 Task: Open a blank google sheet and write heading  Cash Flow TrackerAdd Dates in a column and its values below  '2023-05-01, 2023-05-03, 2023-05-06, 2023-05-10, 2023-05-15, 2023-05-20, 2023-05-25 & 2023-05-31'Add Descriptions in next column and its values below  Monthly Salary, Grocery Shopping, Dining Out., Utility Bill, Transportation, Entertainment, Miscellaneous & Total. Add Amount in next column and its values below  $2,500, $100, $50, $150, $30, $50, $20& $400. Add Income/ Expense in next column and its values below  Income, Expenses, Expenses, Expenses, Expenses, Expenses & Expenses. Add Balance in next column and its values below  $2,500, $2,400, $2,350, $2,200, $2,170, $2,120, $2,100 & $2100. Save page Apex Sales review 
Action: Mouse moved to (205, 244)
Screenshot: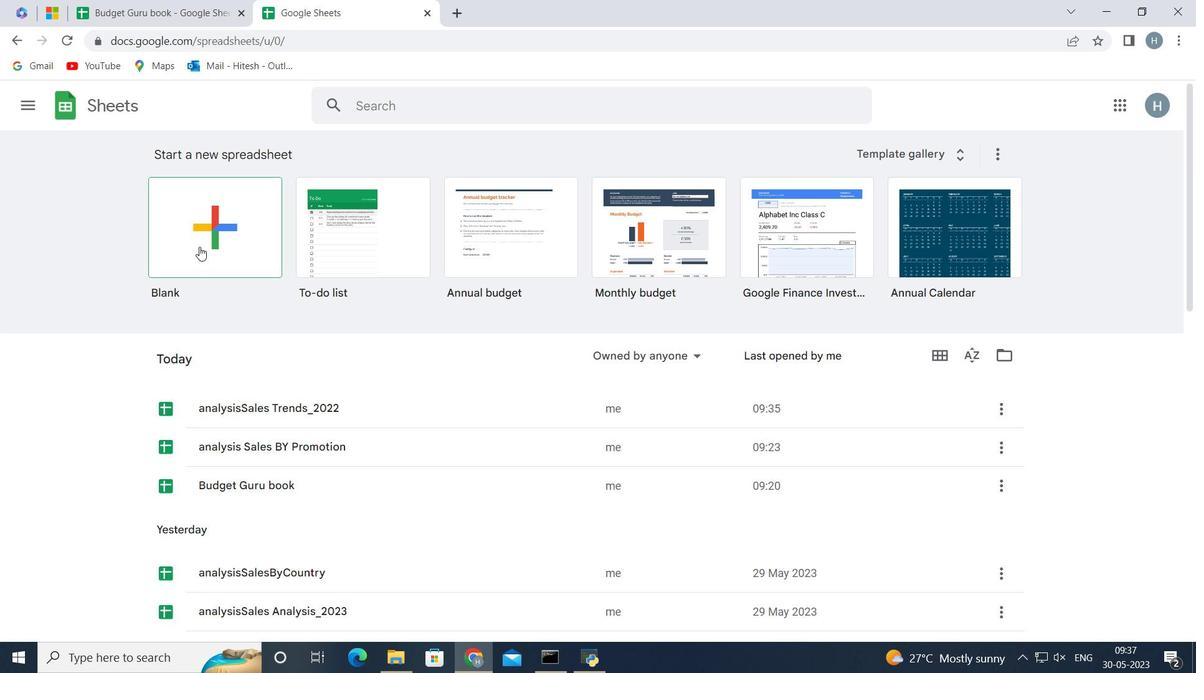 
Action: Mouse pressed left at (205, 244)
Screenshot: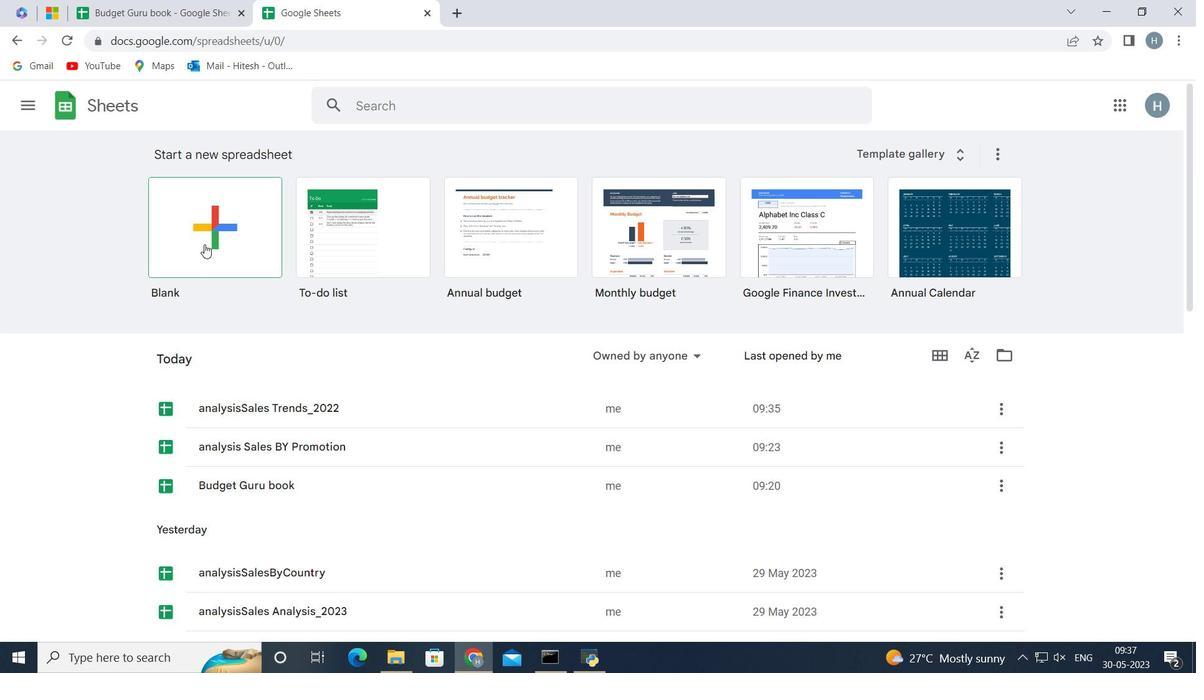 
Action: Mouse moved to (46, 215)
Screenshot: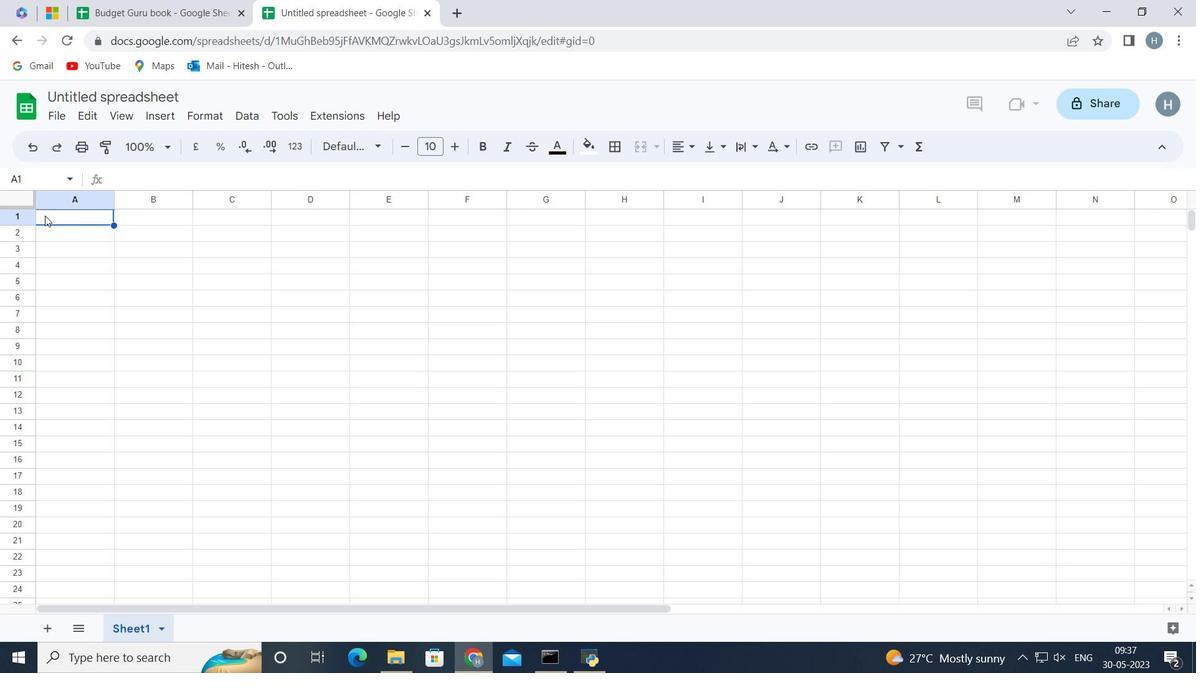 
Action: Mouse pressed left at (46, 215)
Screenshot: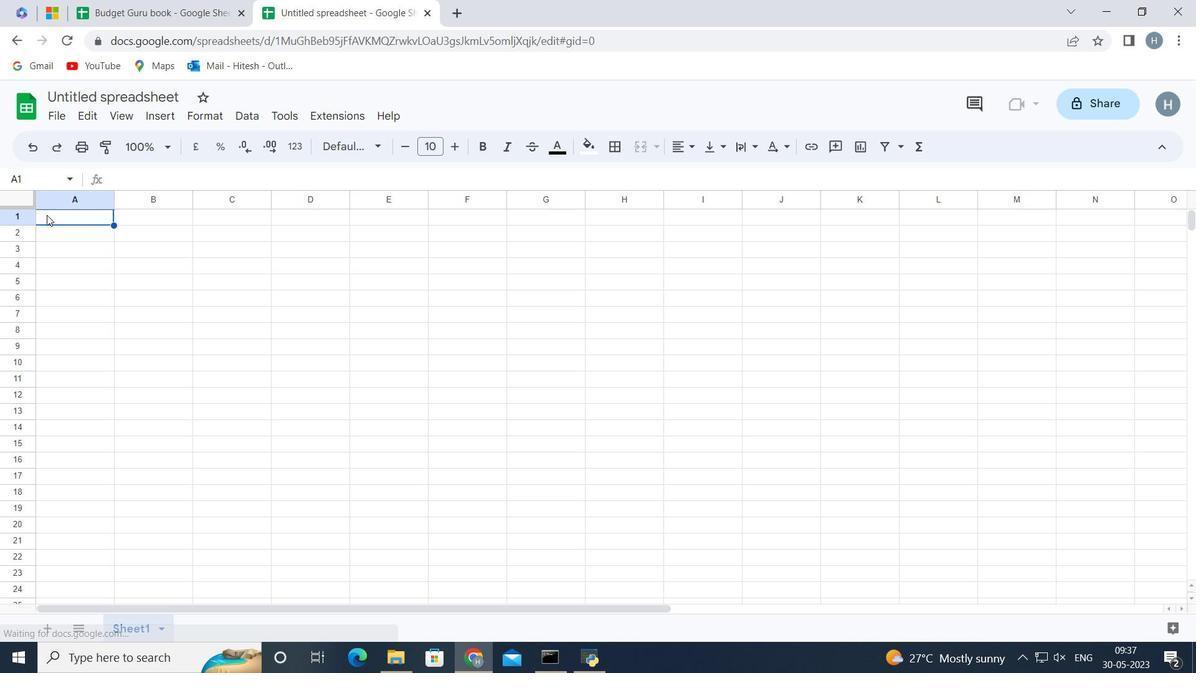 
Action: Key pressed <Key.shift>Cash<Key.space><Key.shift>Flow<Key.space><Key.shift>Tracker<Key.enter>
Screenshot: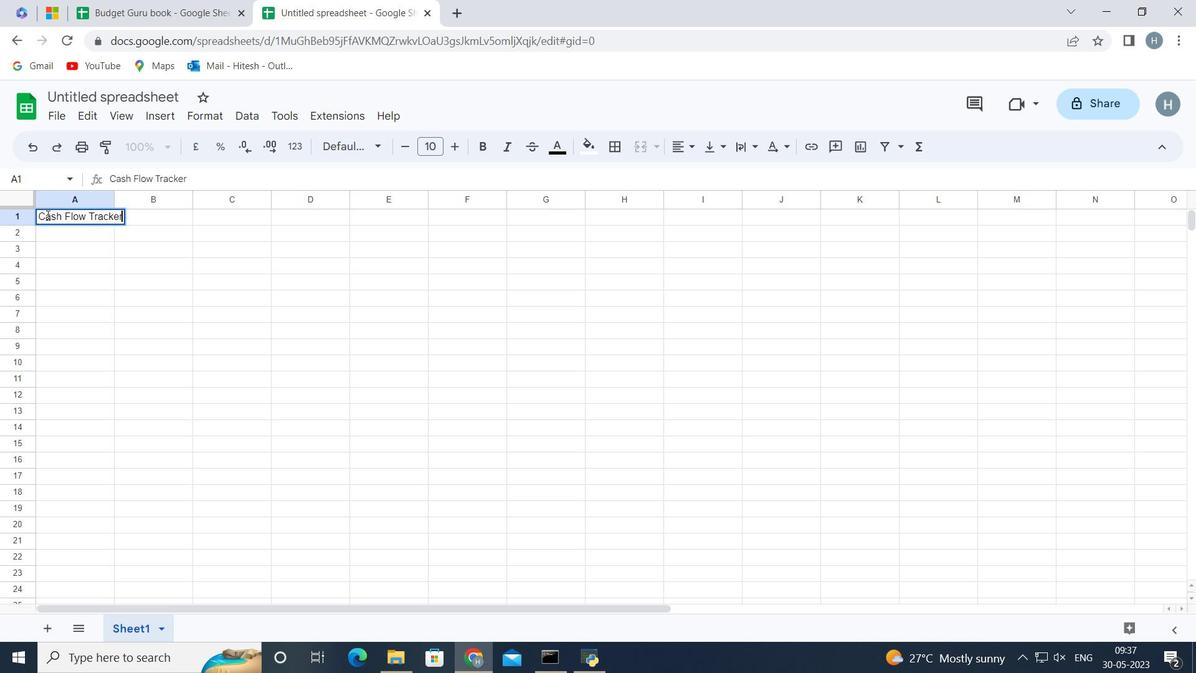 
Action: Mouse pressed left at (46, 215)
Screenshot: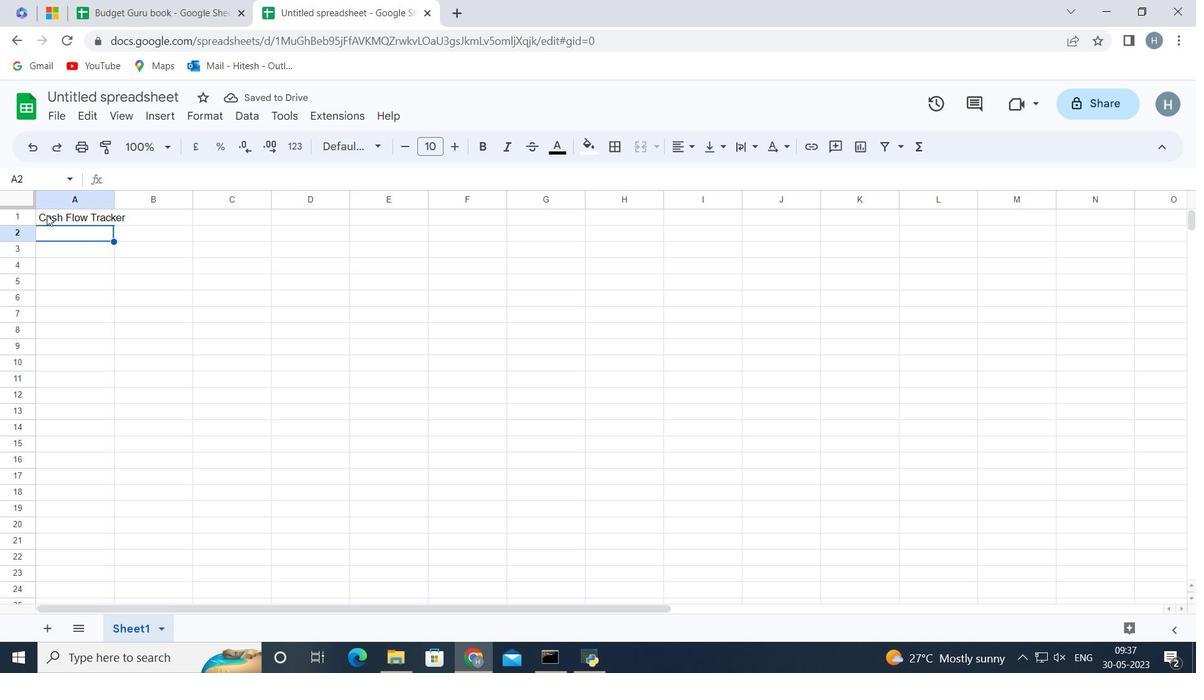 
Action: Key pressed <Key.shift><Key.right><Key.right><Key.right>
Screenshot: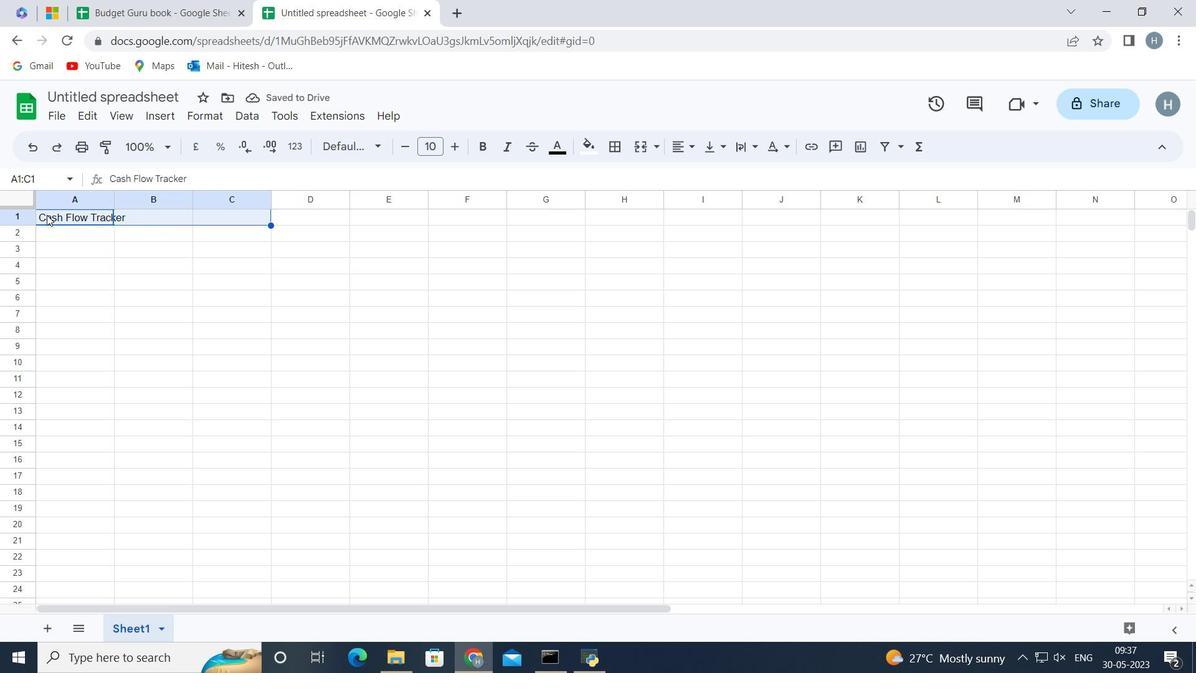 
Action: Mouse moved to (640, 145)
Screenshot: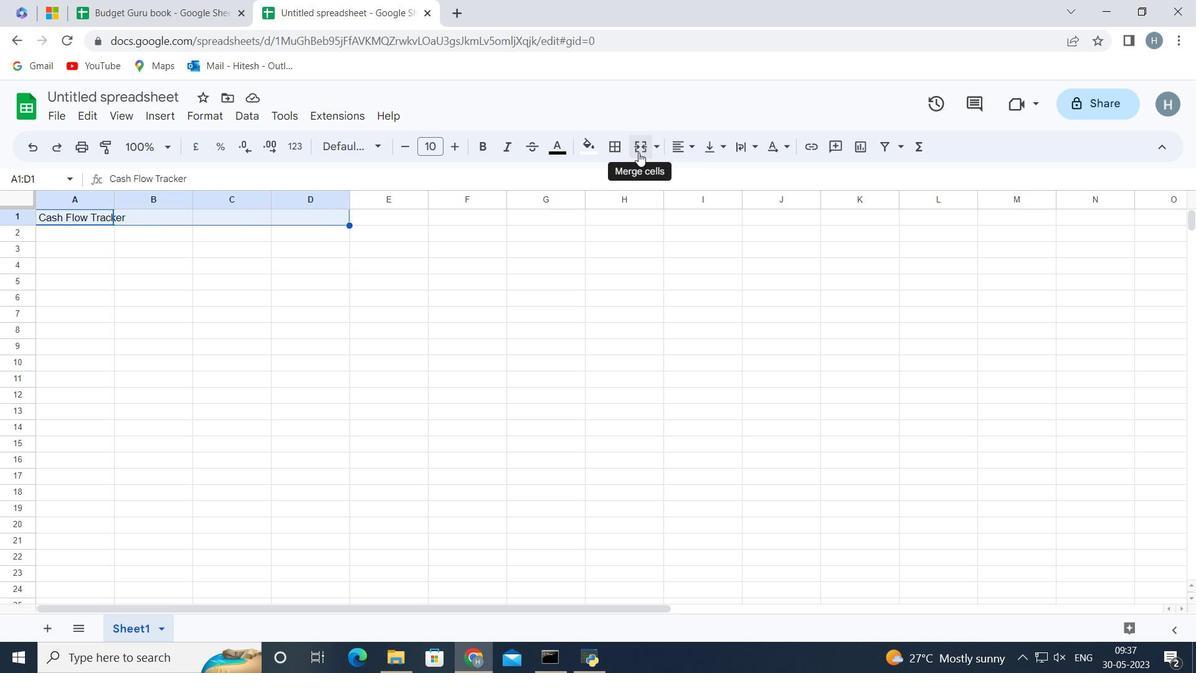 
Action: Mouse pressed left at (640, 145)
Screenshot: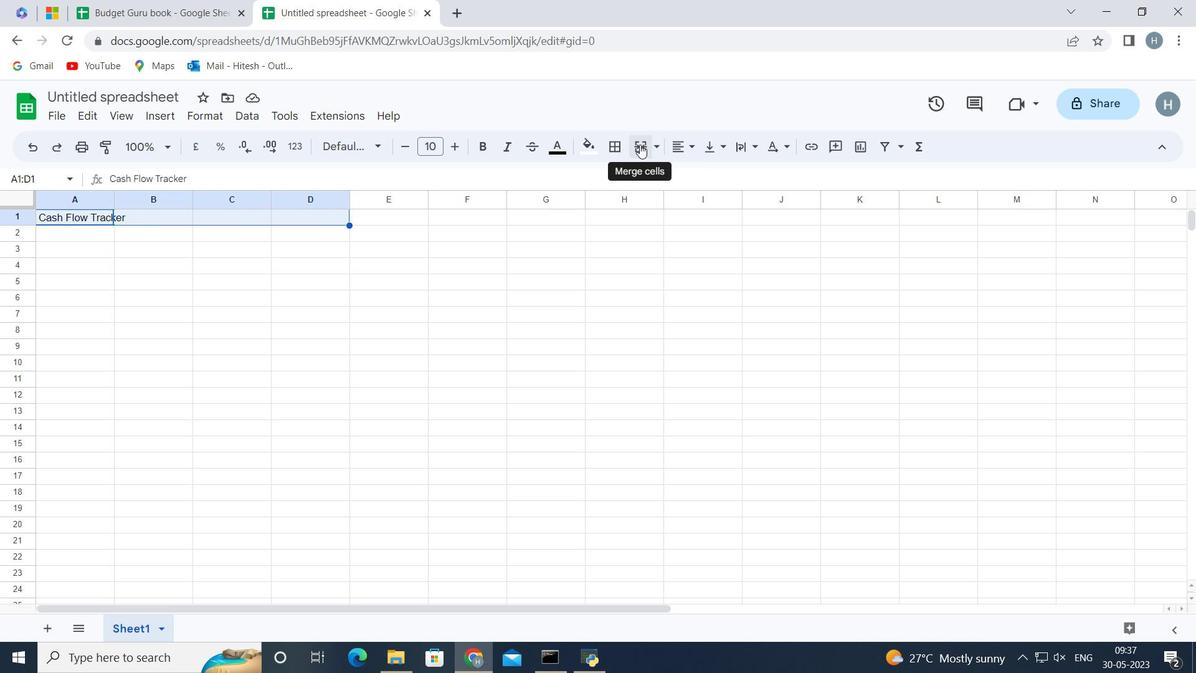 
Action: Mouse moved to (49, 233)
Screenshot: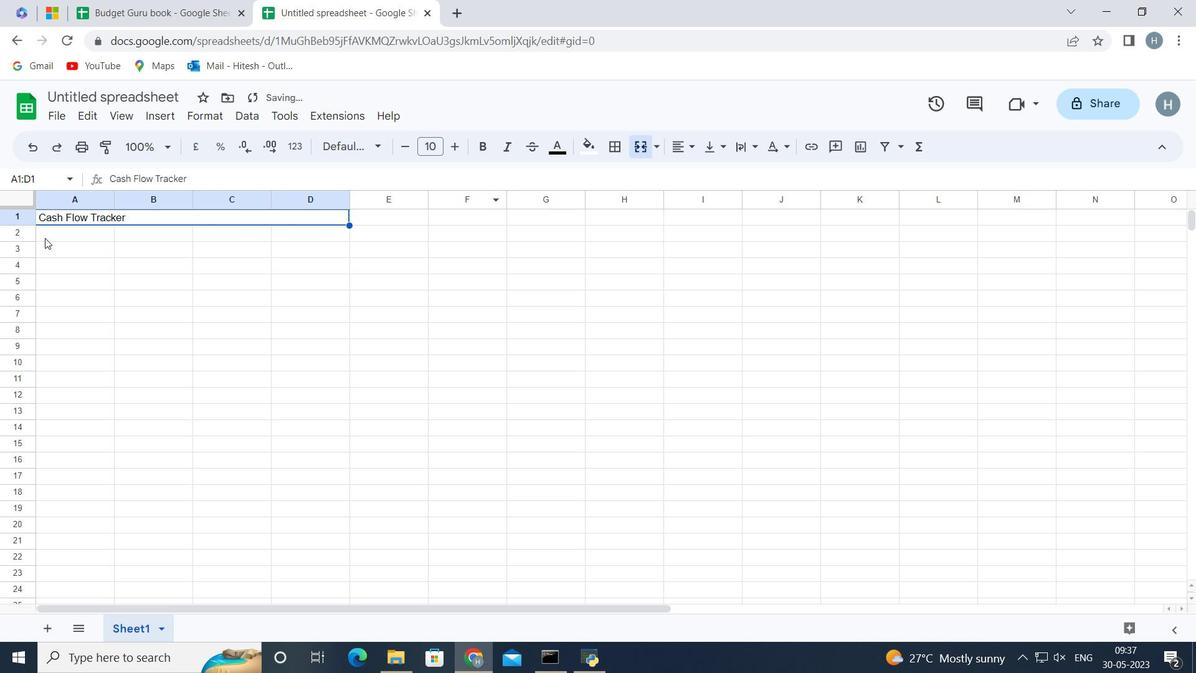 
Action: Mouse pressed left at (49, 233)
Screenshot: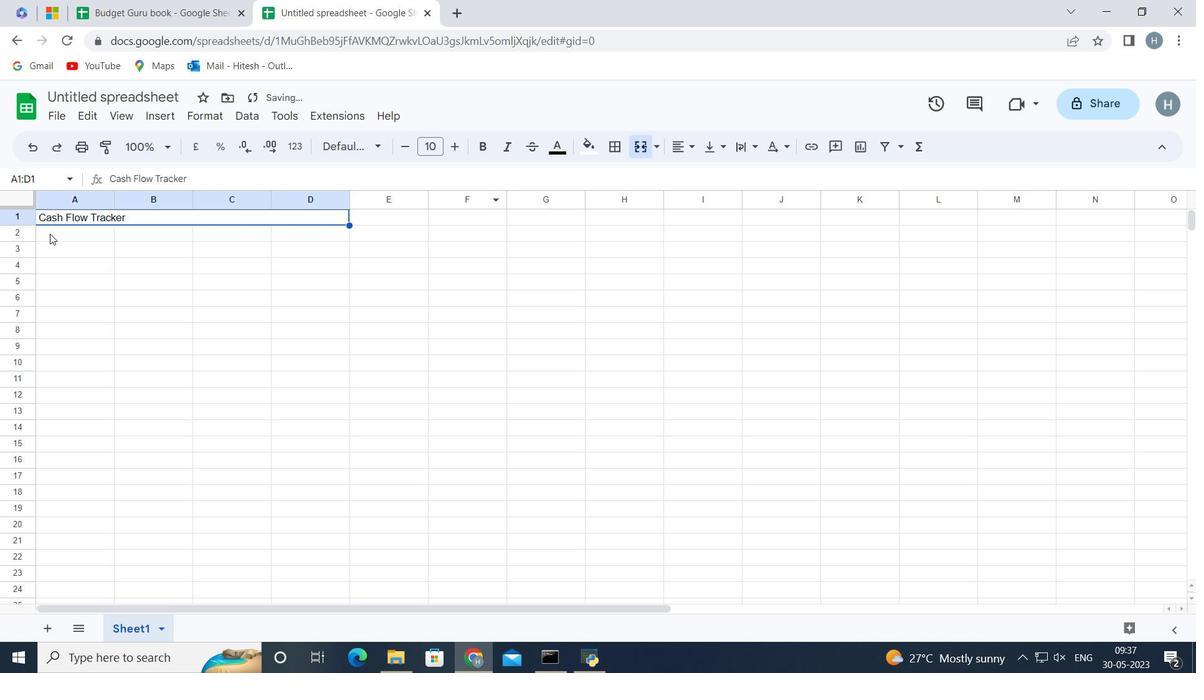 
Action: Key pressed <Key.shift>Dates<Key.enter>2023-05-01<Key.enter>2023-05-03<Key.enter>2023-05-06<Key.enter>2023-05-10<Key.enter>2023-05-15<Key.enter>2023-05-20<Key.enter>2023-05-25<Key.enter>2023-05-31<Key.enter>
Screenshot: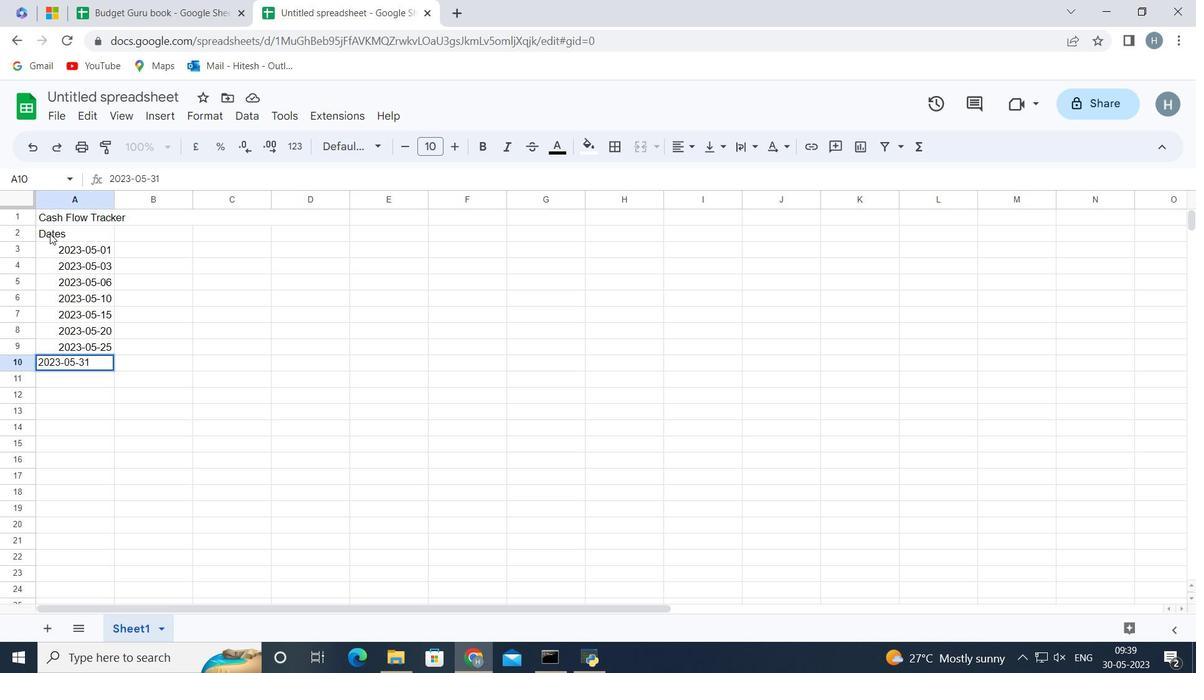 
Action: Mouse moved to (157, 234)
Screenshot: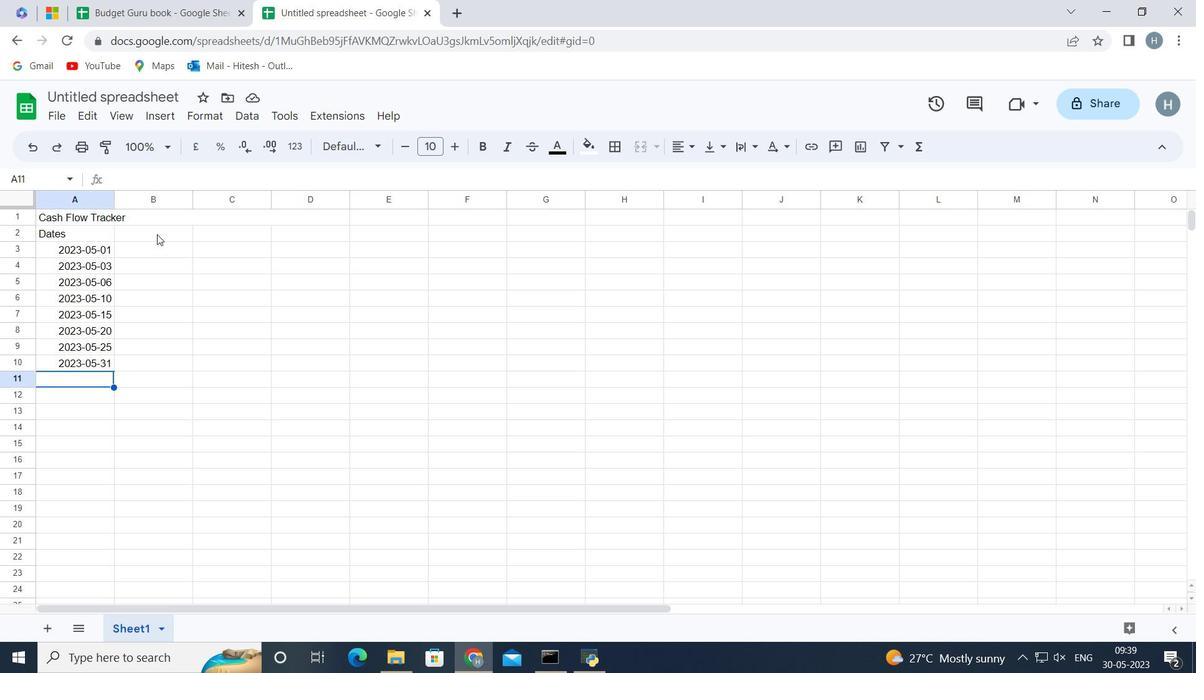 
Action: Mouse pressed left at (157, 234)
Screenshot: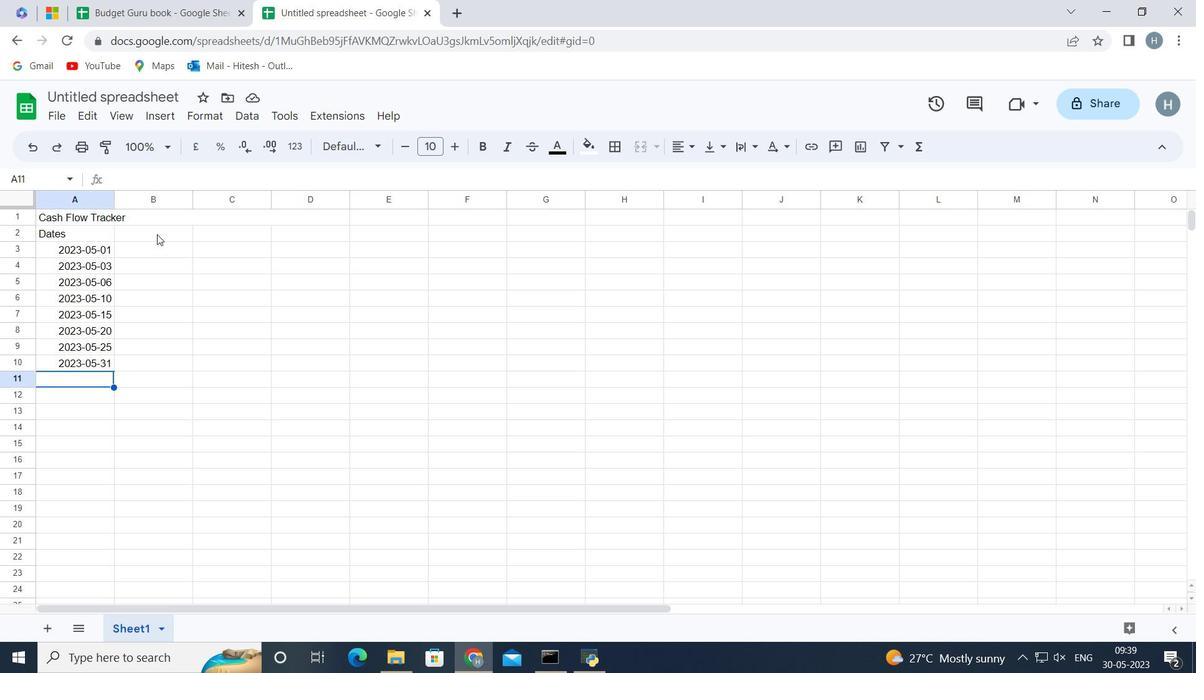 
Action: Key pressed <Key.shift>Descriptions<Key.enter><Key.shift>Monthly<Key.space><Key.shift>Salary<Key.enter><Key.shift>Grocery<Key.space><Key.shift>Shopping<Key.enter><Key.shift>Dining<Key.space><Key.shift_r>Out<Key.enter><Key.shift><Key.shift><Key.shift>Y<Key.backspace><Key.shift_r>Utility<Key.space><Key.shift>B<Key.shift>ill<Key.enter><Key.shift>Transportation<Key.enter><Key.shift>Entertainment<Key.enter><Key.shift><Key.shift_r>Miscellaneous<Key.enter><Key.shift>Total<Key.enter>
Screenshot: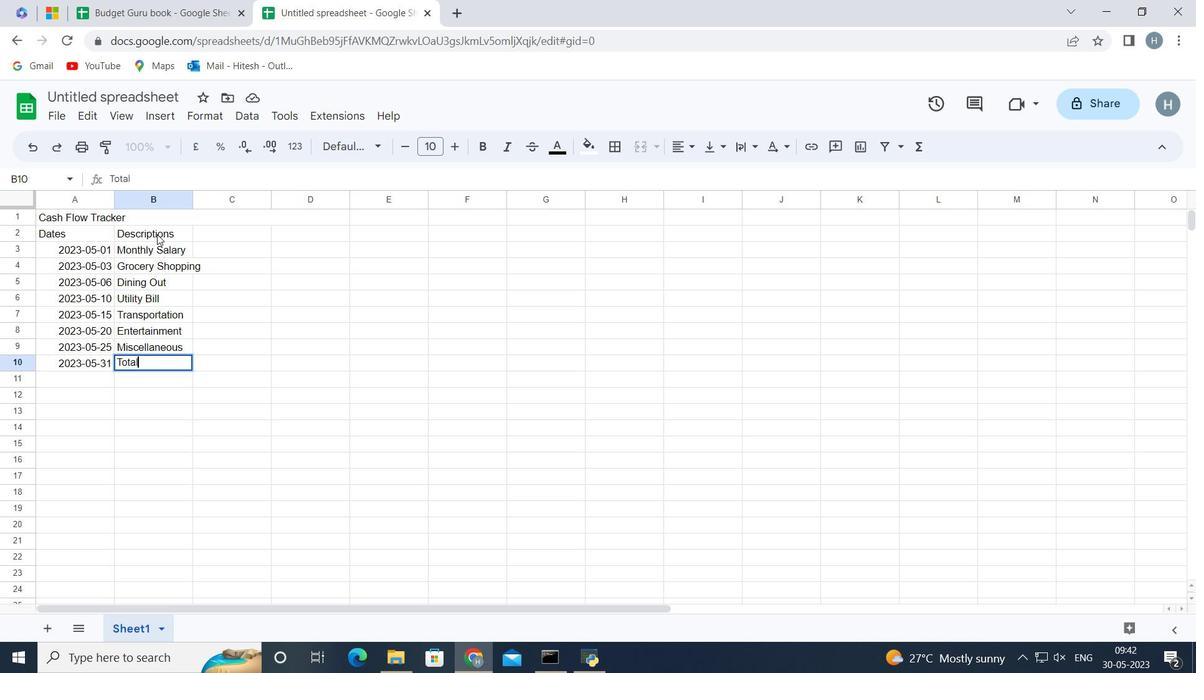 
Action: Mouse moved to (153, 200)
Screenshot: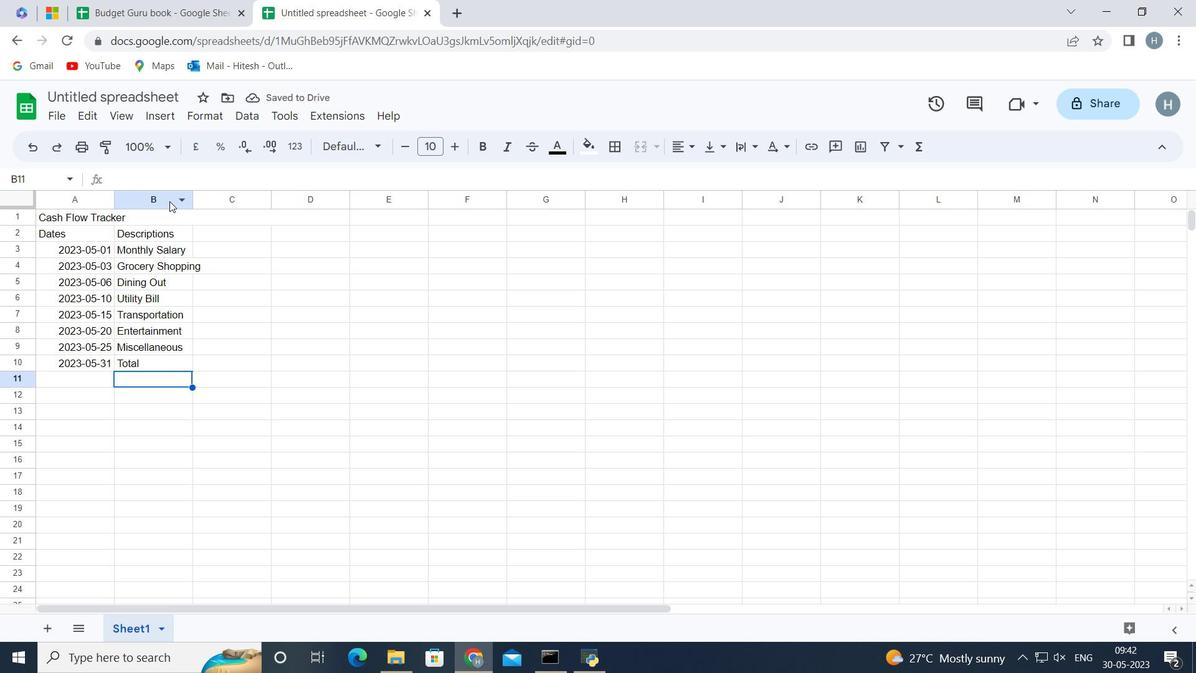 
Action: Mouse pressed left at (153, 200)
Screenshot: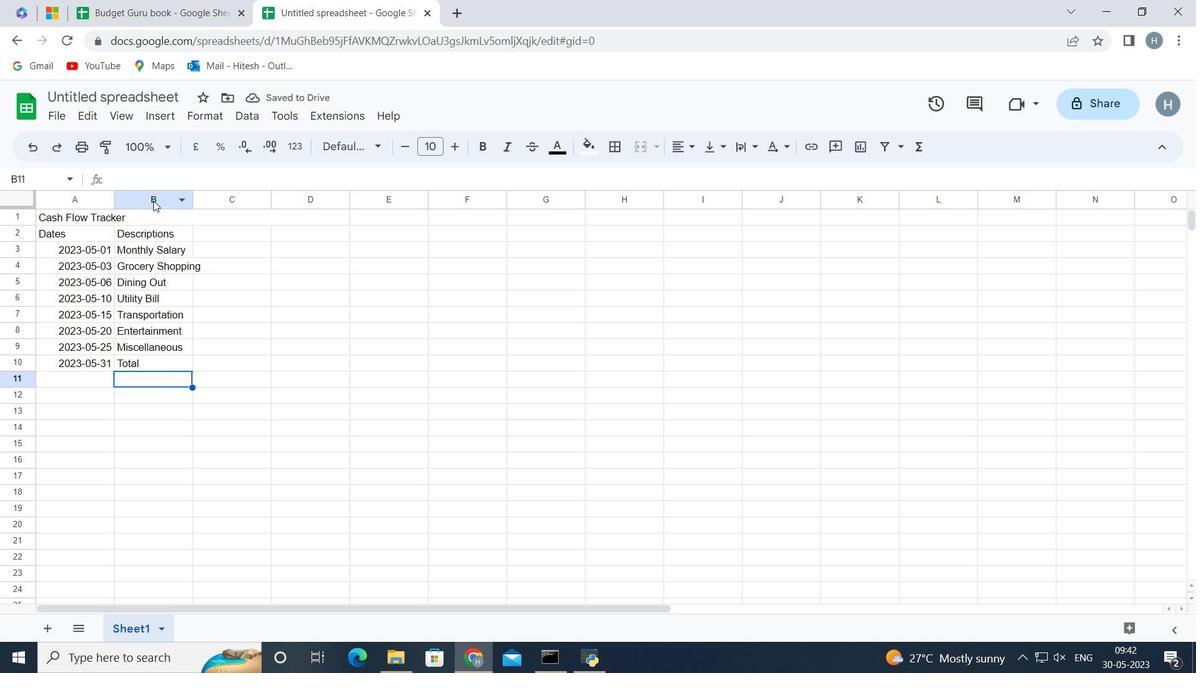 
Action: Mouse moved to (190, 203)
Screenshot: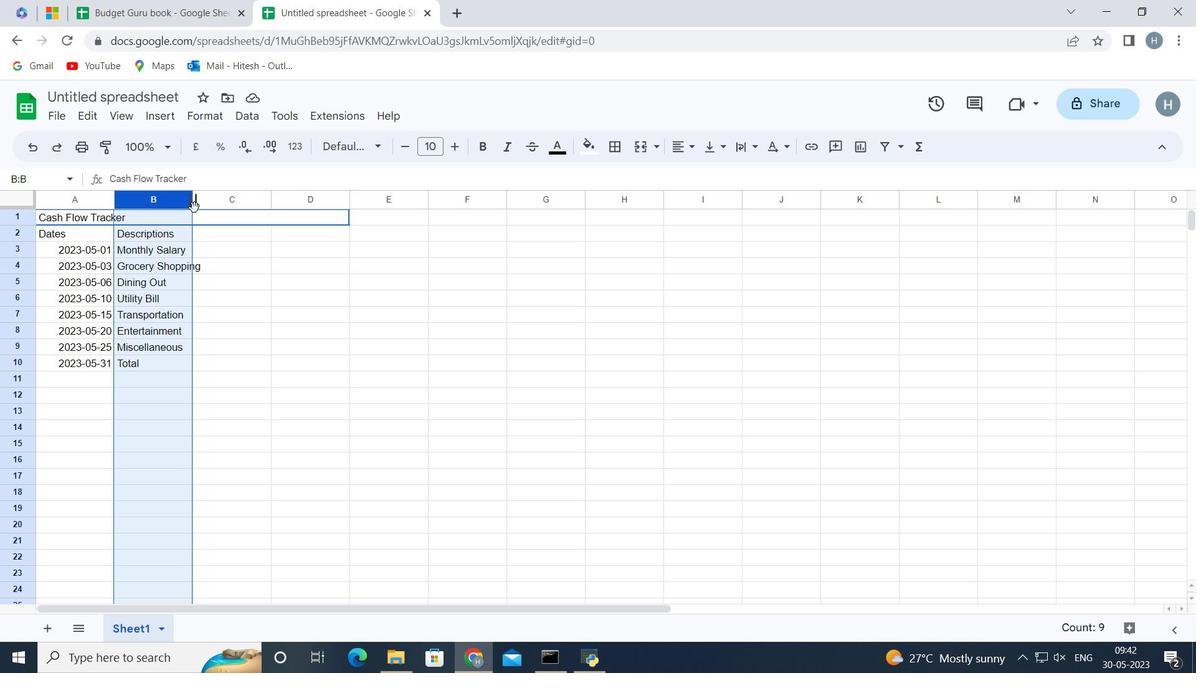 
Action: Mouse pressed left at (190, 203)
Screenshot: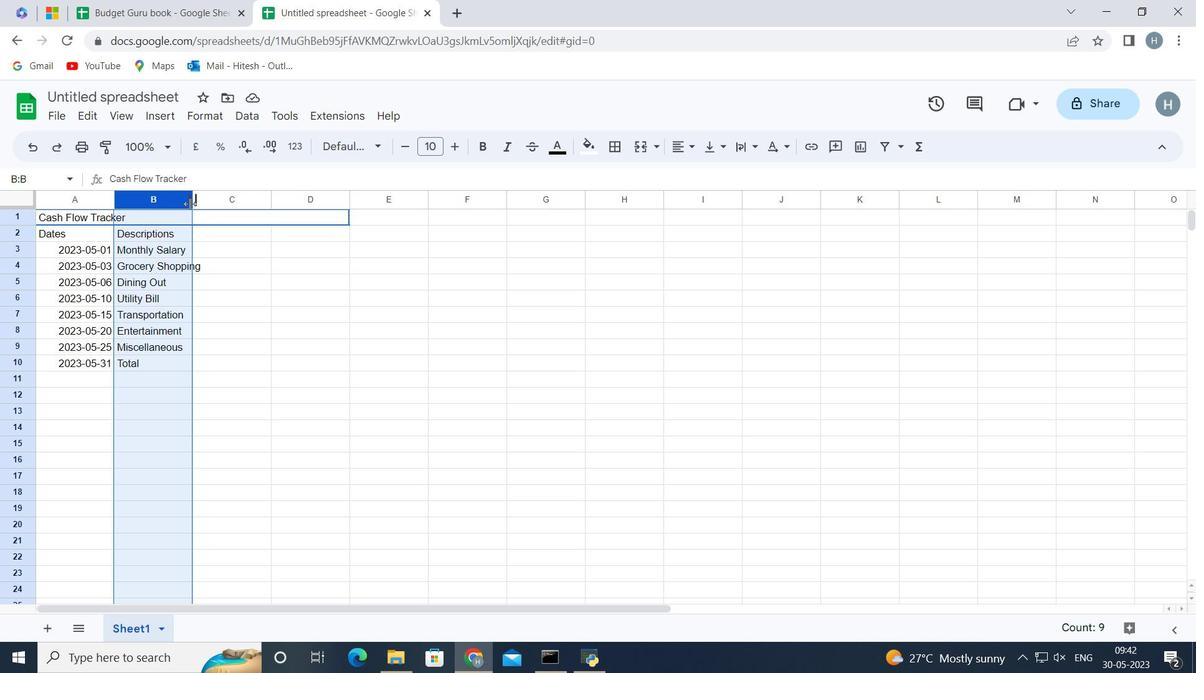 
Action: Mouse pressed left at (190, 203)
Screenshot: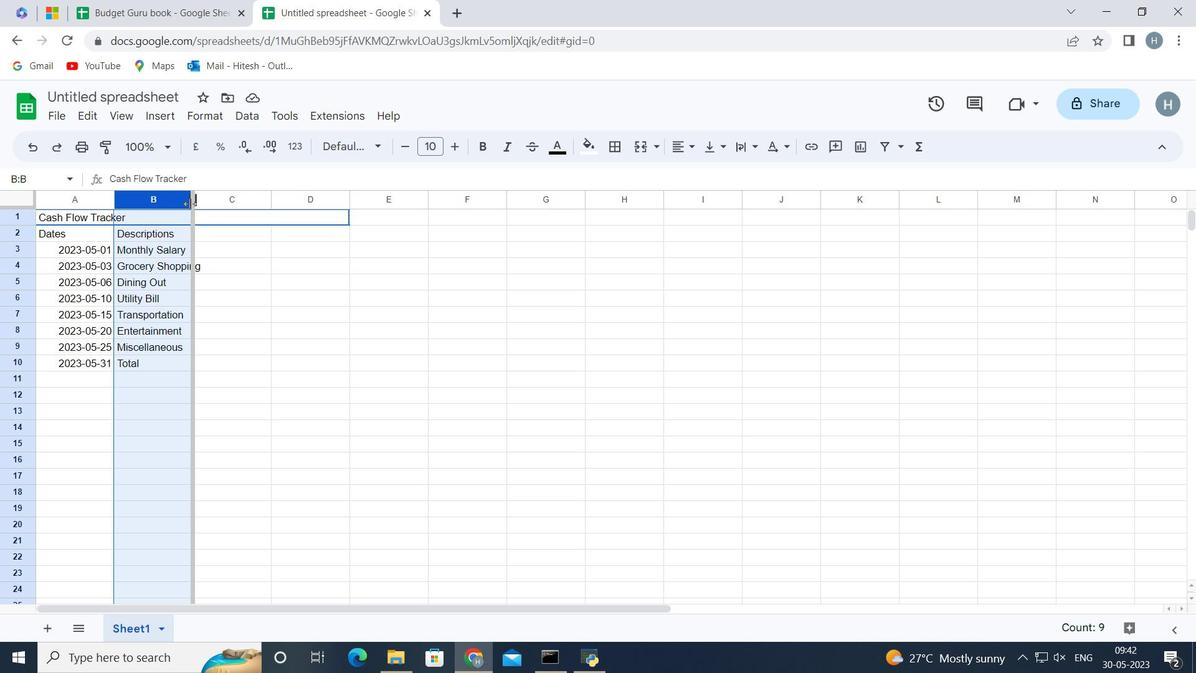 
Action: Mouse moved to (226, 229)
Screenshot: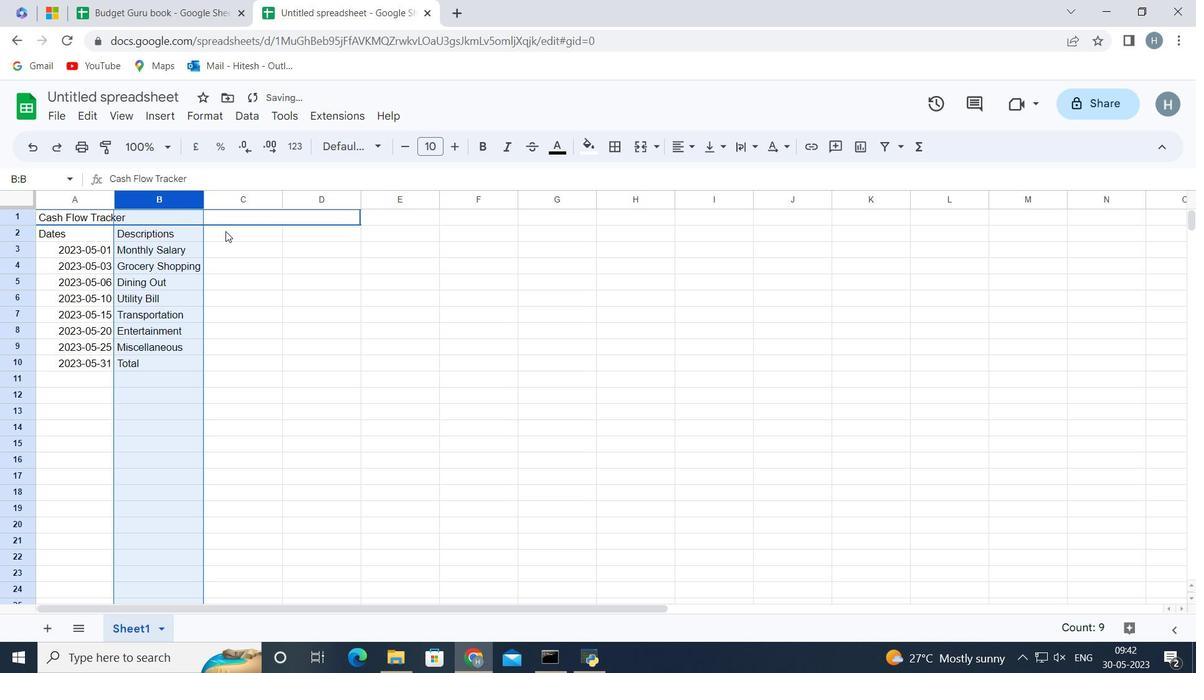 
Action: Mouse pressed left at (226, 229)
Screenshot: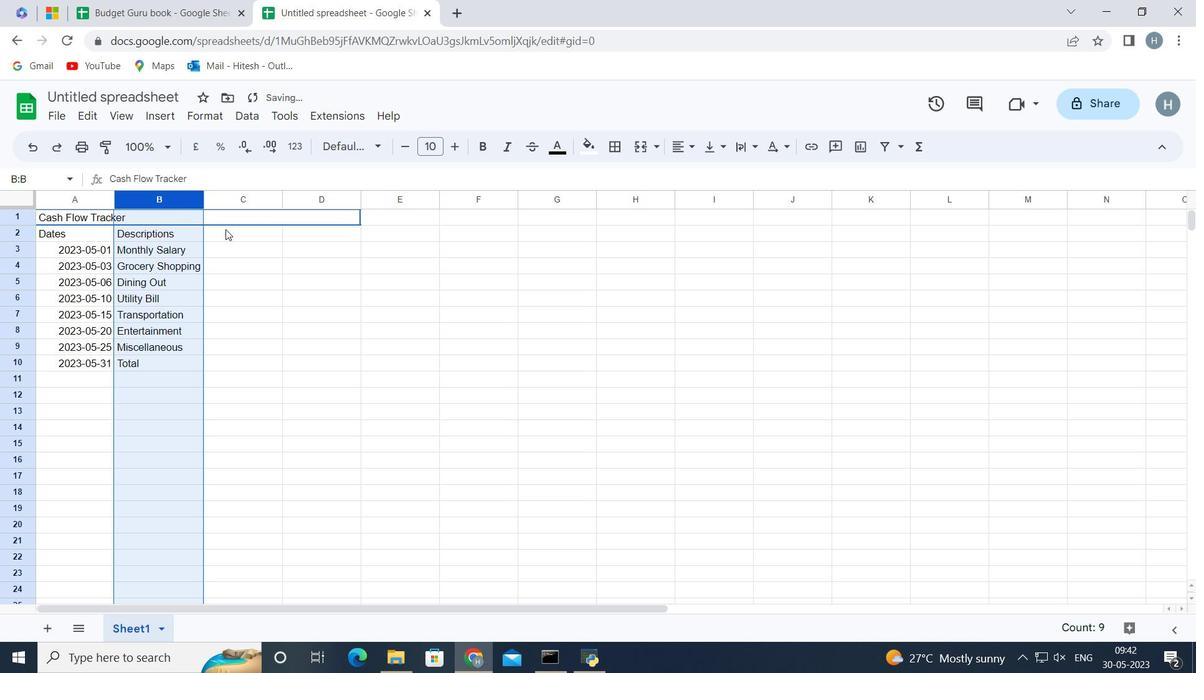 
Action: Key pressed <Key.shift>Amount<Key.enter>
Screenshot: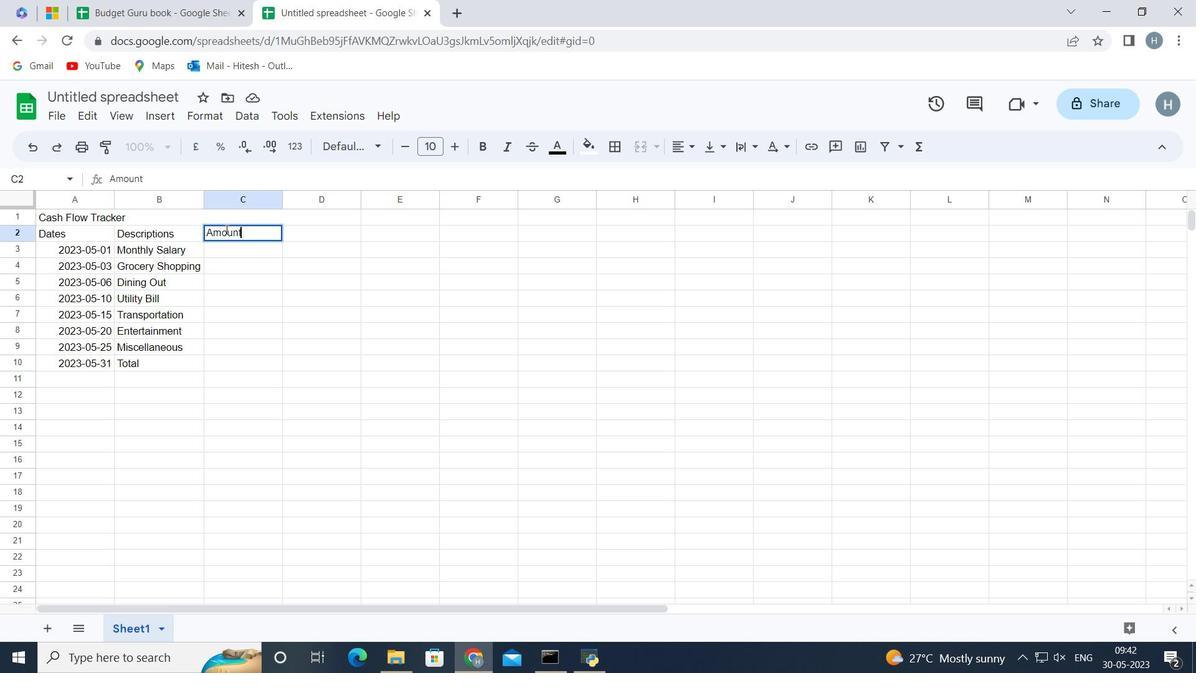 
Action: Mouse moved to (226, 229)
Screenshot: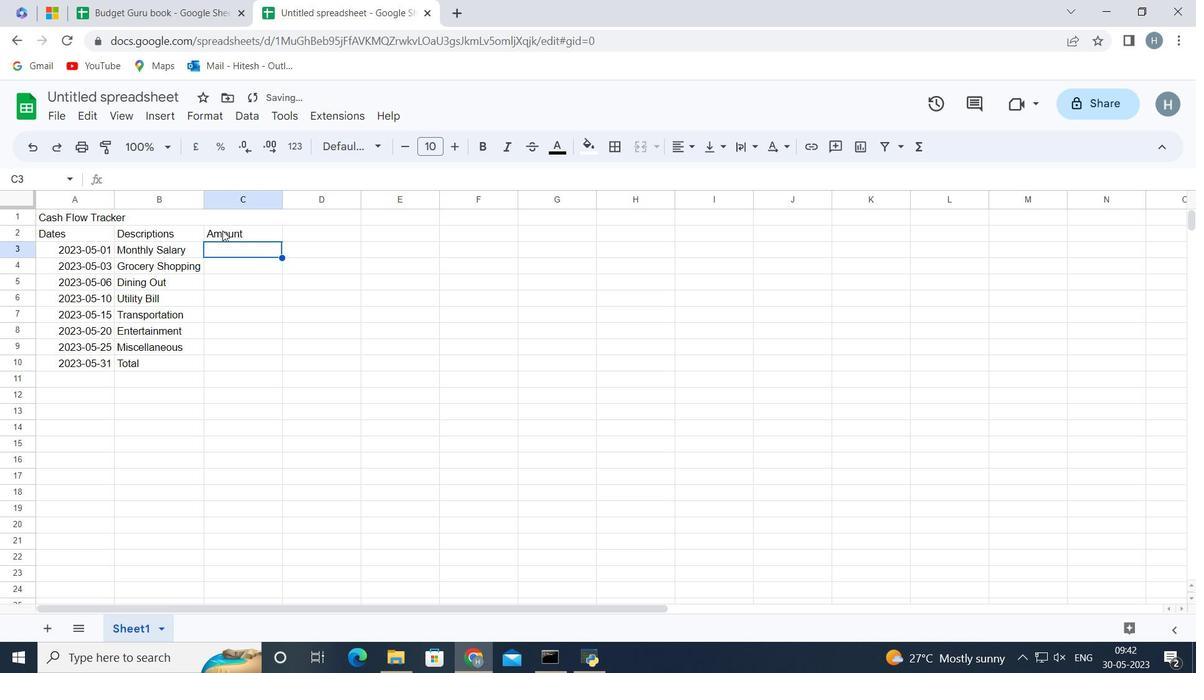 
Action: Key pressed 2500<Key.enter>100<Key.enter>50<Key.enter>150<Key.enter>30<Key.enter>50<Key.enter>20<Key.enter>400<Key.enter>
Screenshot: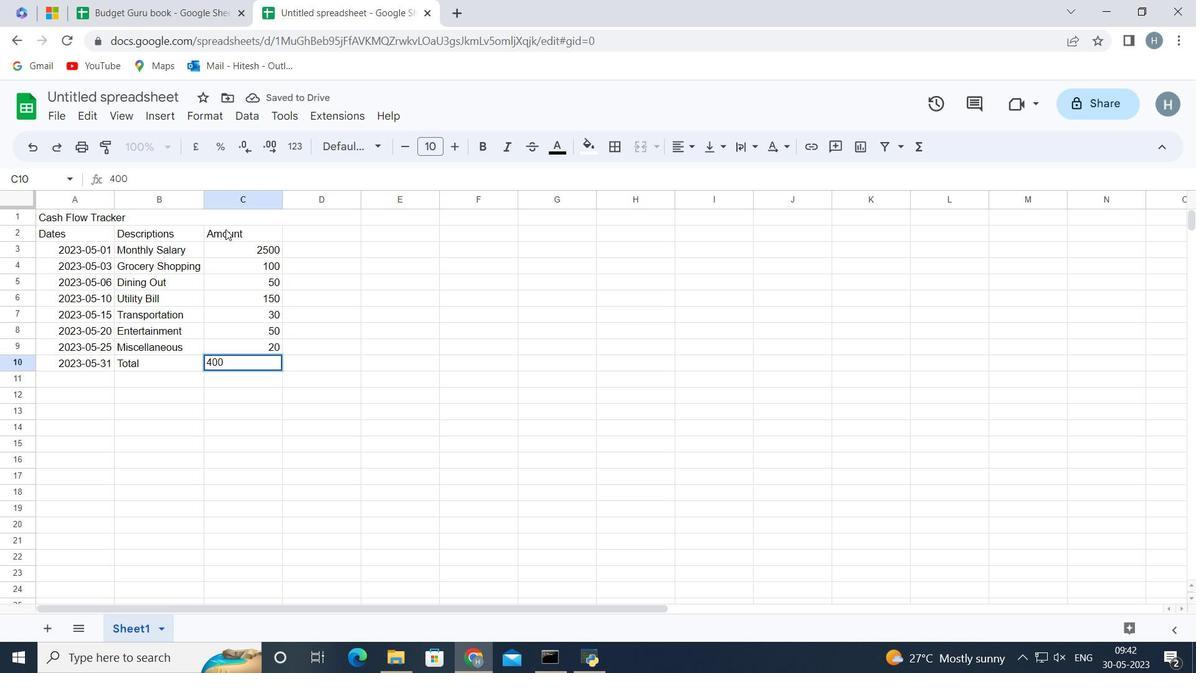 
Action: Mouse moved to (240, 248)
Screenshot: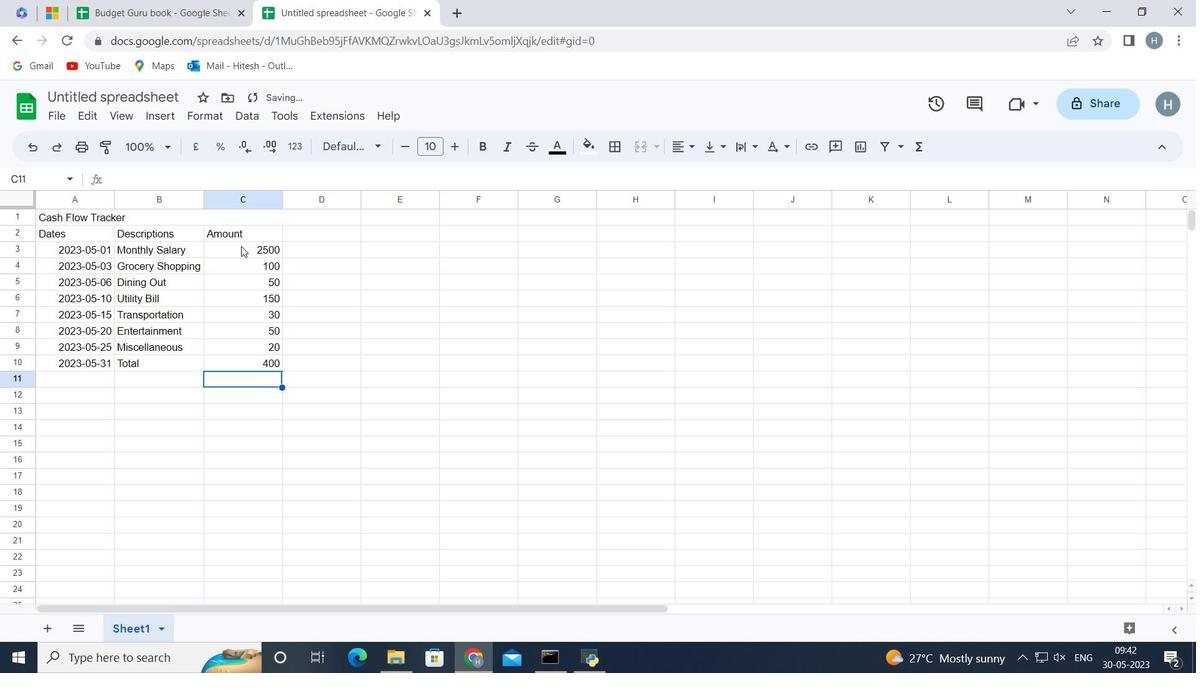
Action: Mouse pressed left at (240, 248)
Screenshot: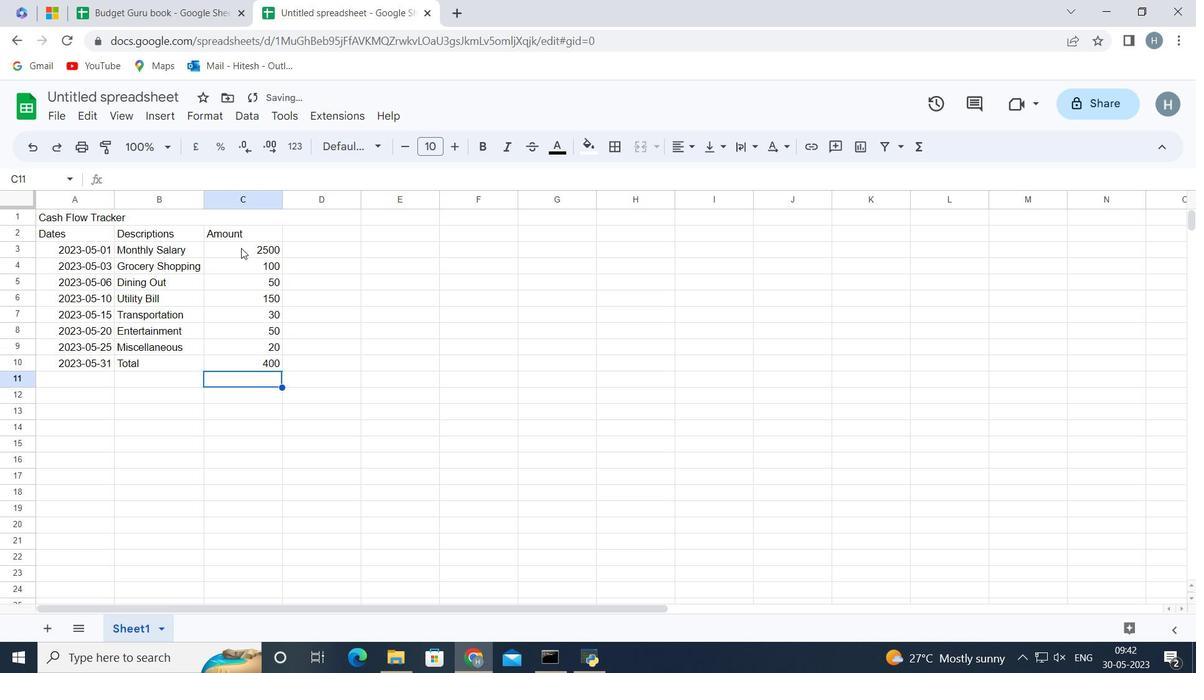 
Action: Key pressed <Key.shift><Key.down><Key.down><Key.down><Key.down><Key.down><Key.down><Key.down>
Screenshot: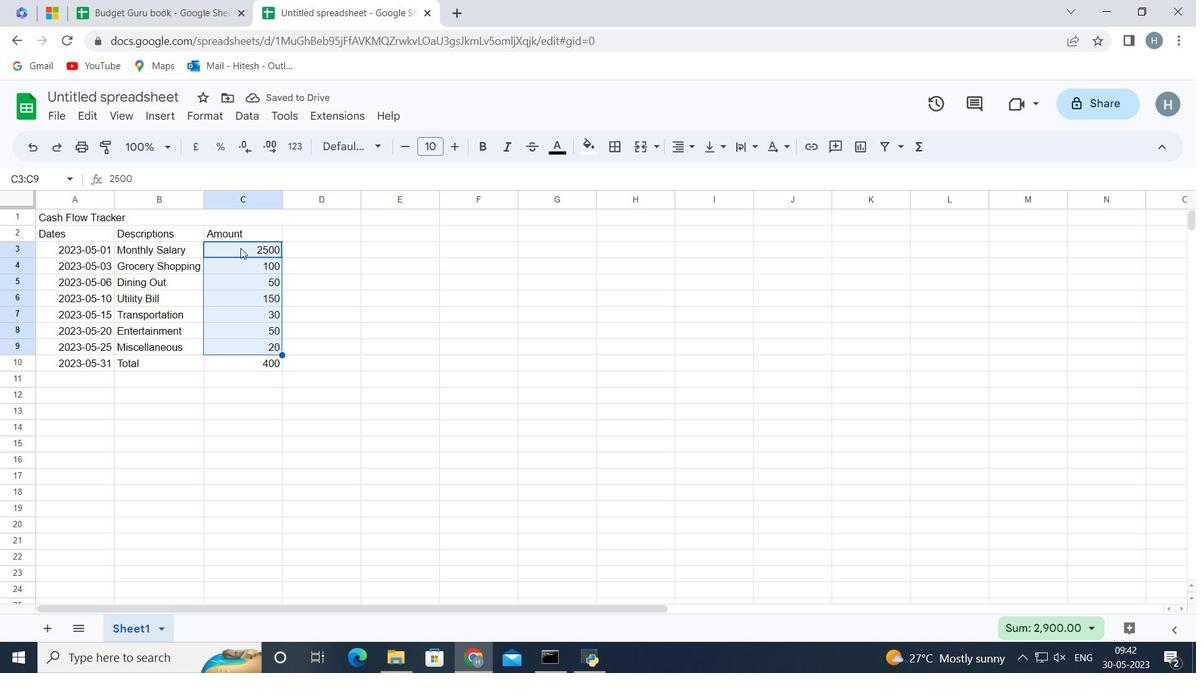 
Action: Mouse moved to (297, 149)
Screenshot: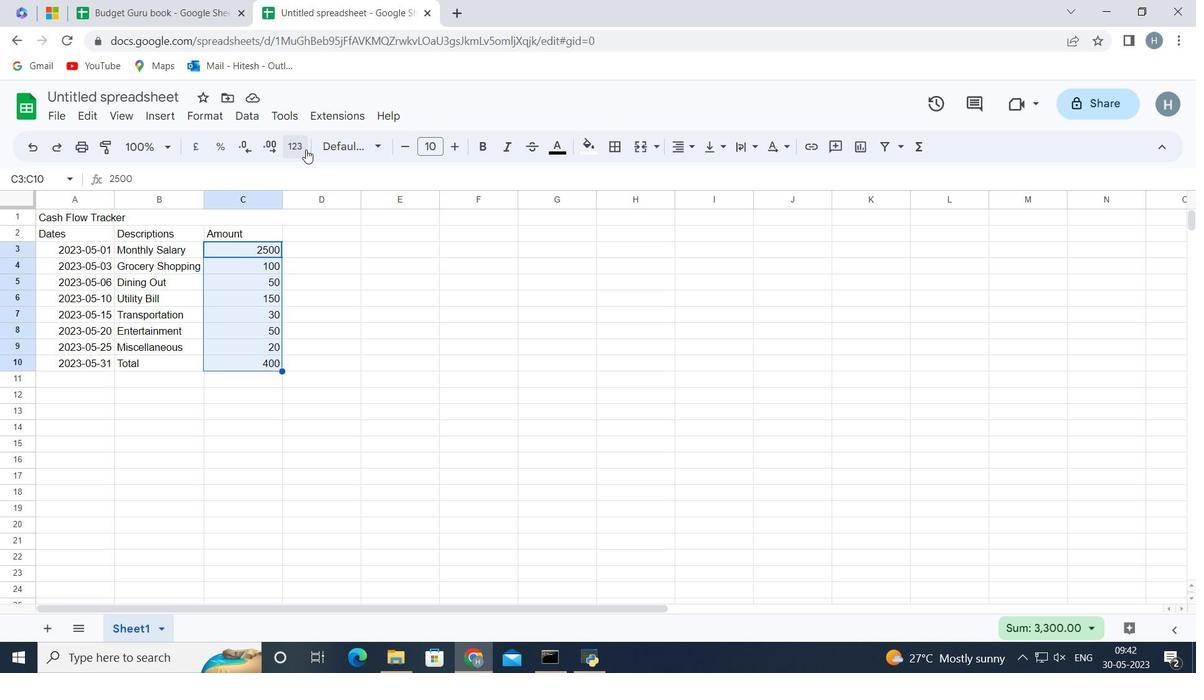 
Action: Mouse pressed left at (297, 149)
Screenshot: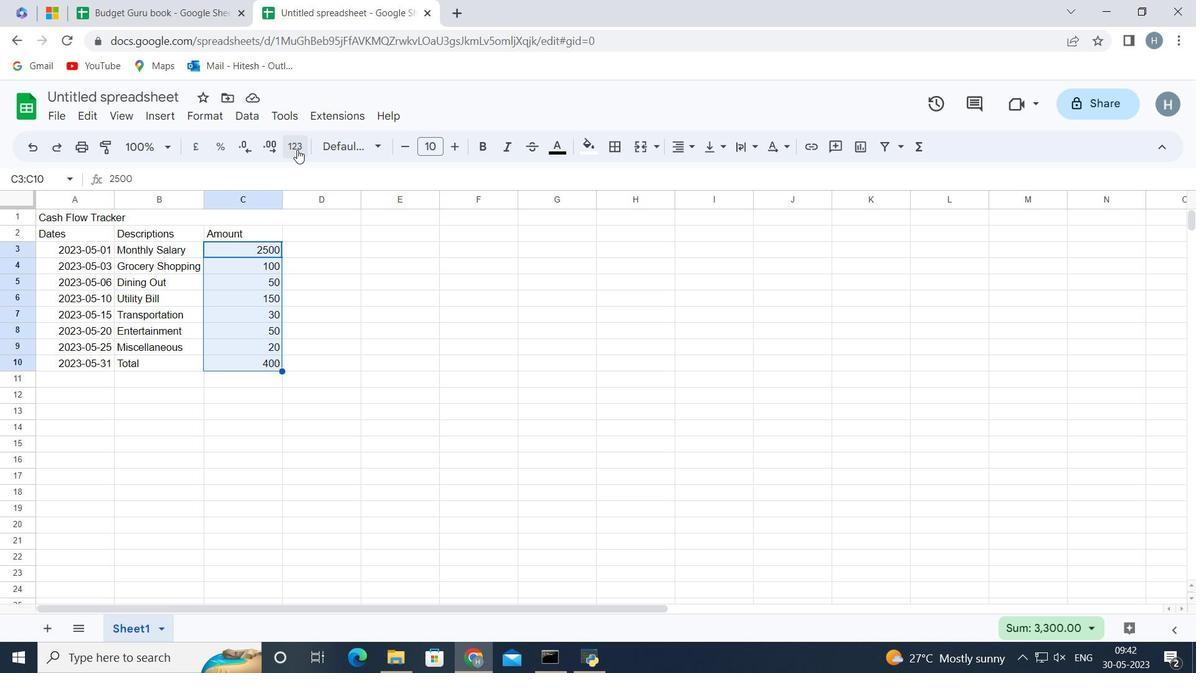 
Action: Mouse moved to (362, 582)
Screenshot: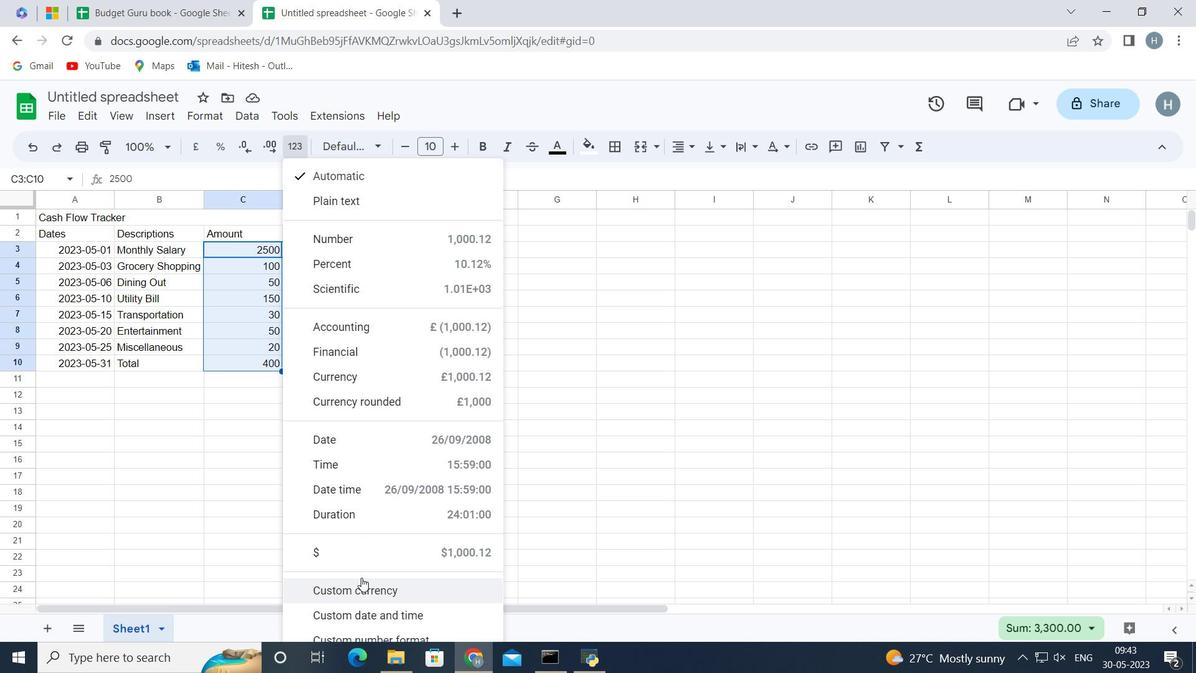 
Action: Mouse pressed left at (362, 582)
Screenshot: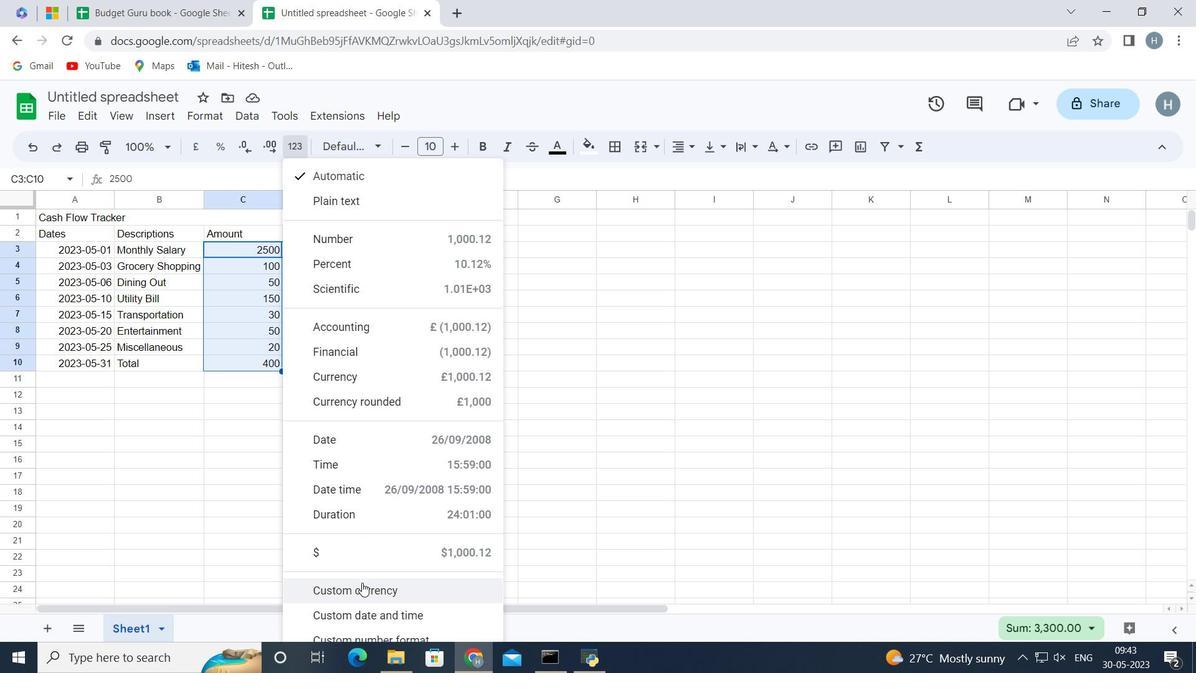 
Action: Mouse moved to (746, 211)
Screenshot: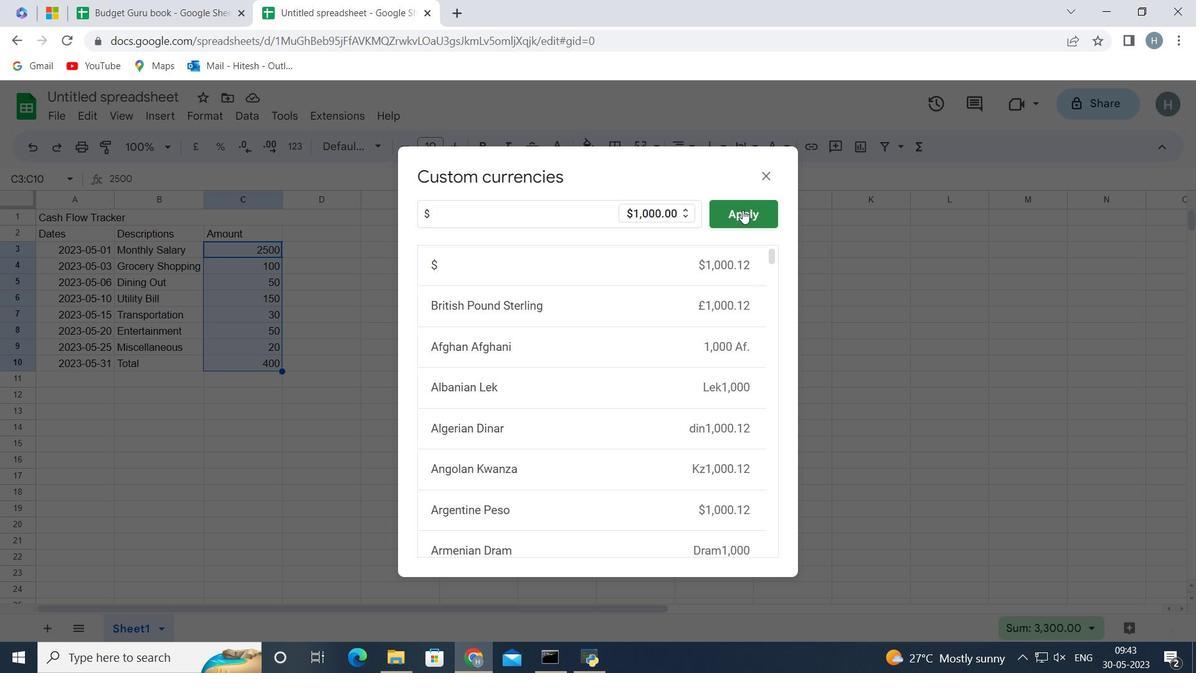 
Action: Mouse pressed left at (746, 211)
Screenshot: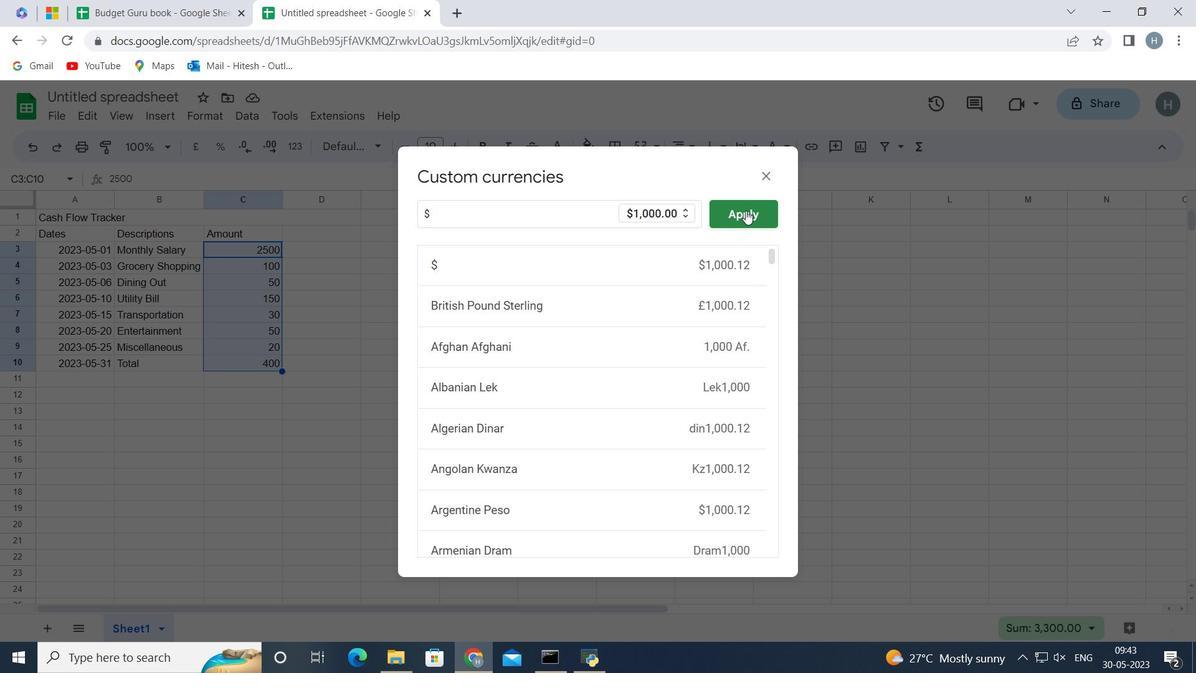 
Action: Mouse moved to (316, 233)
Screenshot: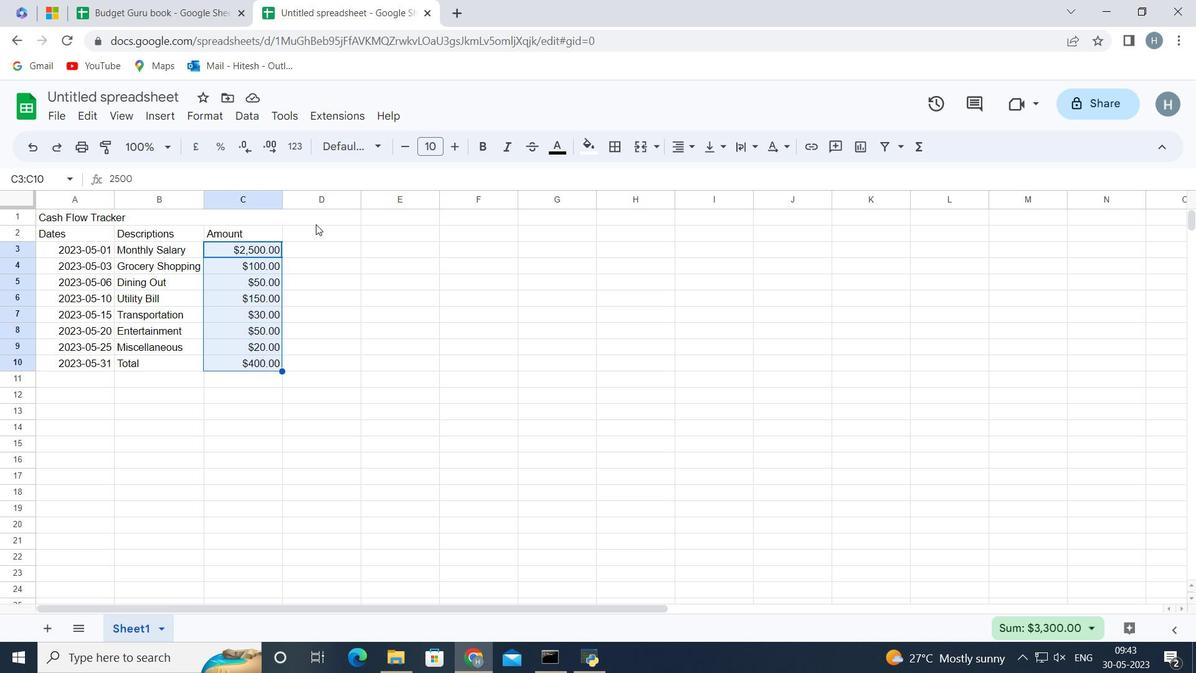 
Action: Mouse pressed left at (316, 233)
Screenshot: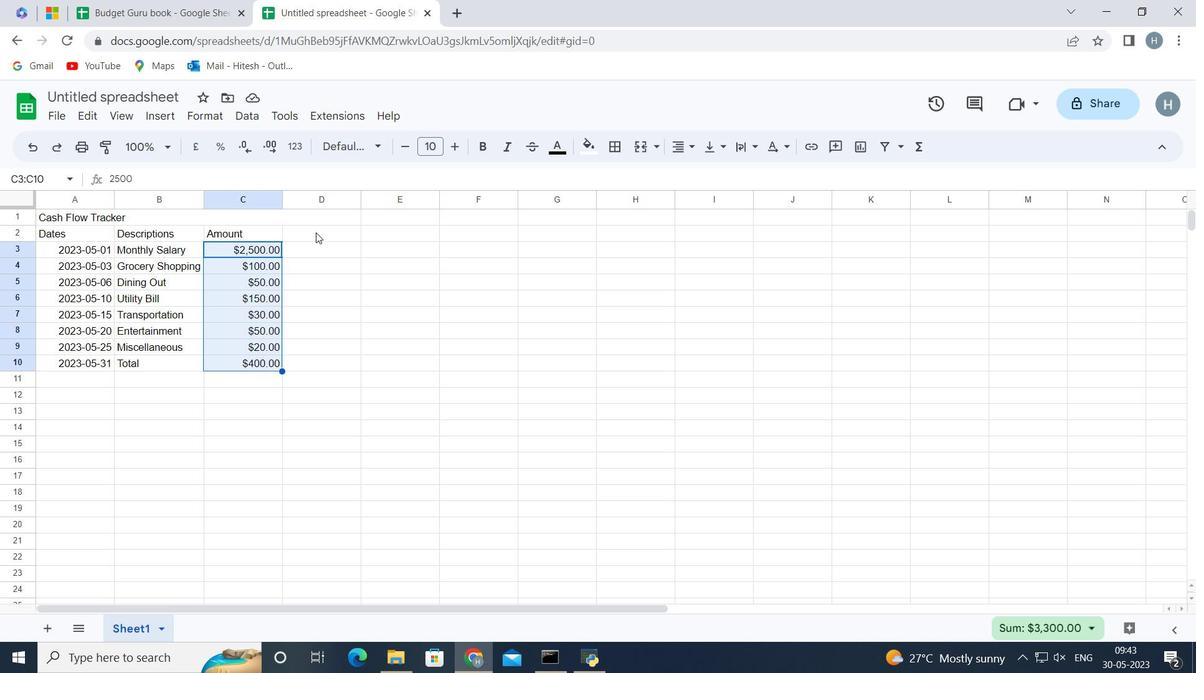 
Action: Mouse moved to (314, 234)
Screenshot: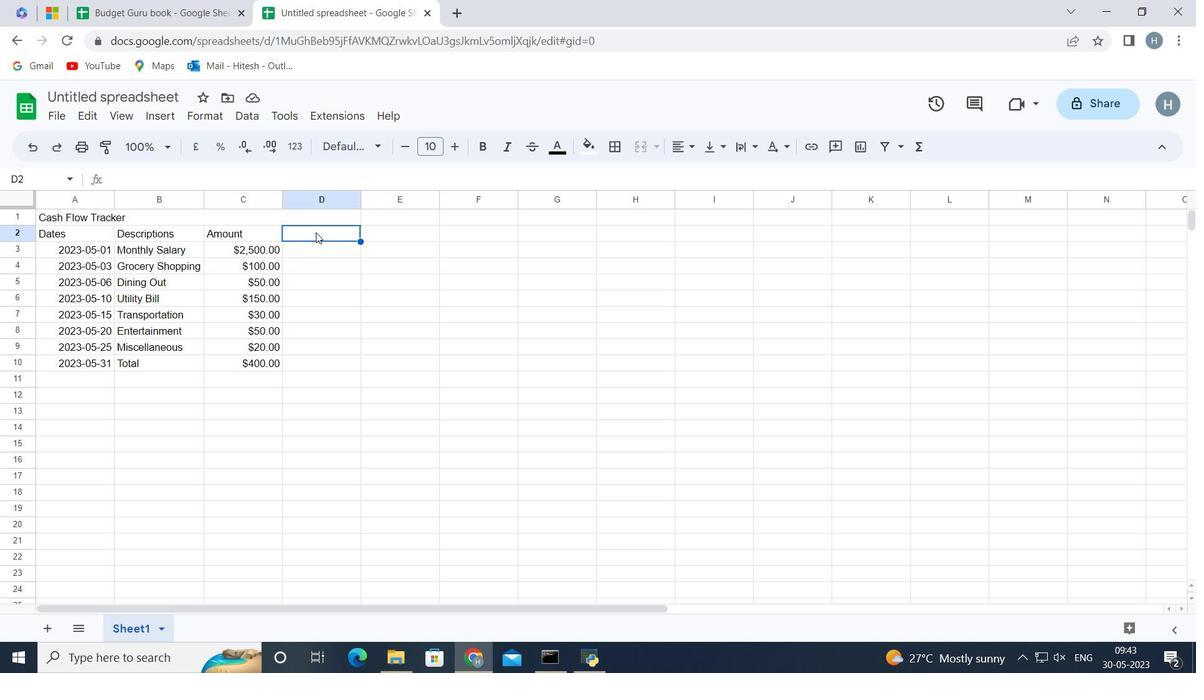 
Action: Key pressed <Key.shift>Income/<Key.shift><Key.shift><Key.shift><Key.shift><Key.shift><Key.shift><Key.shift><Key.shift><Key.shift><Key.shift><Key.shift><Key.shift><Key.shift><Key.shift><Key.shift>Expense<Key.enter><Key.shift>Income<Key.enter><Key.shift>Expense<Key.enter><Key.shift>Expenses<Key.up>
Screenshot: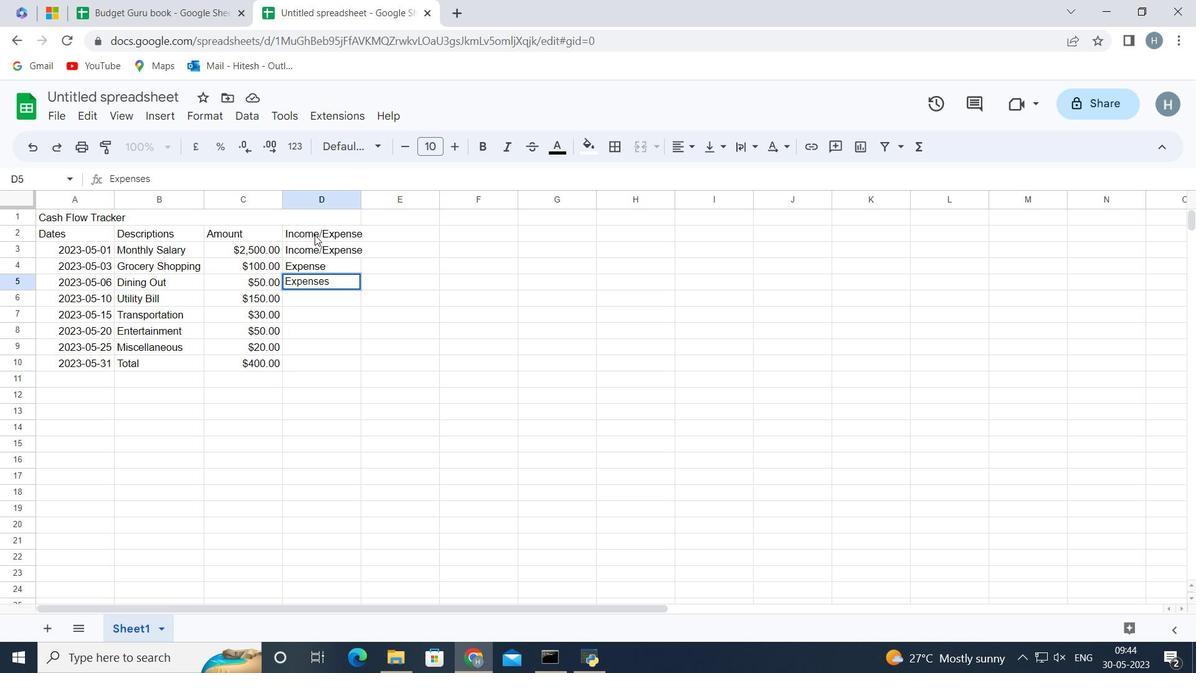 
Action: Mouse moved to (249, 185)
Screenshot: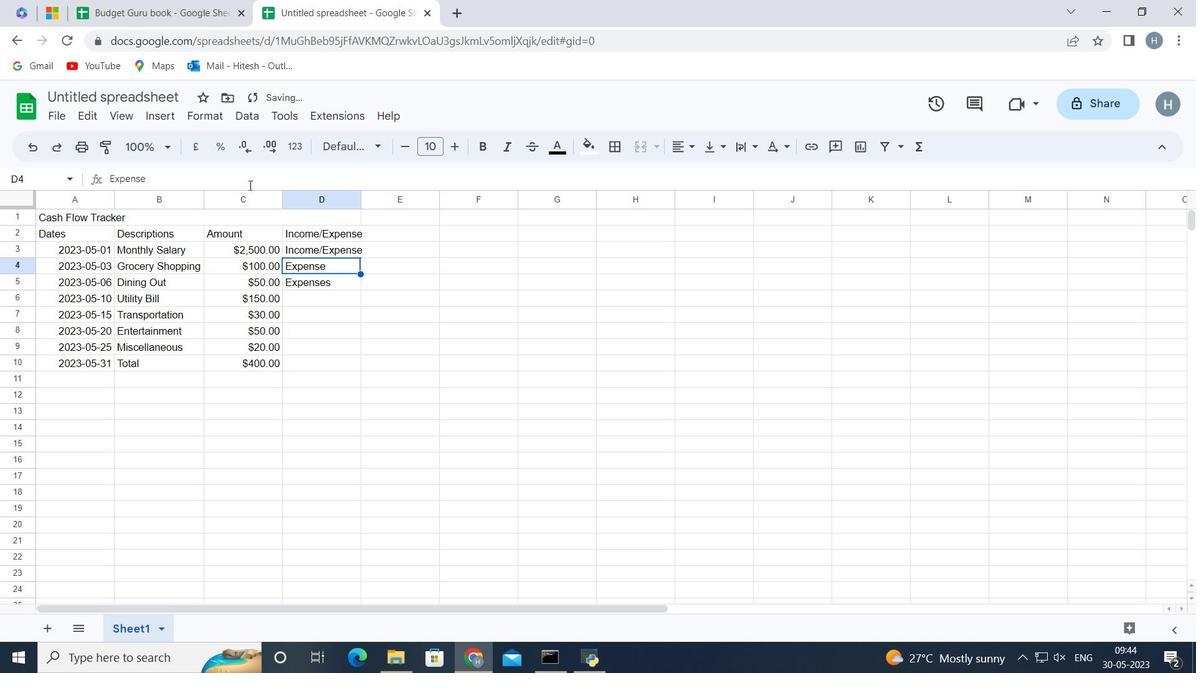 
Action: Mouse pressed left at (249, 185)
Screenshot: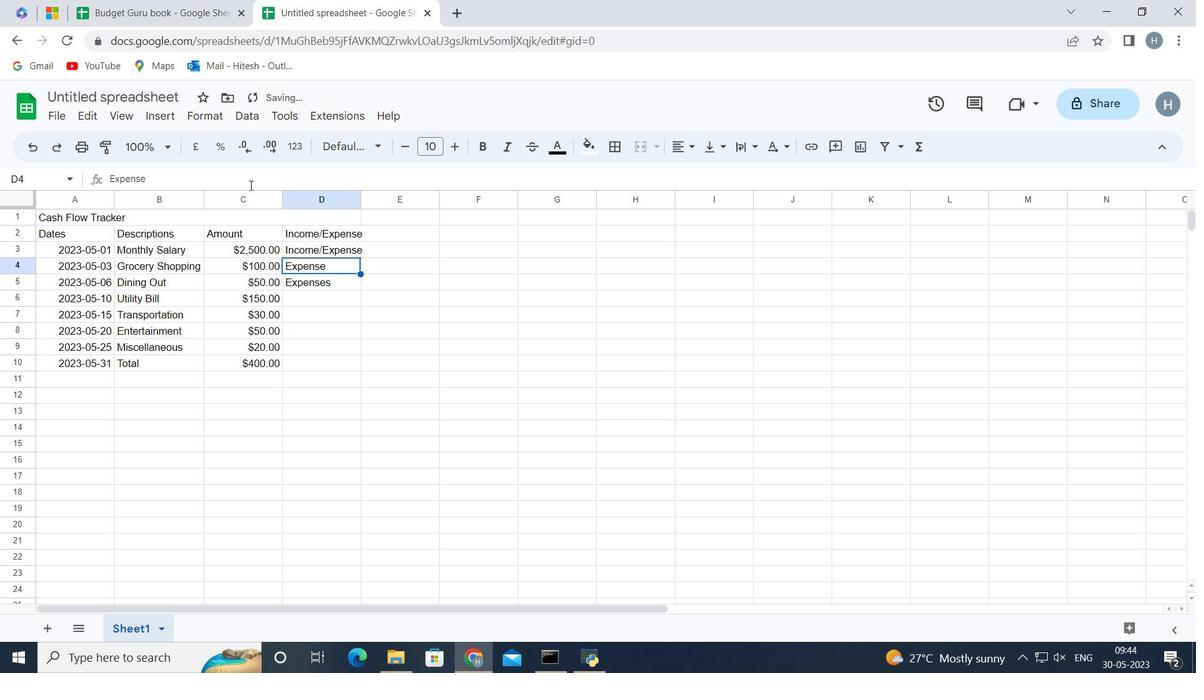 
Action: Key pressed s
Screenshot: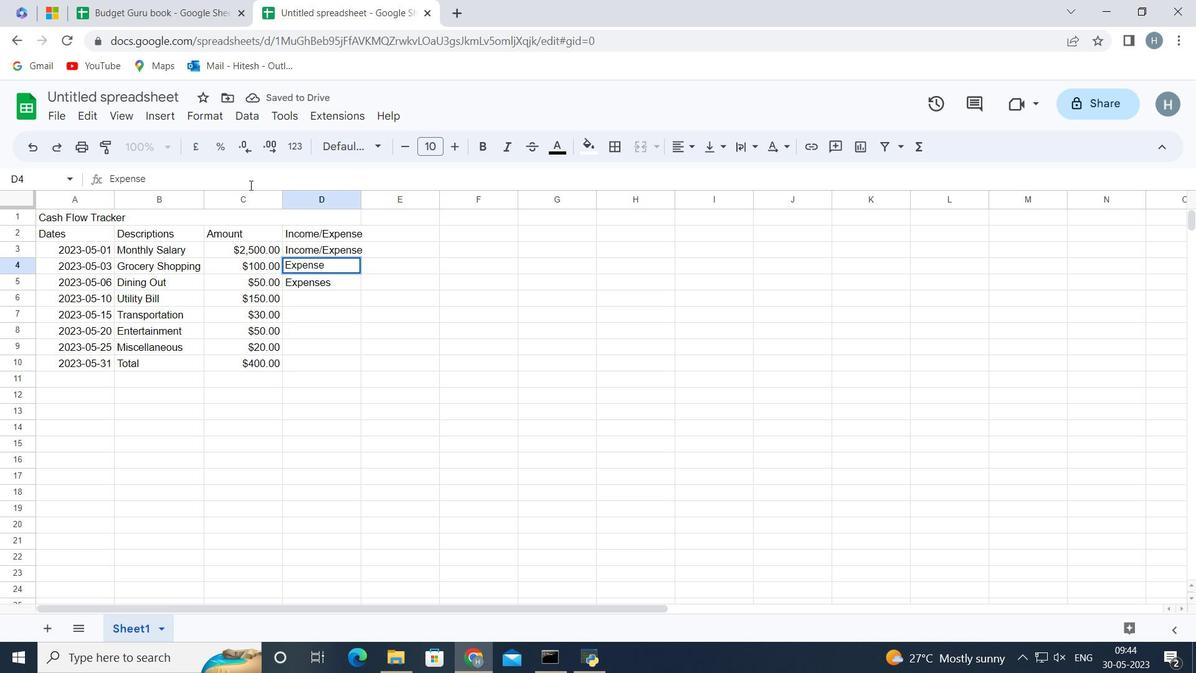 
Action: Mouse moved to (336, 246)
Screenshot: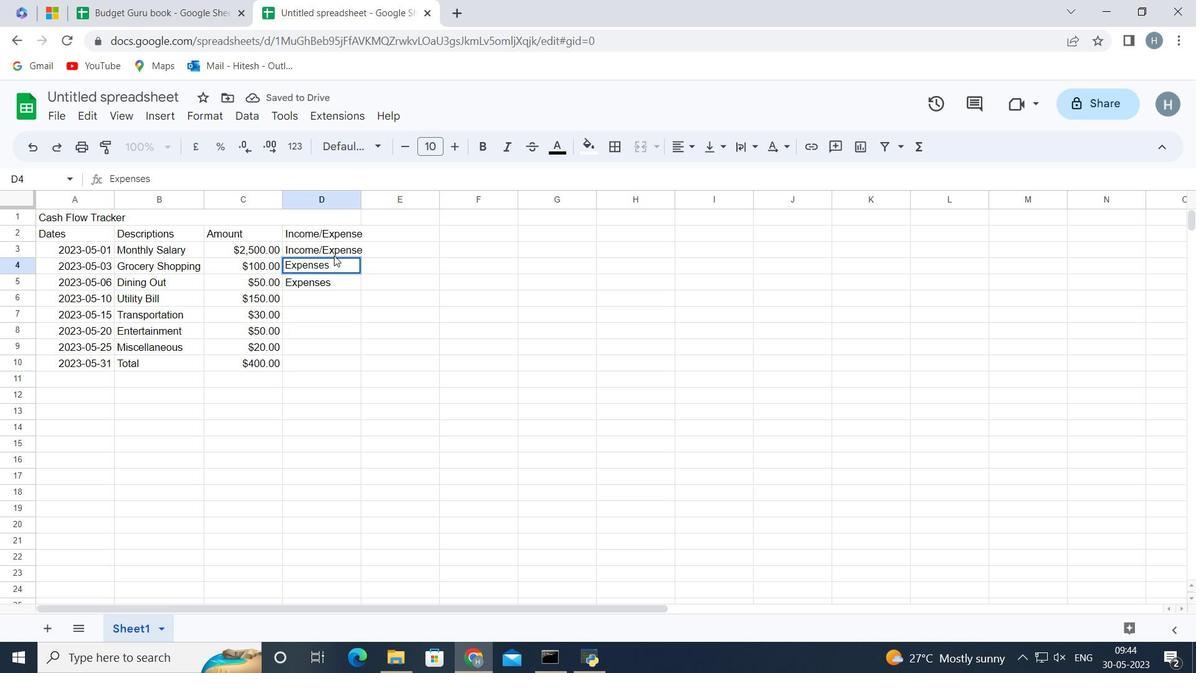 
Action: Mouse pressed left at (336, 246)
Screenshot: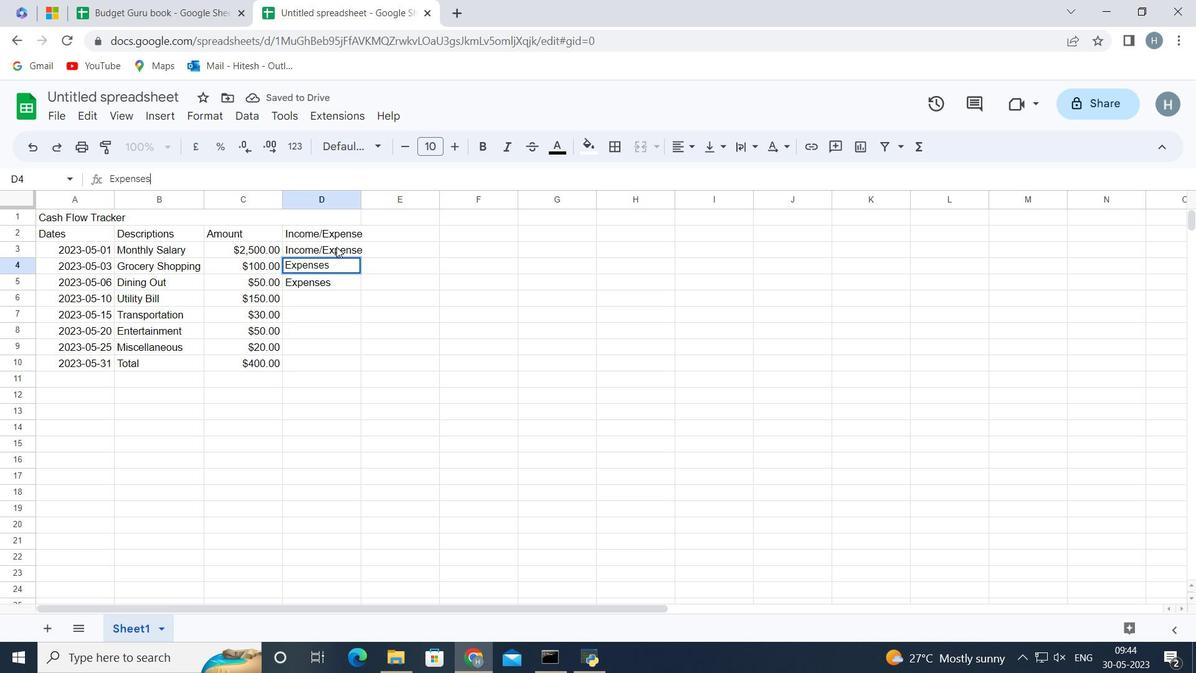 
Action: Mouse moved to (271, 176)
Screenshot: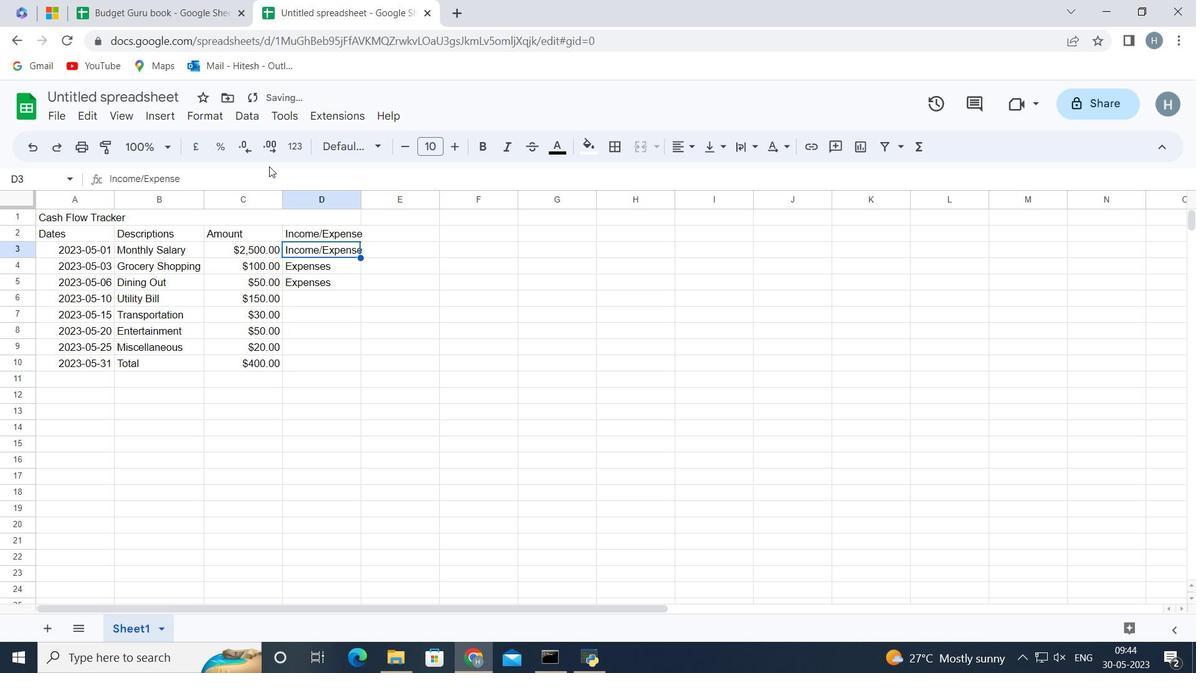 
Action: Mouse pressed left at (271, 176)
Screenshot: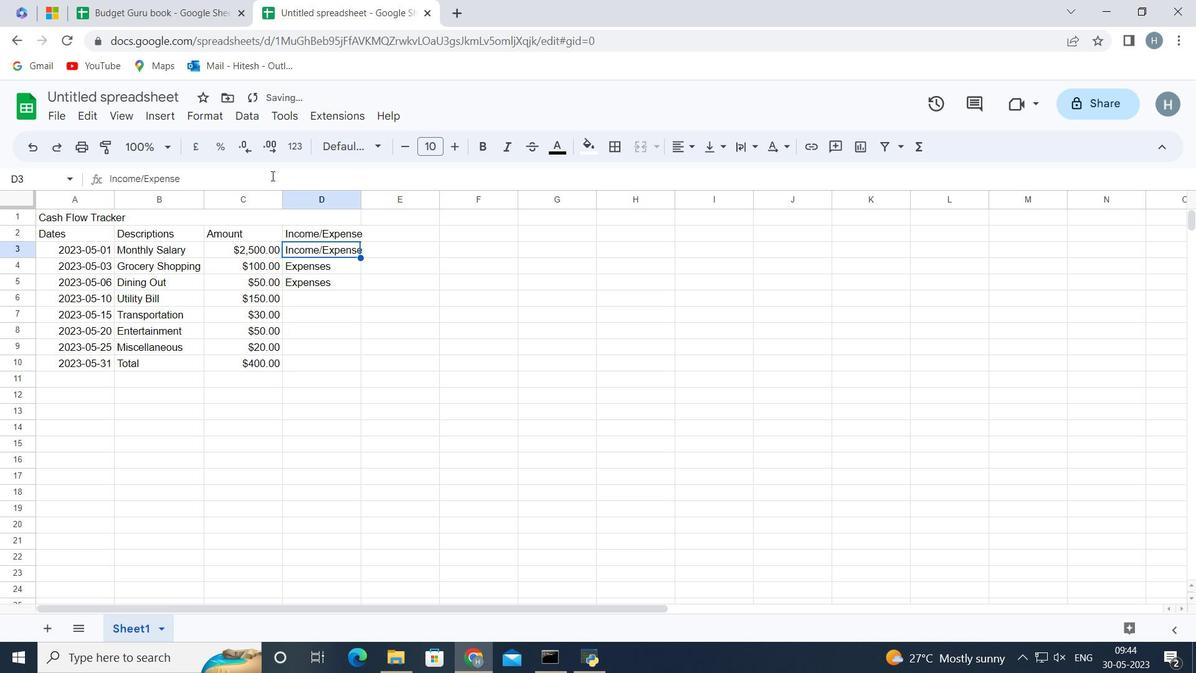 
Action: Key pressed <Key.backspace><Key.backspace><Key.backspace><Key.backspace><Key.backspace><Key.backspace><Key.backspace><Key.backspace><Key.enter><Key.enter><Key.enter><Key.enter><Key.enter><Key.shift>Expenses<Key.enter><Key.shift>Expenses<Key.enter><Key.shift>Expenses<Key.enter><Key.shift>Expenses<Key.enter>
Screenshot: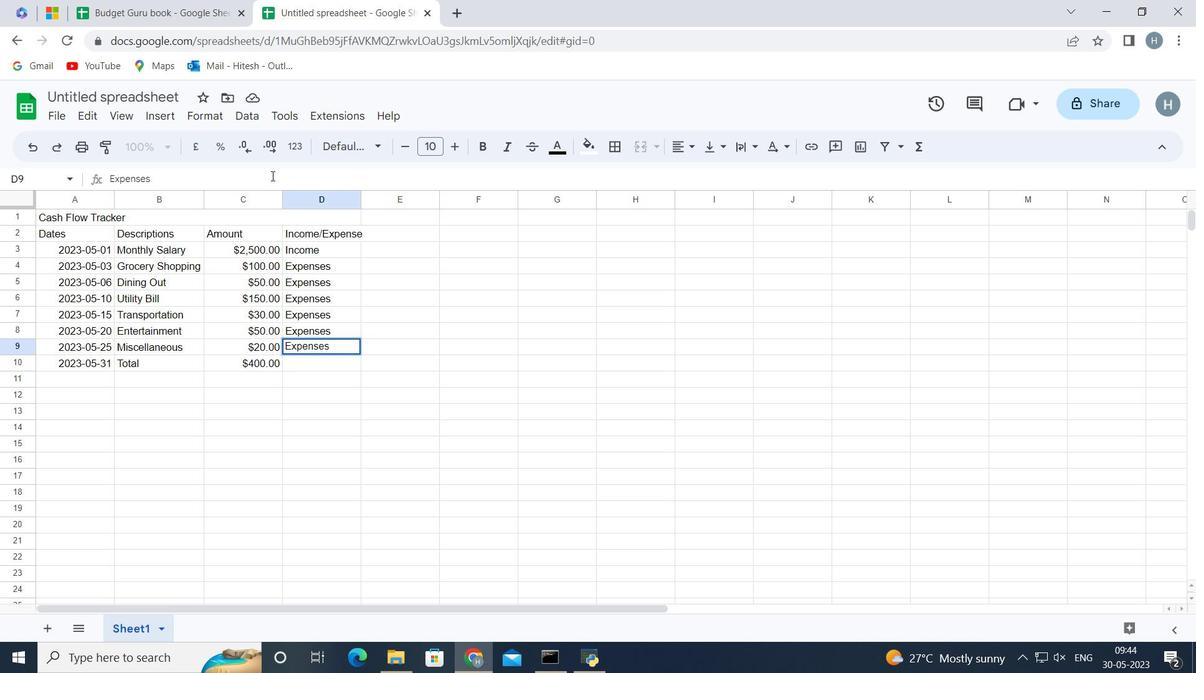
Action: Mouse moved to (393, 228)
Screenshot: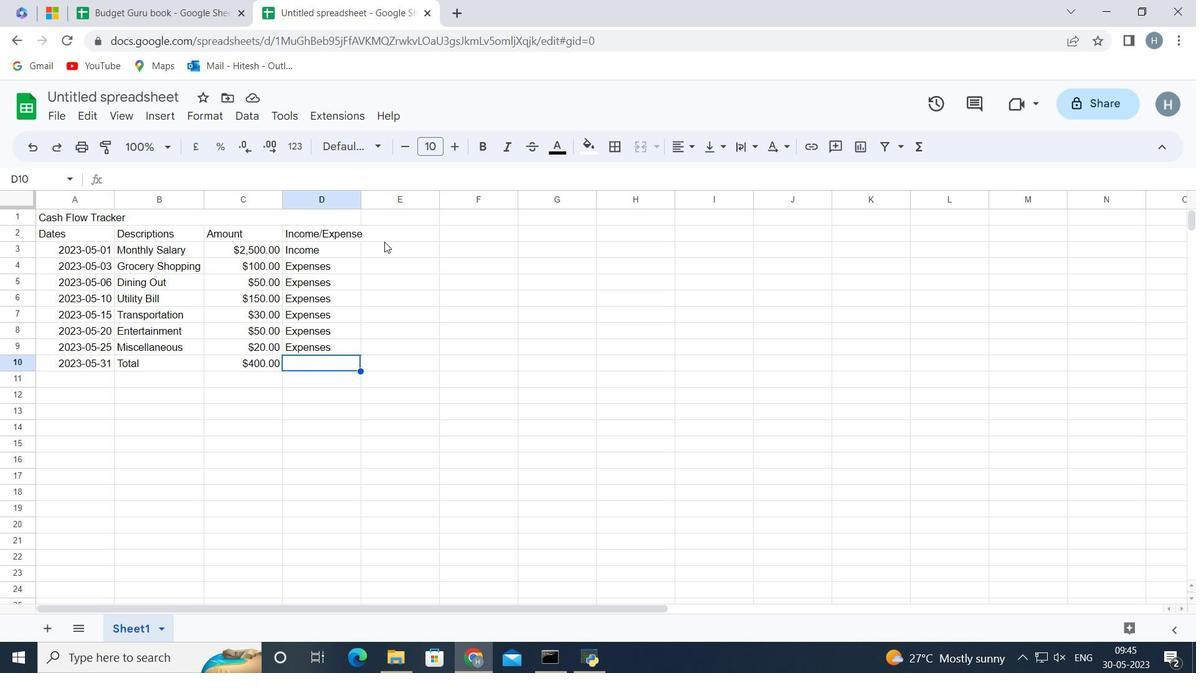 
Action: Mouse pressed left at (393, 228)
Screenshot: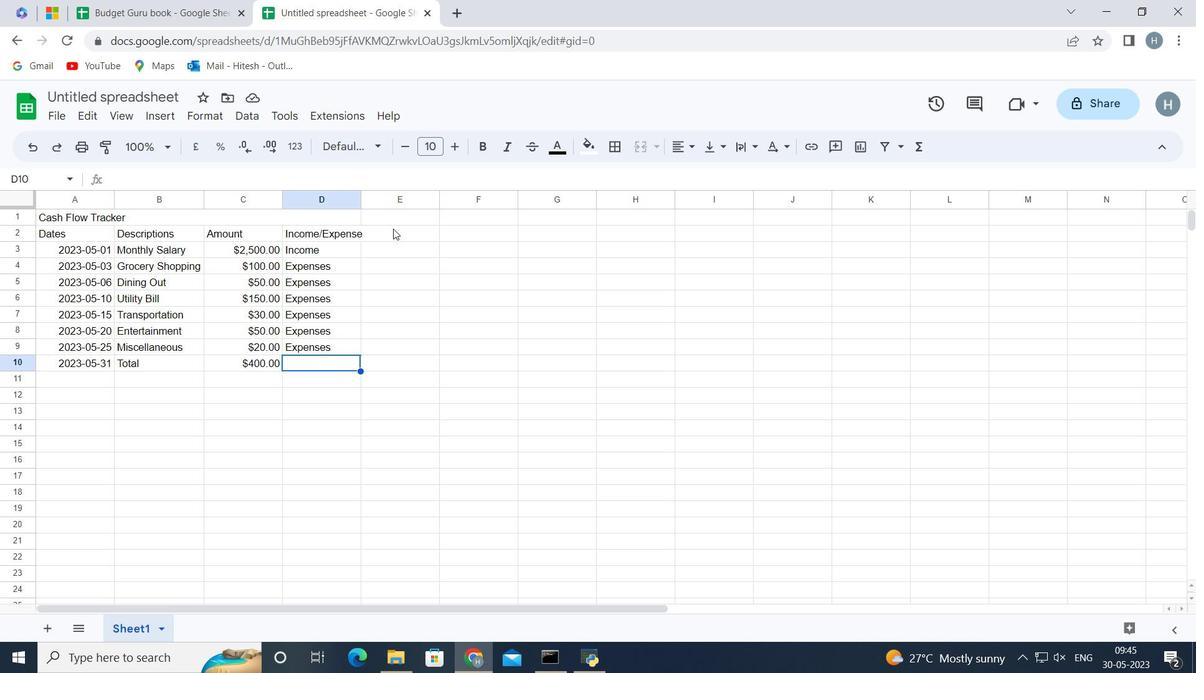 
Action: Mouse moved to (332, 191)
Screenshot: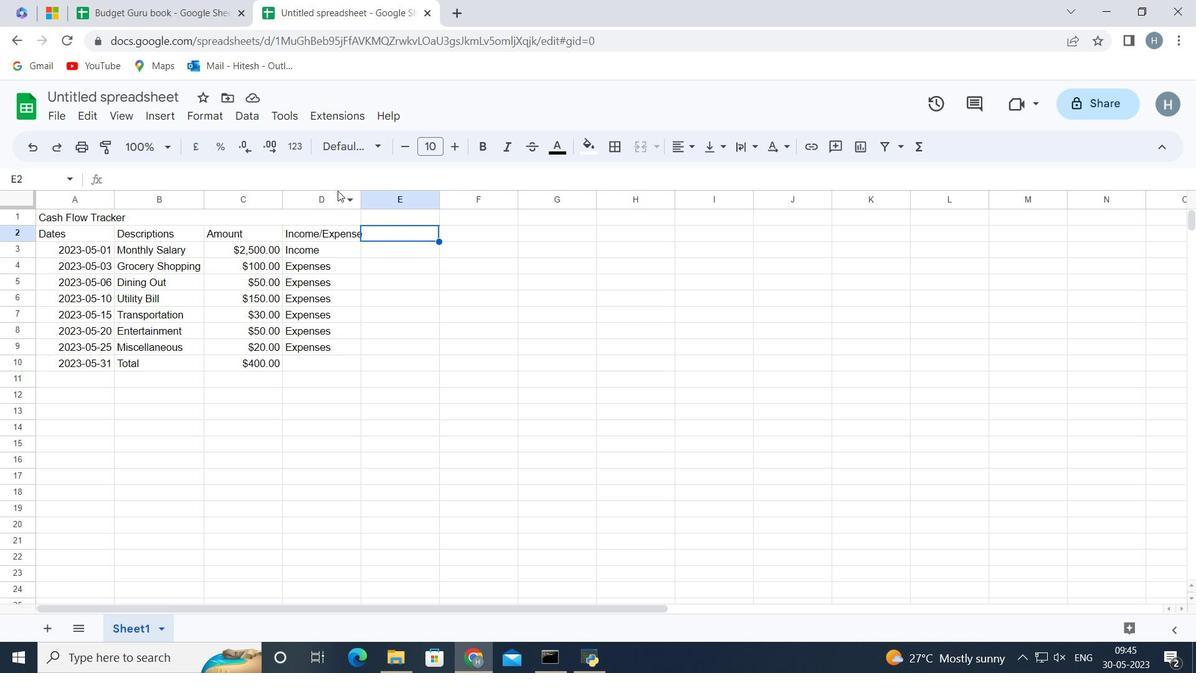 
Action: Mouse pressed left at (332, 191)
Screenshot: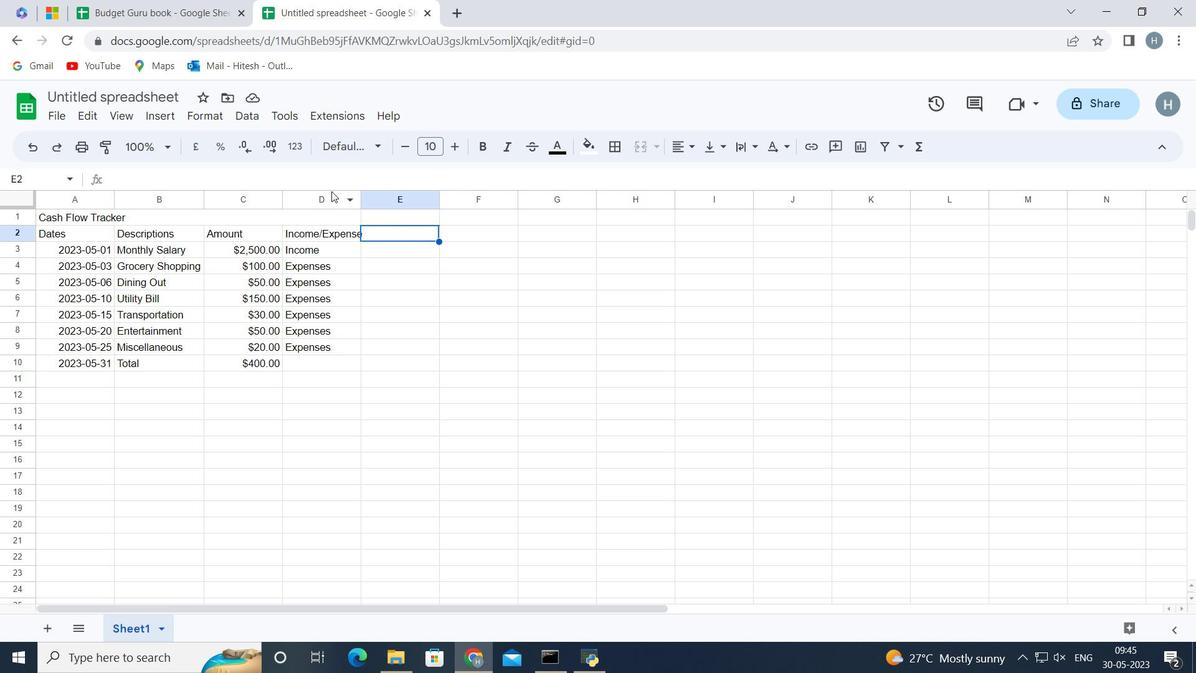 
Action: Mouse moved to (361, 196)
Screenshot: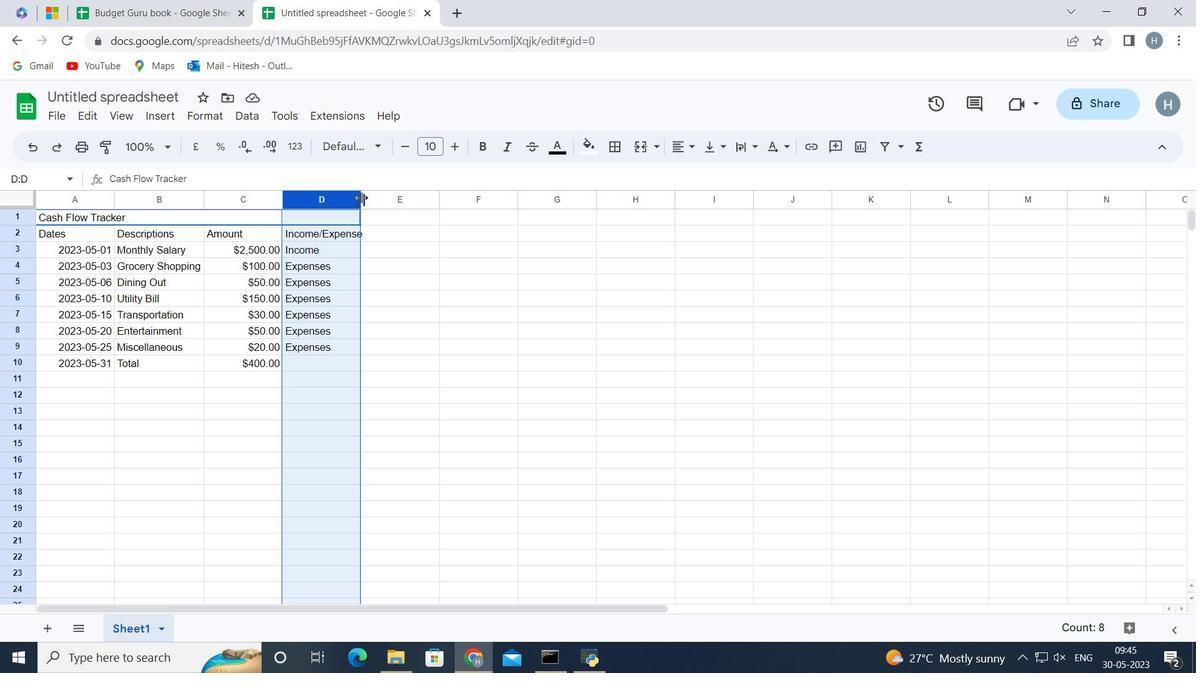 
Action: Mouse pressed left at (361, 196)
Screenshot: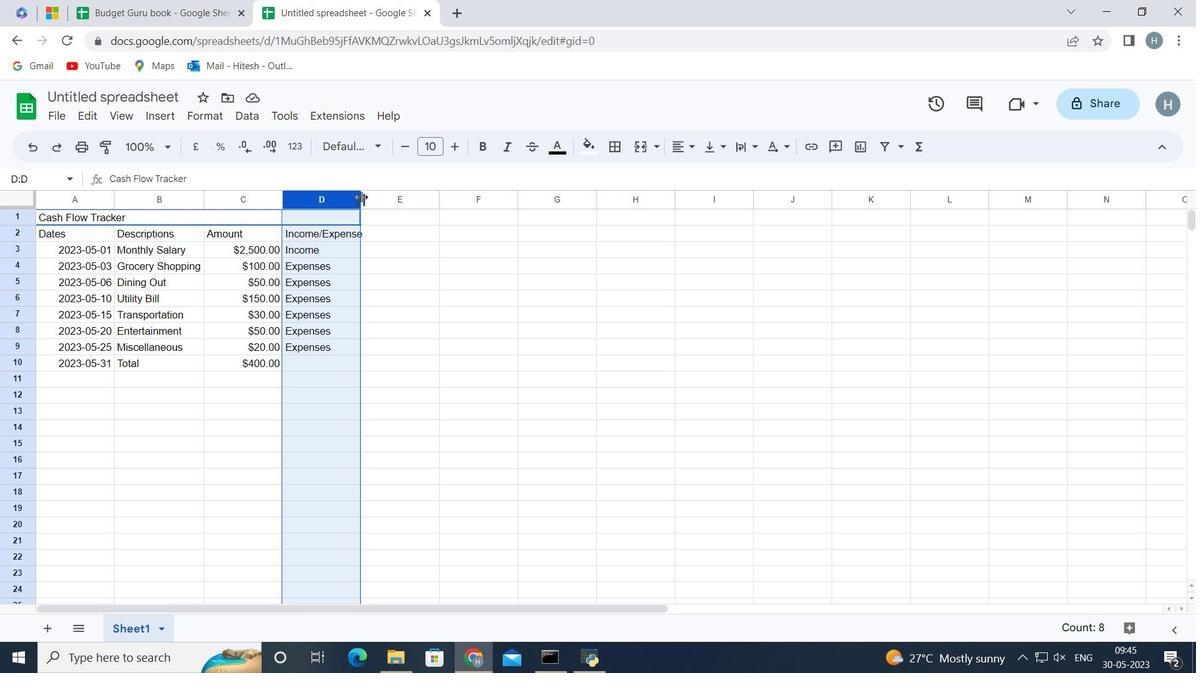 
Action: Mouse pressed left at (361, 196)
Screenshot: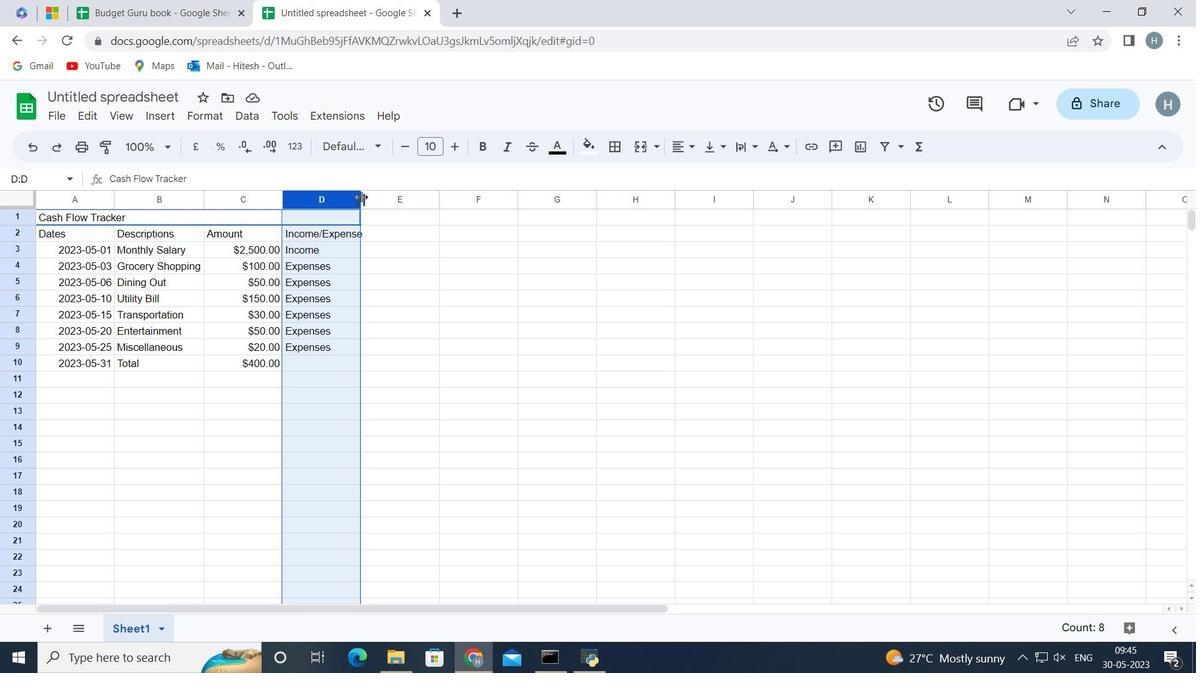 
Action: Mouse moved to (398, 227)
Screenshot: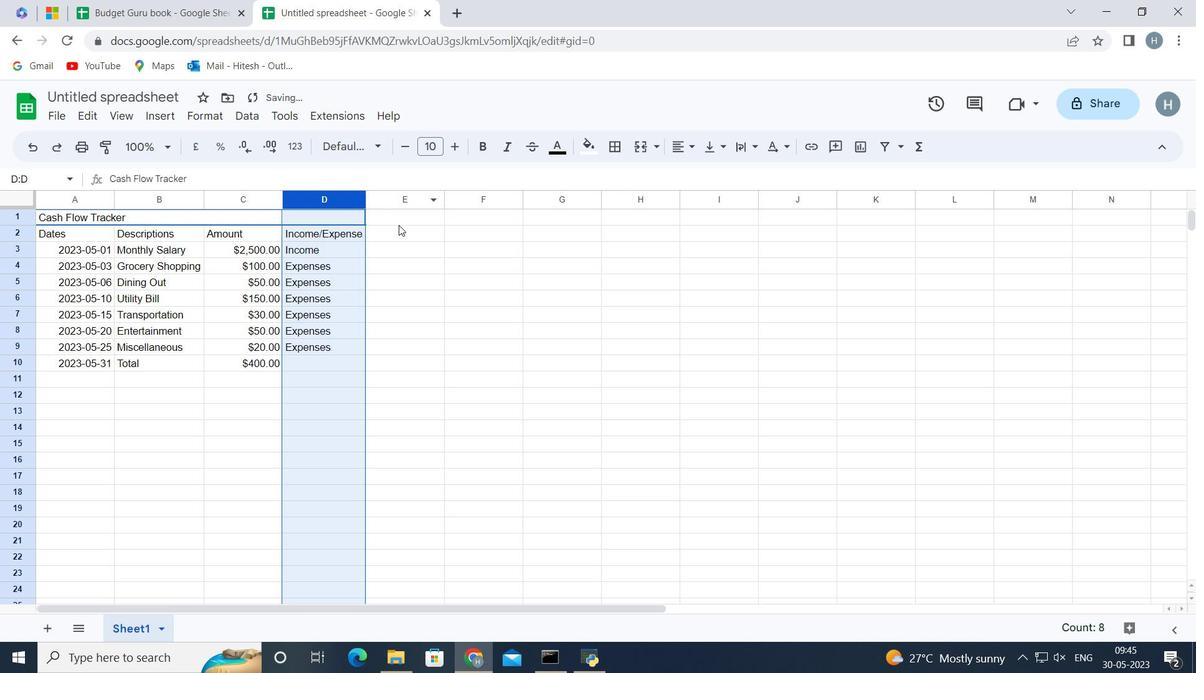 
Action: Mouse pressed left at (398, 227)
Screenshot: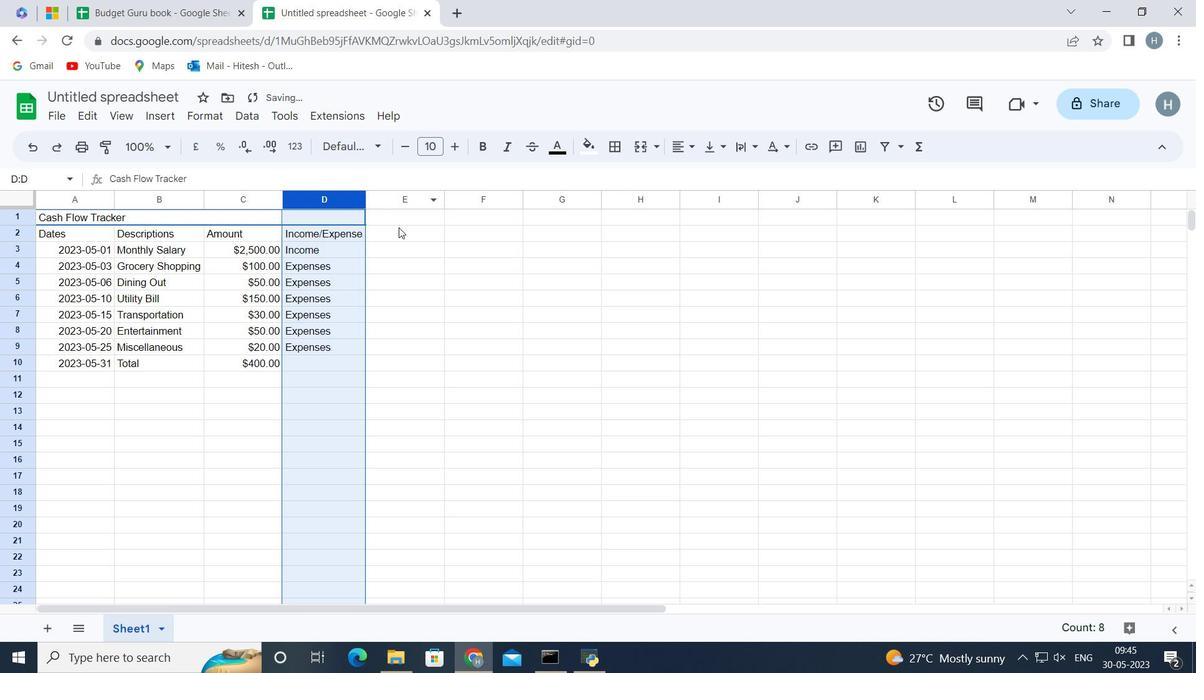
Action: Mouse moved to (405, 240)
Screenshot: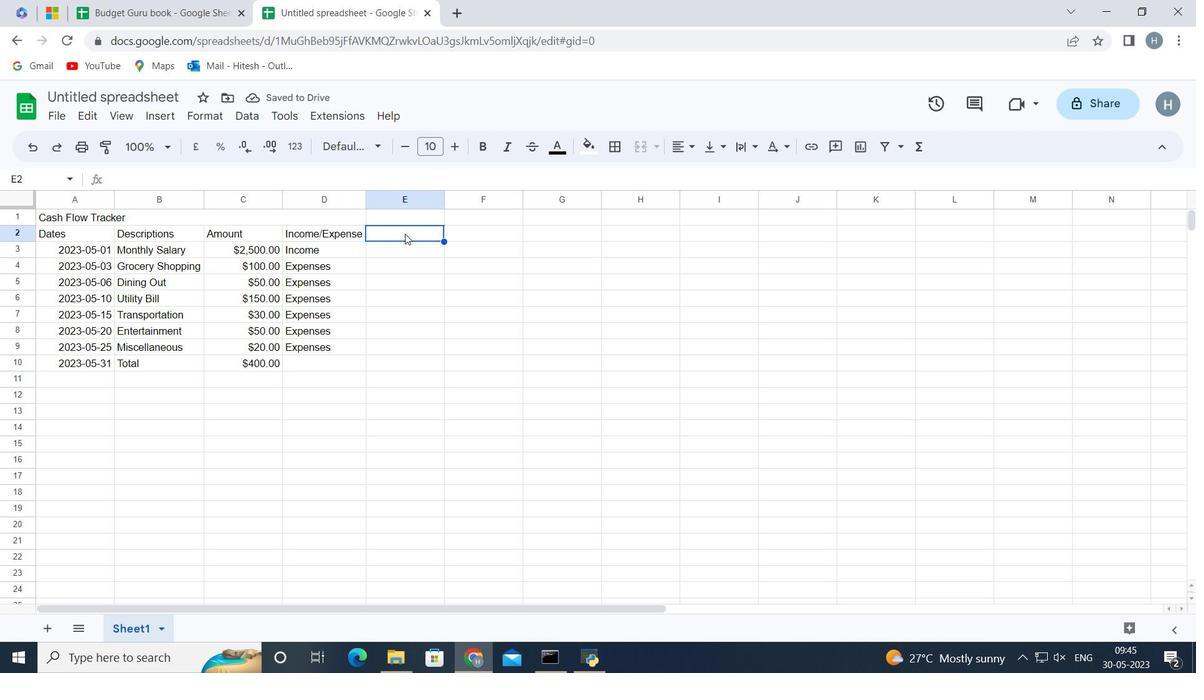 
Action: Mouse pressed left at (405, 240)
Screenshot: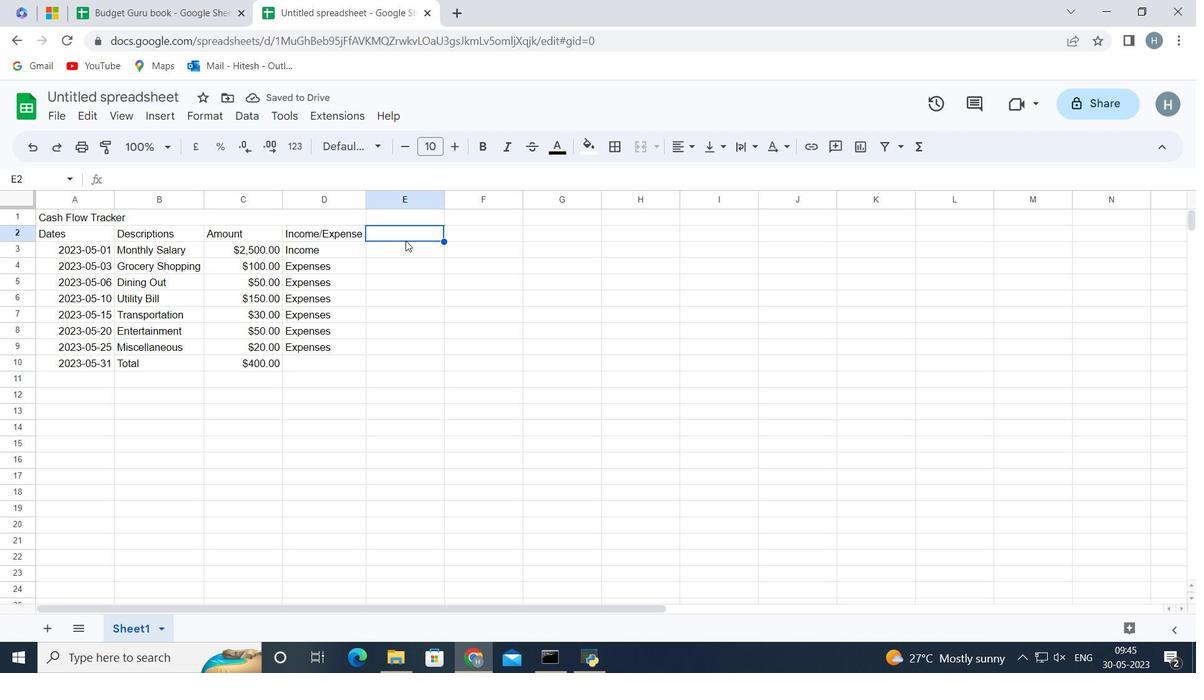 
Action: Mouse moved to (412, 262)
Screenshot: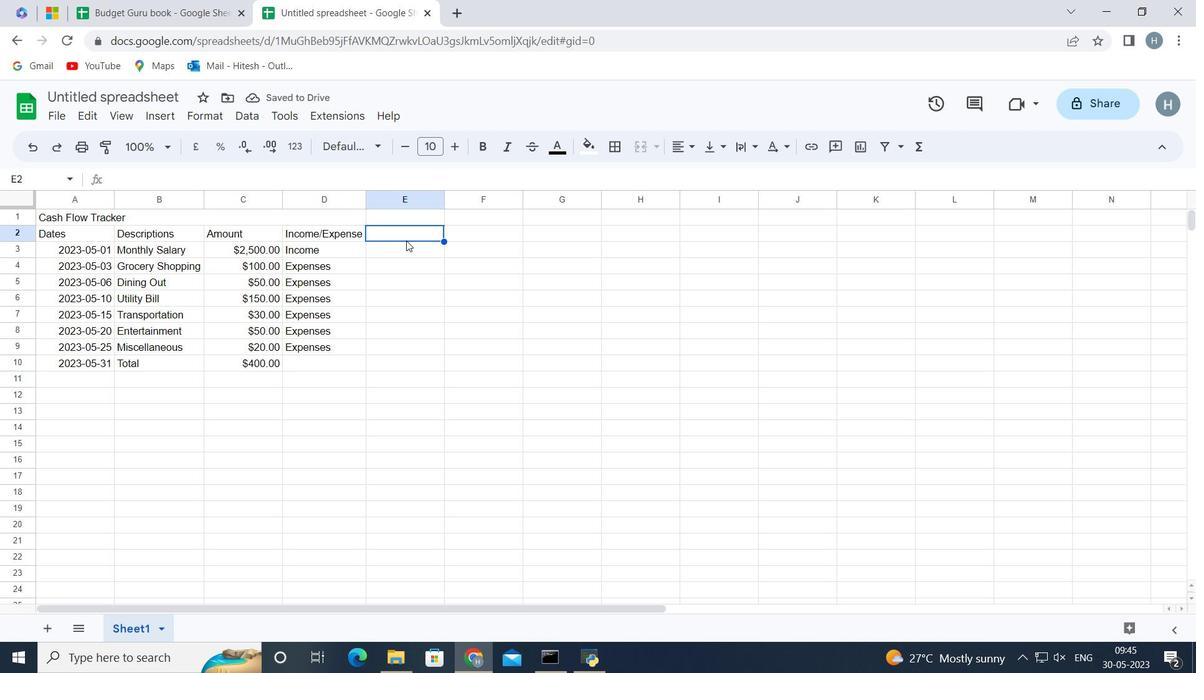 
Action: Mouse pressed left at (412, 262)
Screenshot: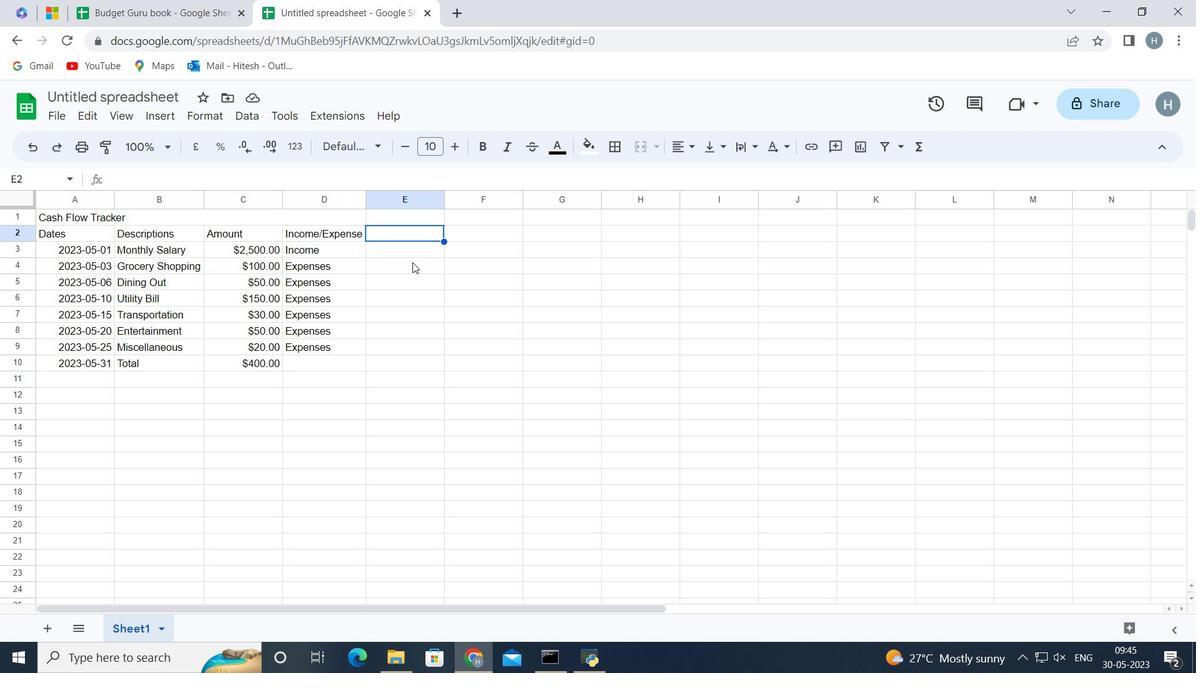 
Action: Mouse moved to (410, 229)
Screenshot: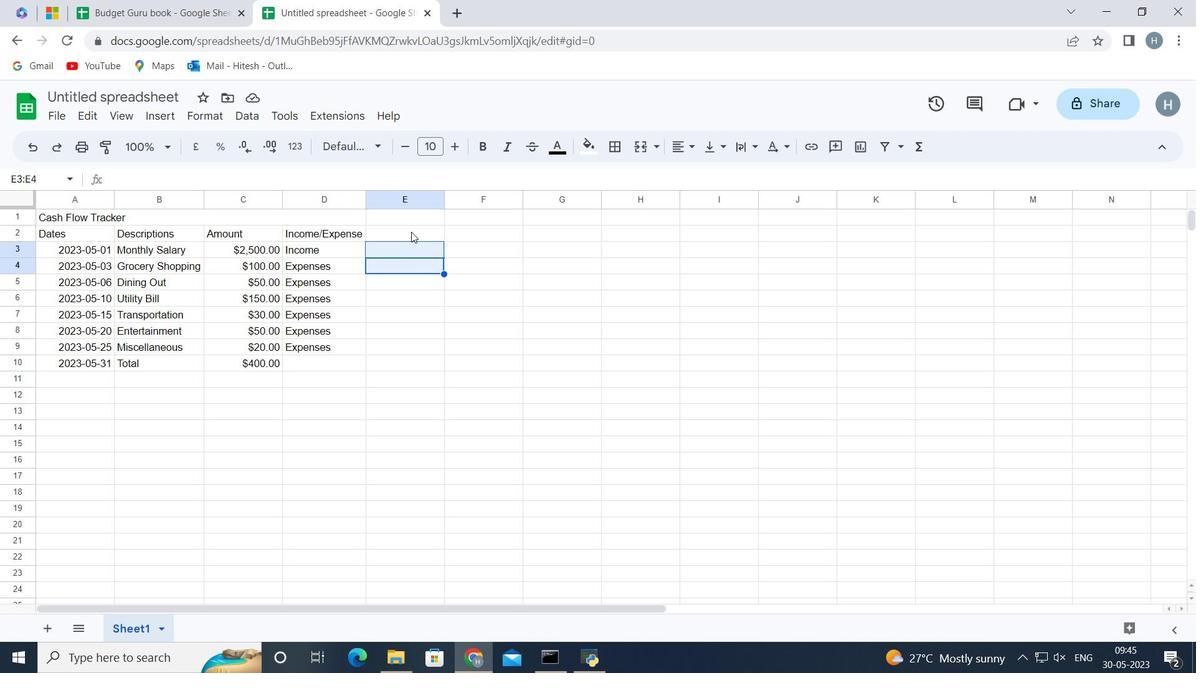 
Action: Mouse pressed left at (410, 229)
Screenshot: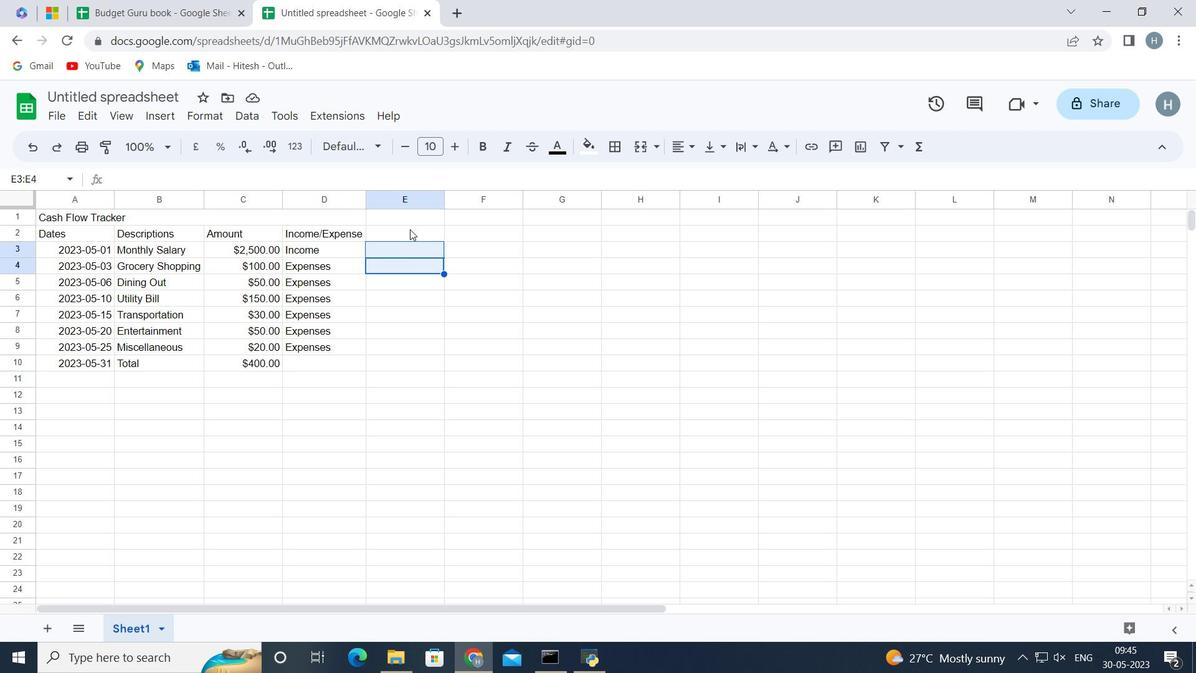 
Action: Mouse moved to (407, 229)
Screenshot: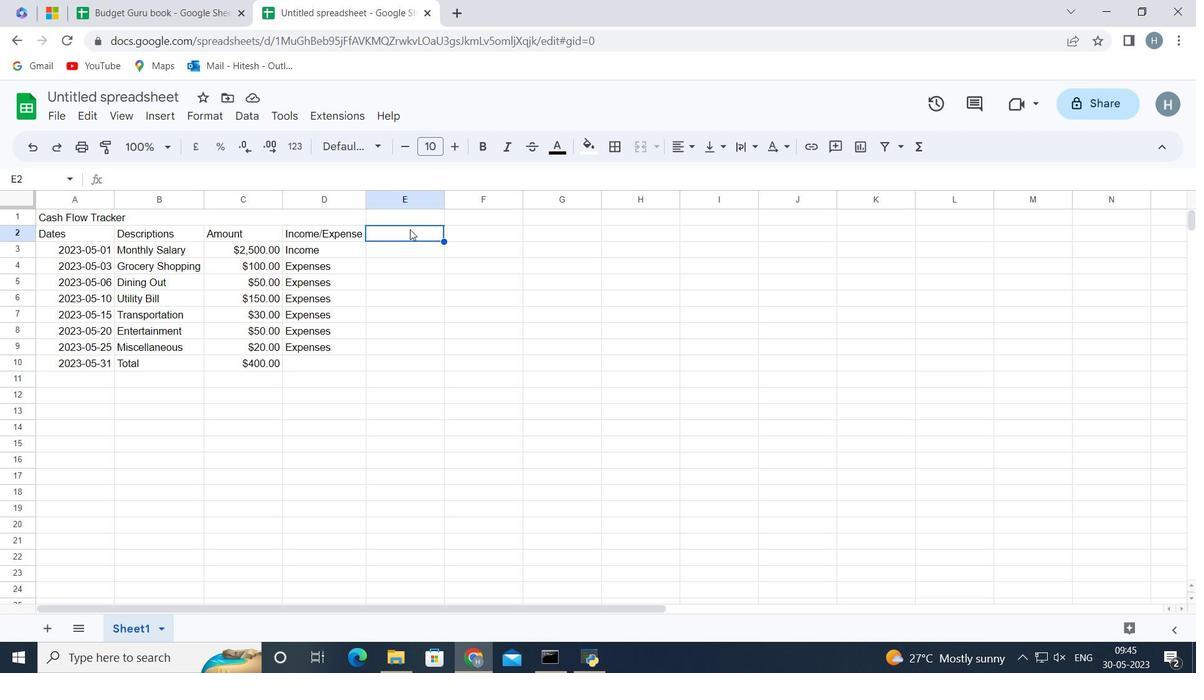 
Action: Key pressed <Key.shift><Key.shift><Key.shift><Key.shift>Balance<Key.enter>
Screenshot: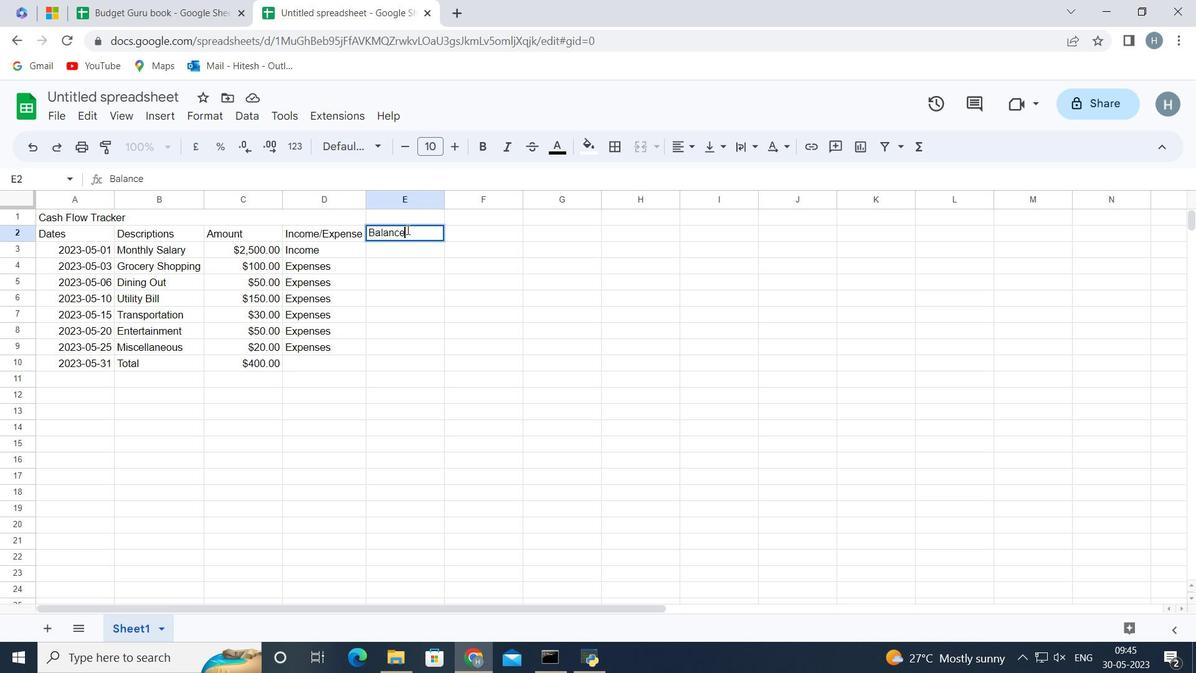 
Action: Mouse moved to (408, 229)
Screenshot: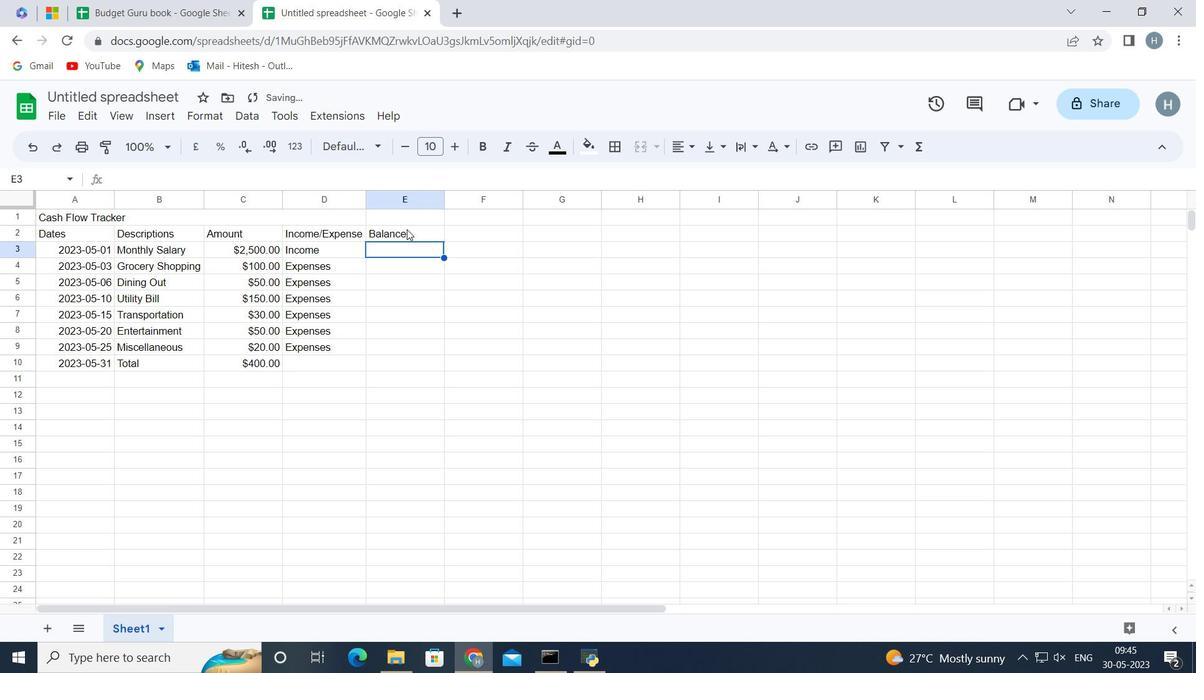 
Action: Key pressed 2500<Key.enter>2400<Key.enter>2350<Key.enter>2200<Key.enter>2170<Key.enter>2120<Key.enter>2100<Key.enter>2100<Key.enter>
Screenshot: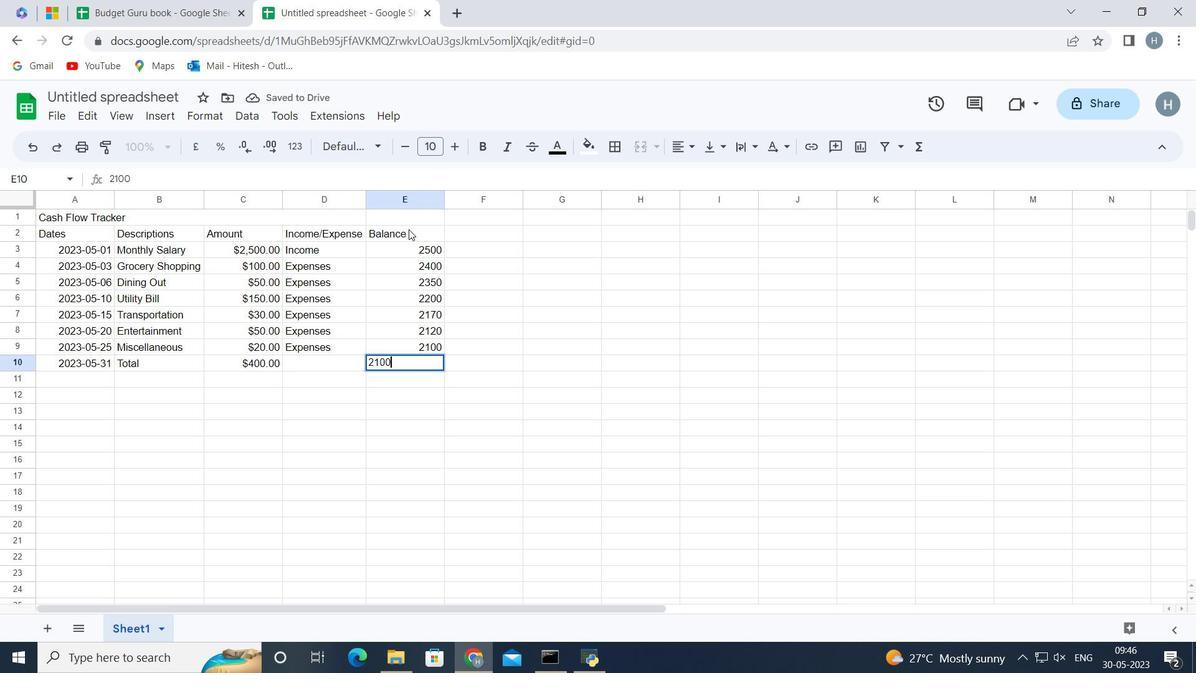 
Action: Mouse moved to (379, 253)
Screenshot: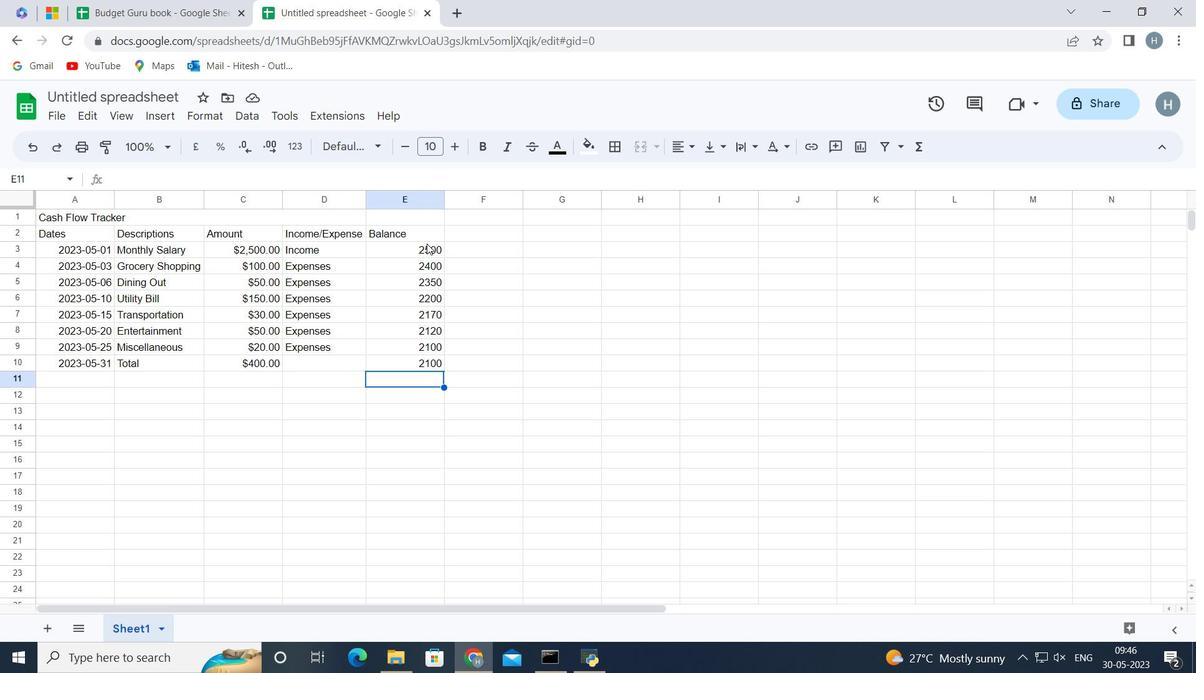 
Action: Mouse pressed left at (379, 253)
Screenshot: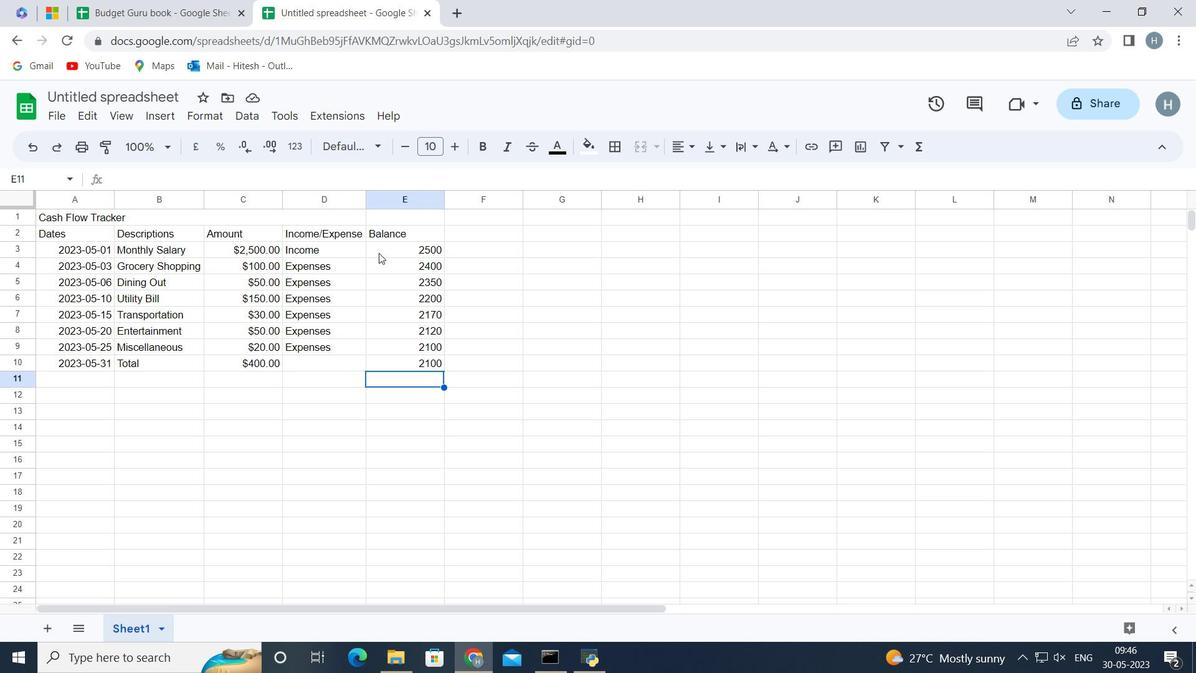 
Action: Key pressed <Key.shift><Key.down><Key.down><Key.down><Key.down><Key.down><Key.down><Key.down>
Screenshot: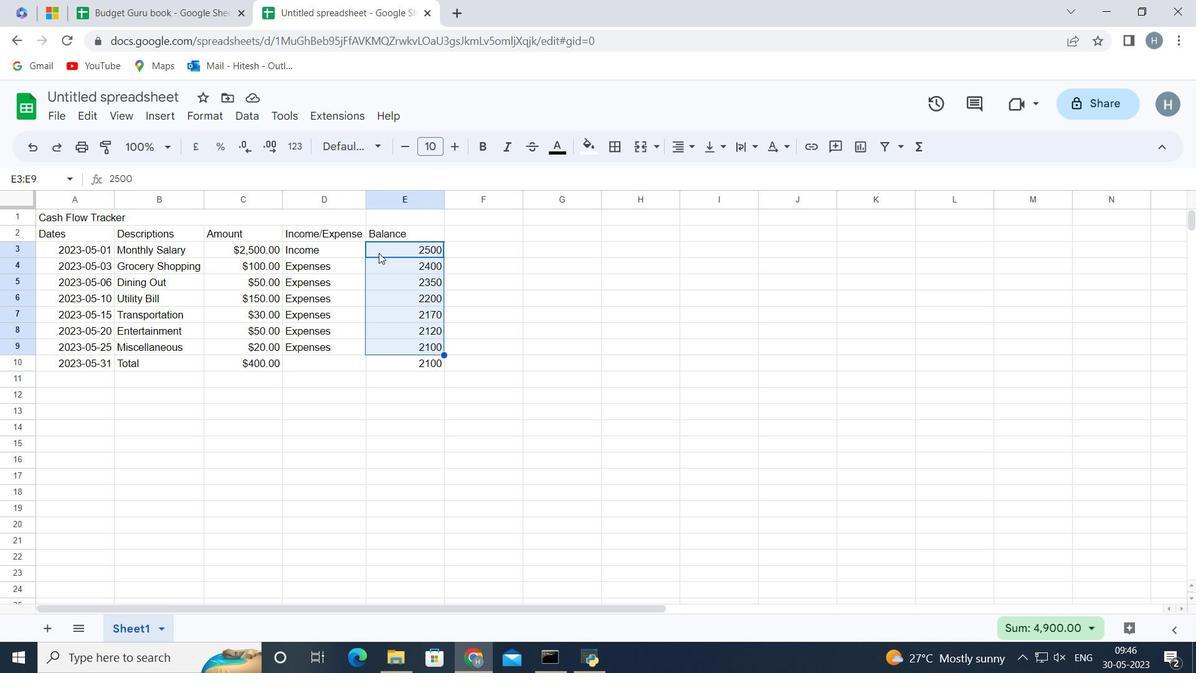
Action: Mouse moved to (299, 142)
Screenshot: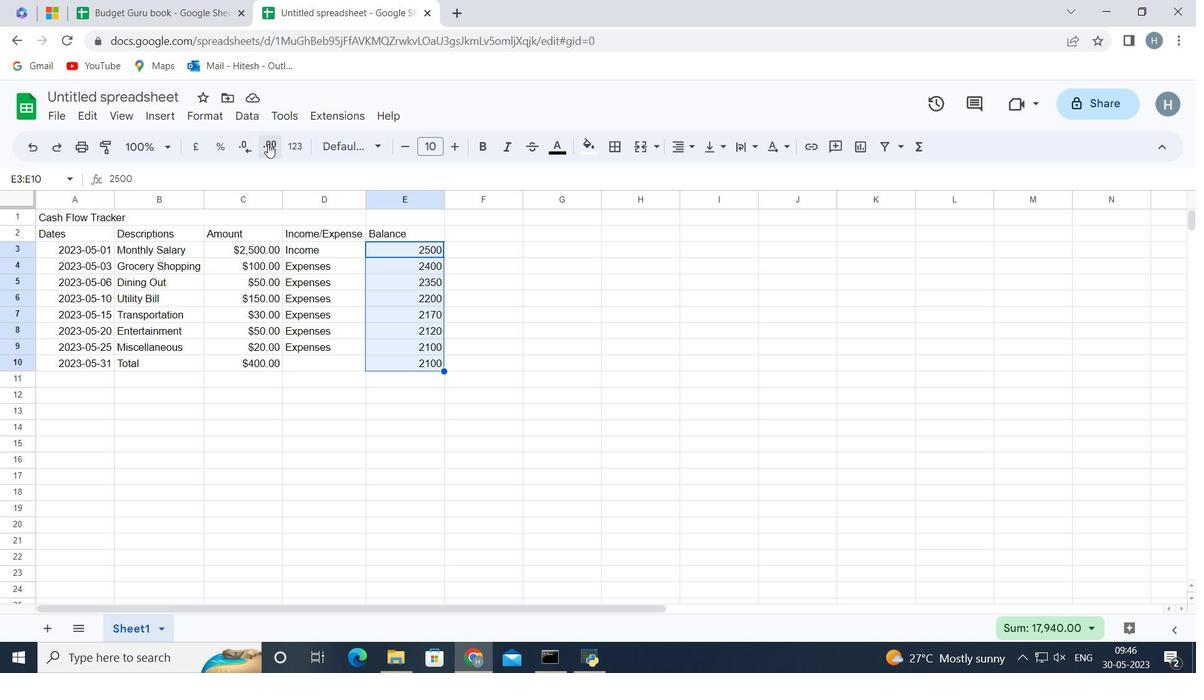 
Action: Mouse pressed left at (299, 142)
Screenshot: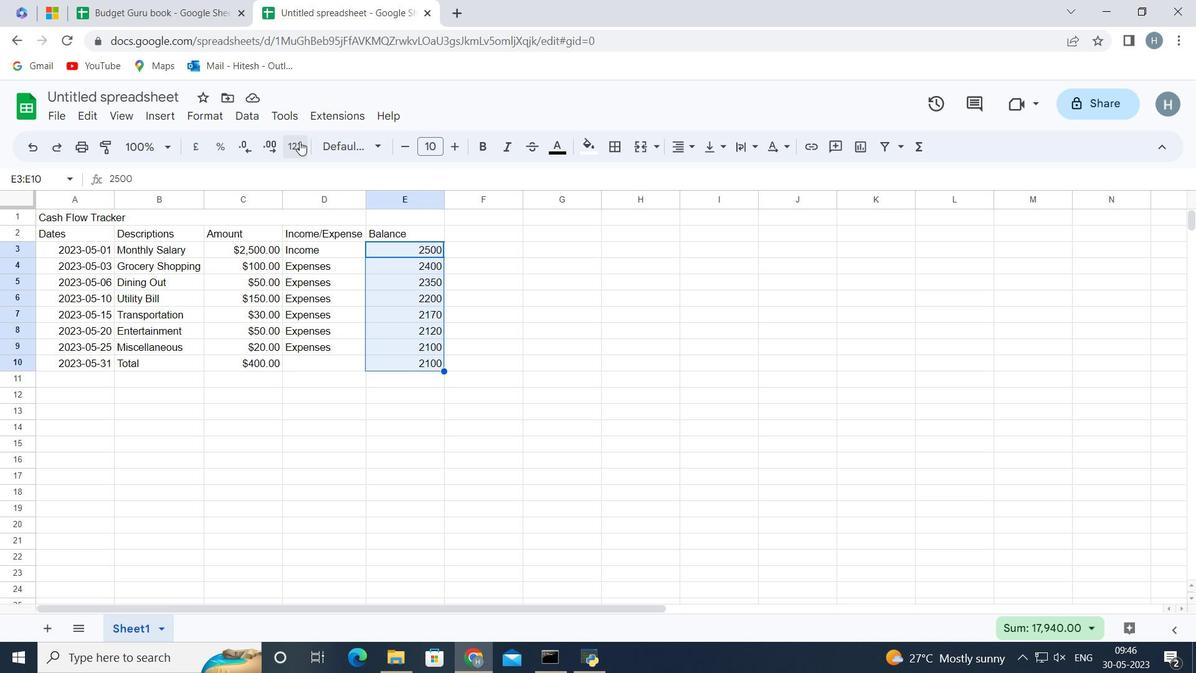 
Action: Mouse moved to (365, 597)
Screenshot: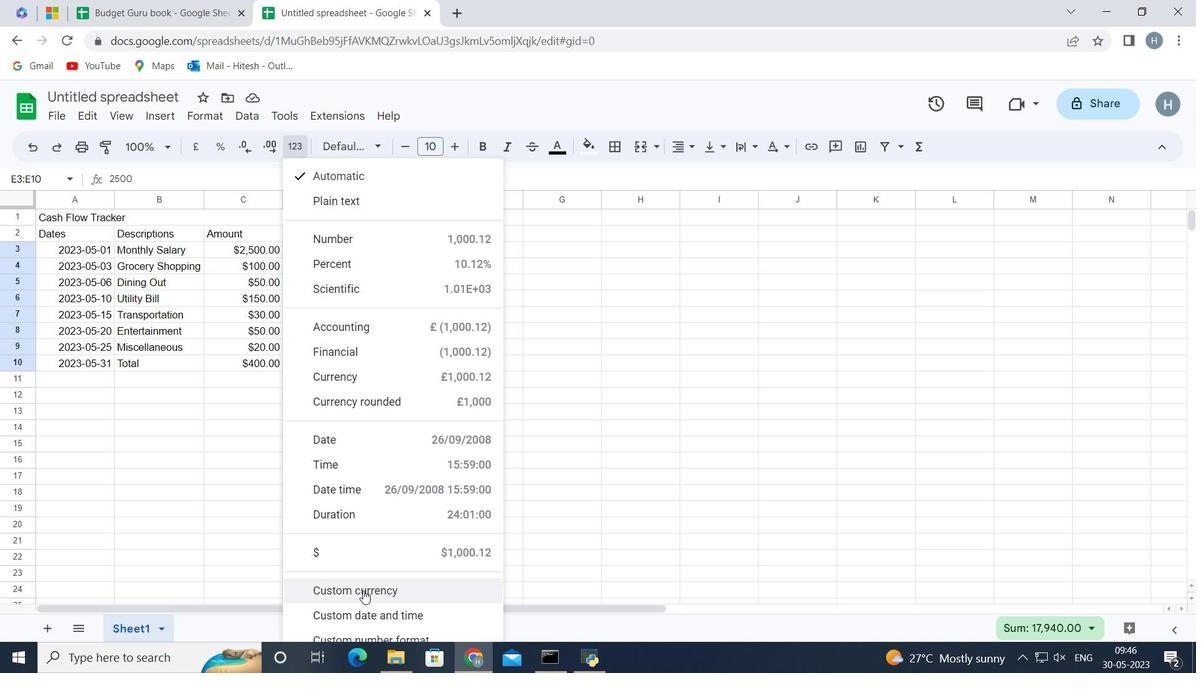 
Action: Mouse pressed left at (365, 597)
Screenshot: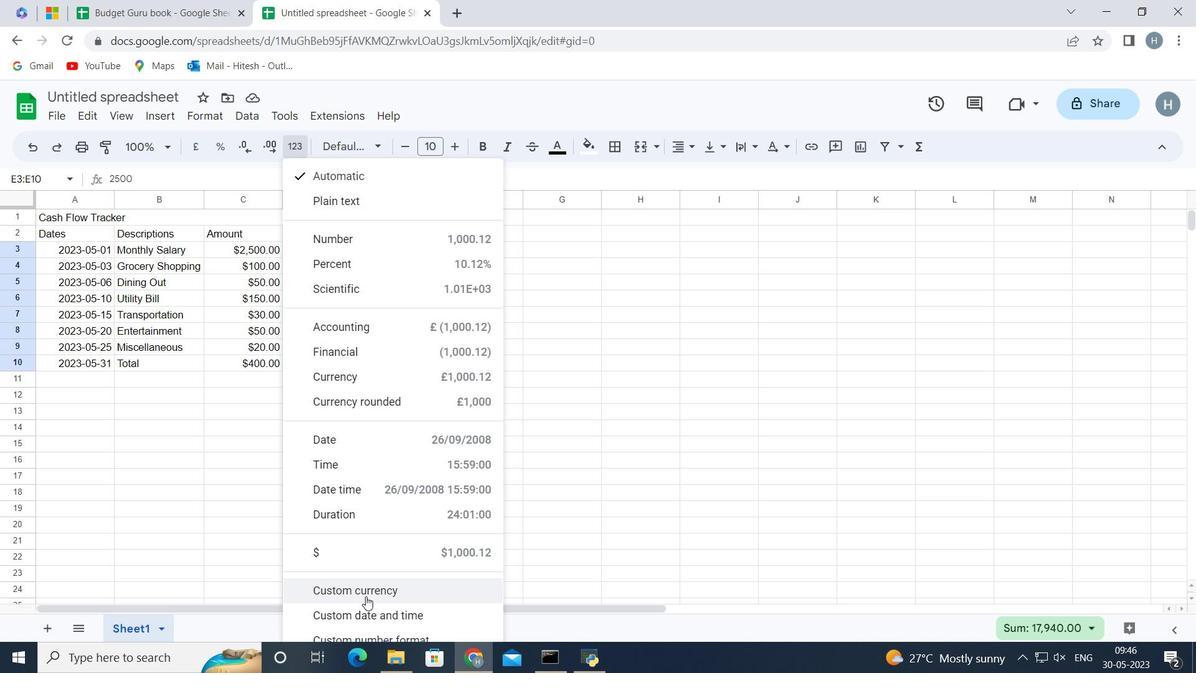 
Action: Mouse moved to (748, 214)
Screenshot: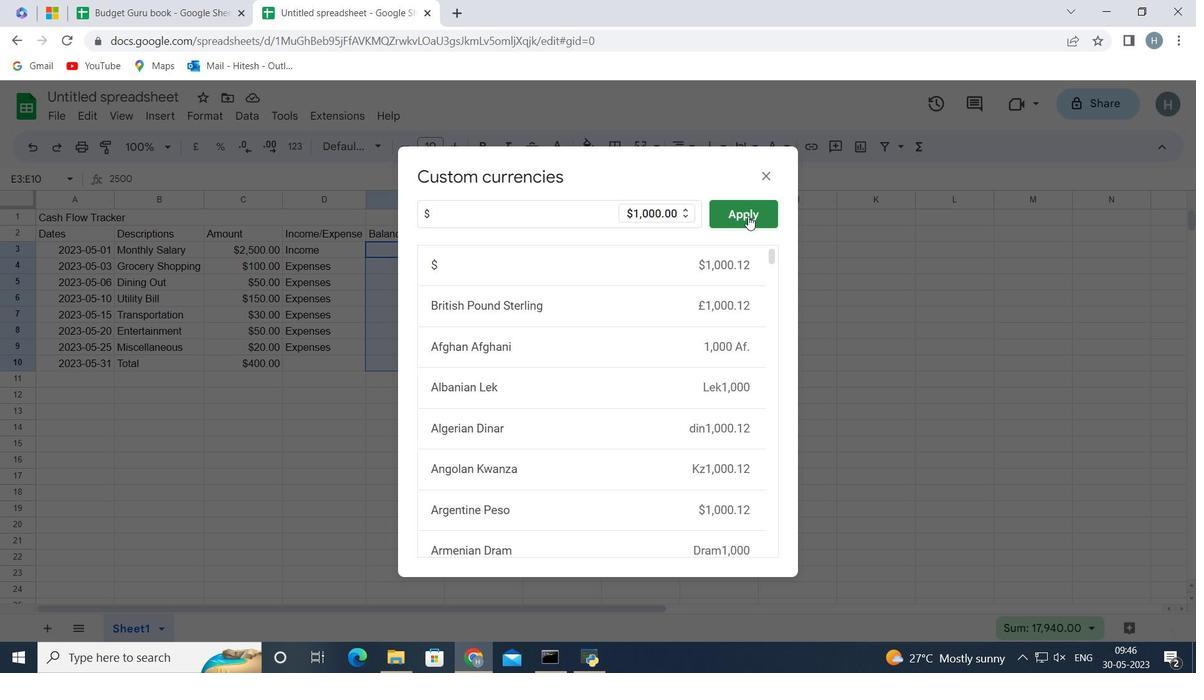 
Action: Mouse pressed left at (748, 214)
Screenshot: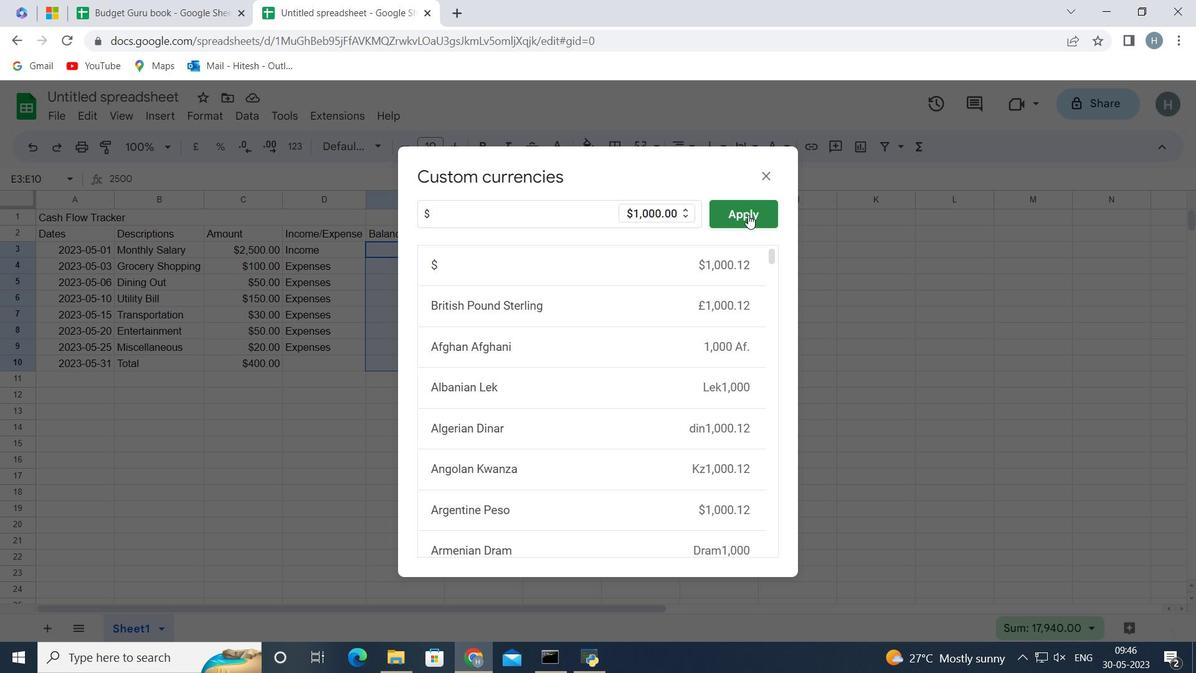 
Action: Mouse moved to (417, 402)
Screenshot: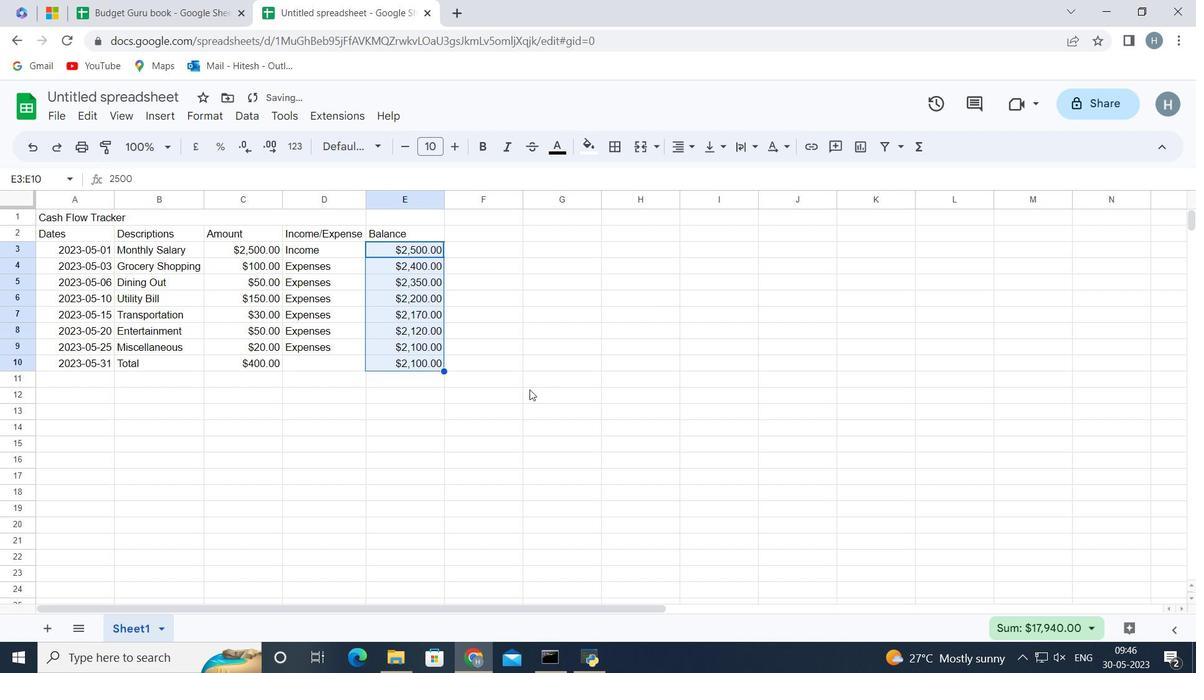 
Action: Mouse pressed left at (417, 402)
Screenshot: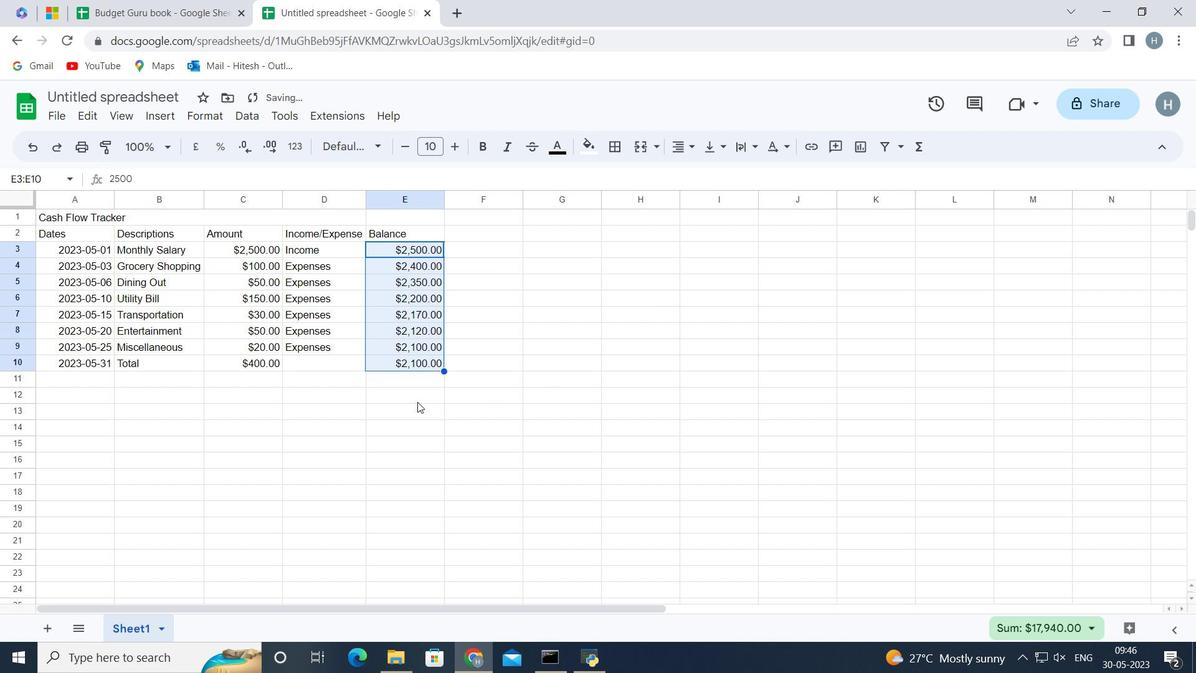 
Action: Mouse moved to (223, 404)
Screenshot: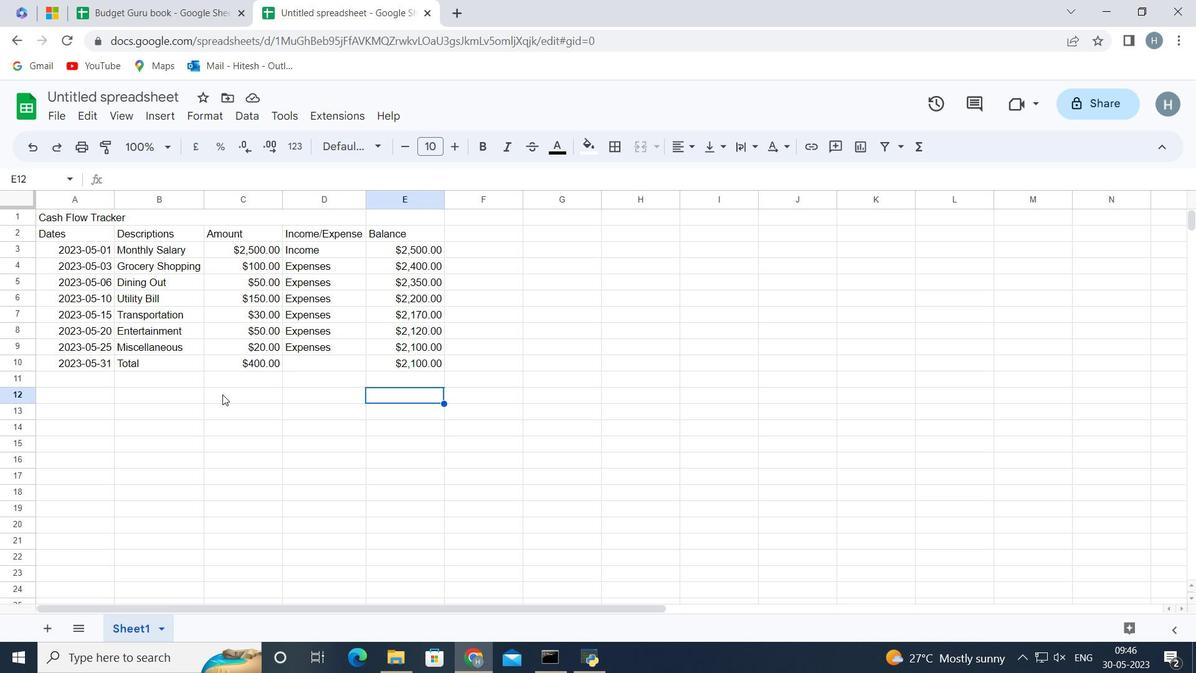 
Action: Mouse pressed left at (223, 404)
Screenshot: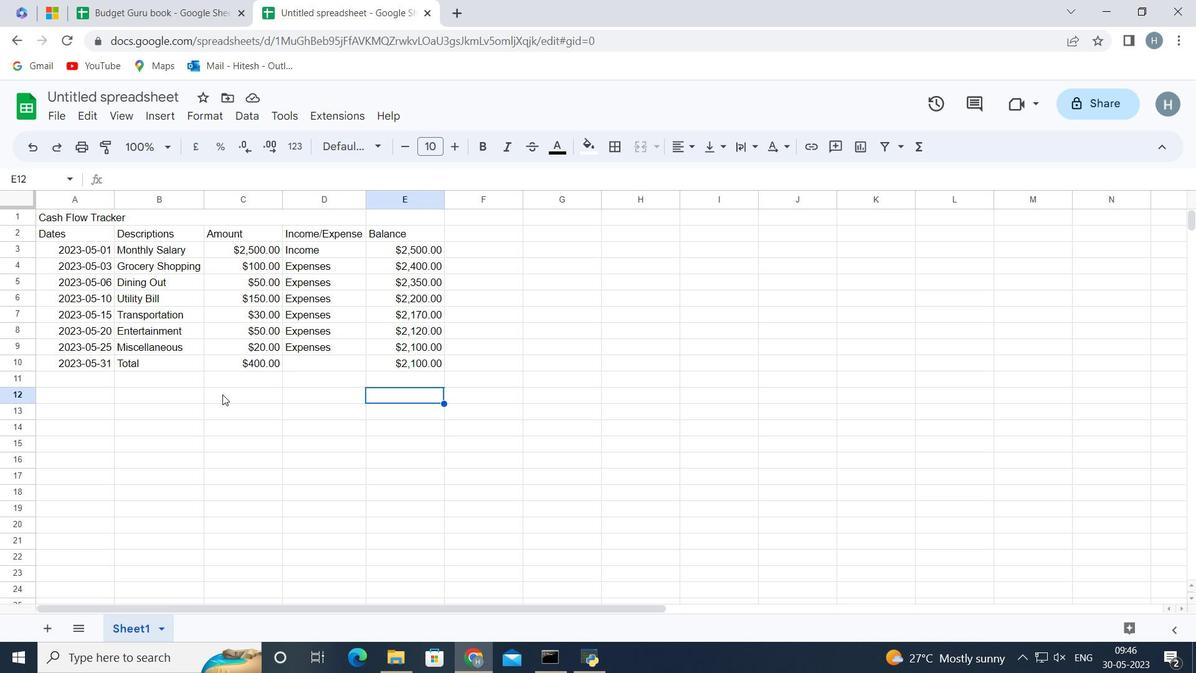 
Action: Mouse moved to (98, 413)
Screenshot: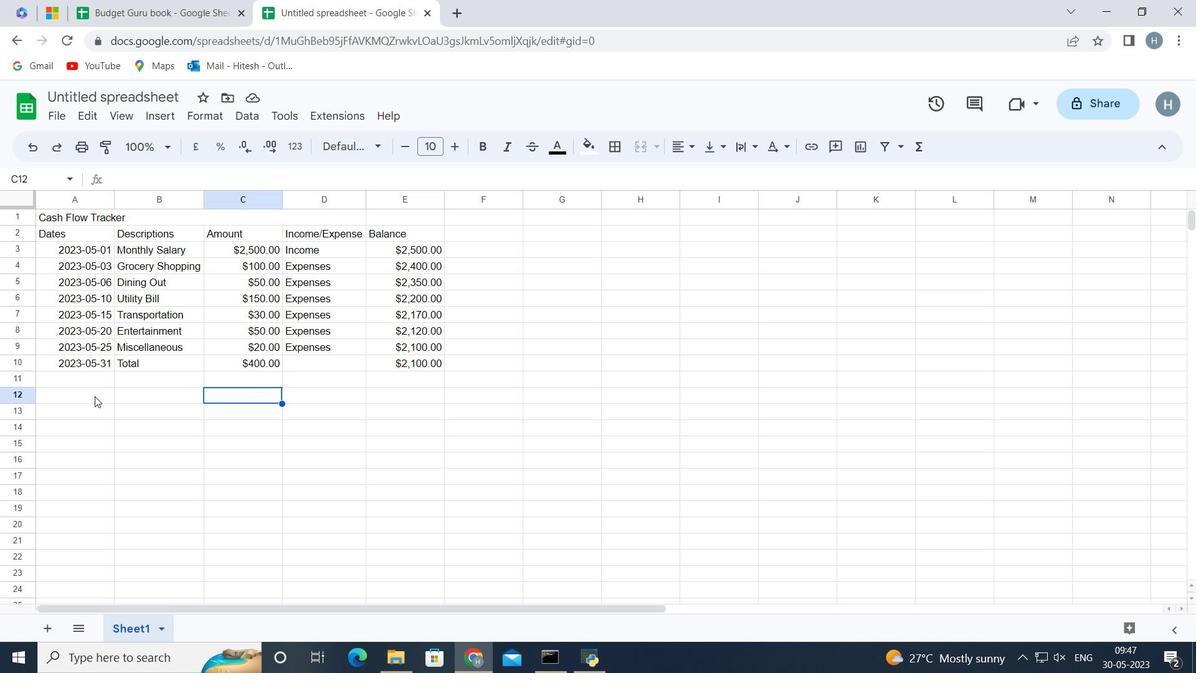 
Action: Mouse pressed left at (98, 413)
Screenshot: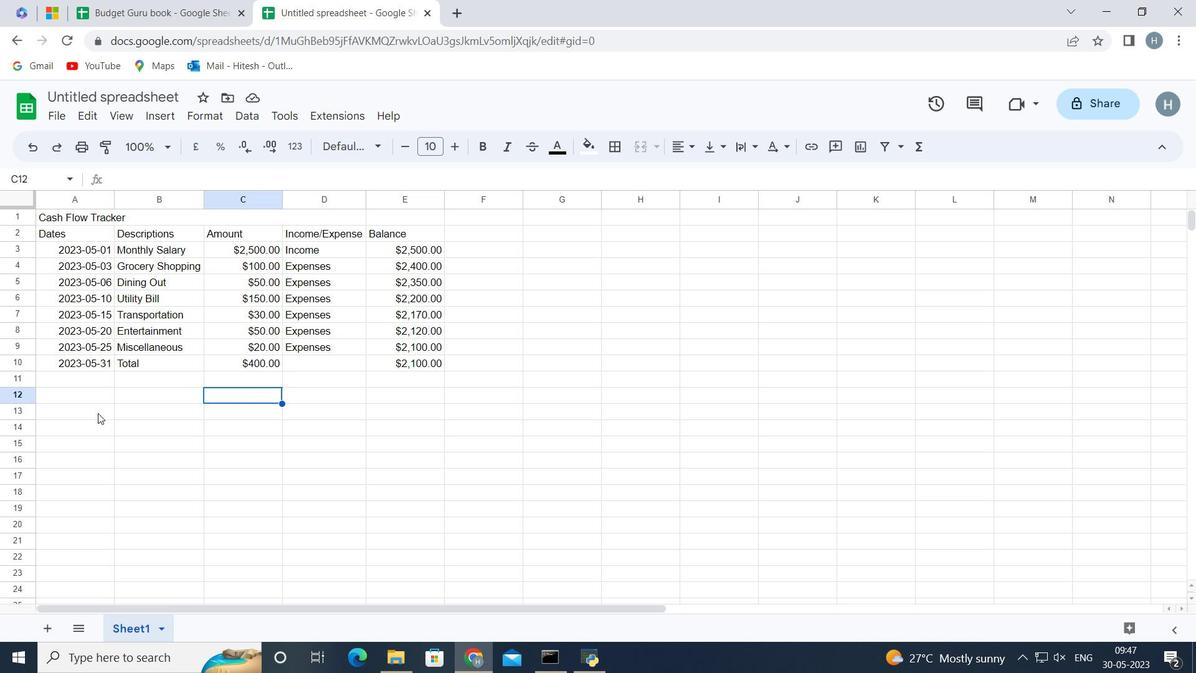 
Action: Mouse moved to (229, 437)
Screenshot: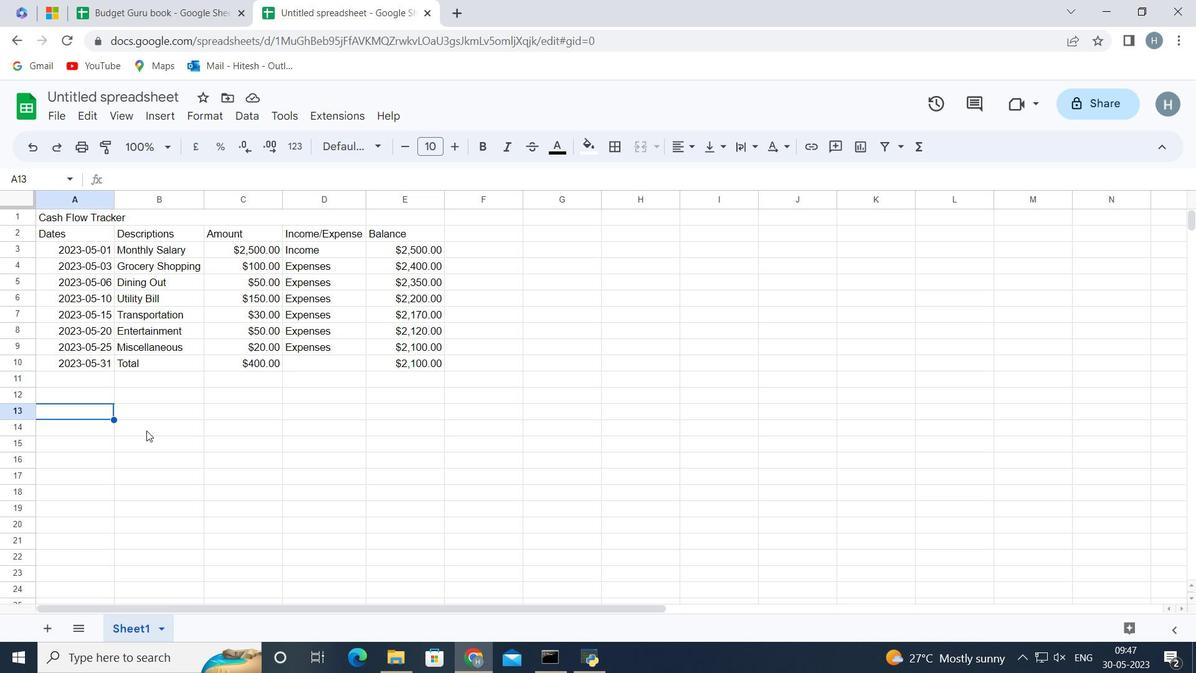 
Action: Mouse pressed left at (229, 437)
Screenshot: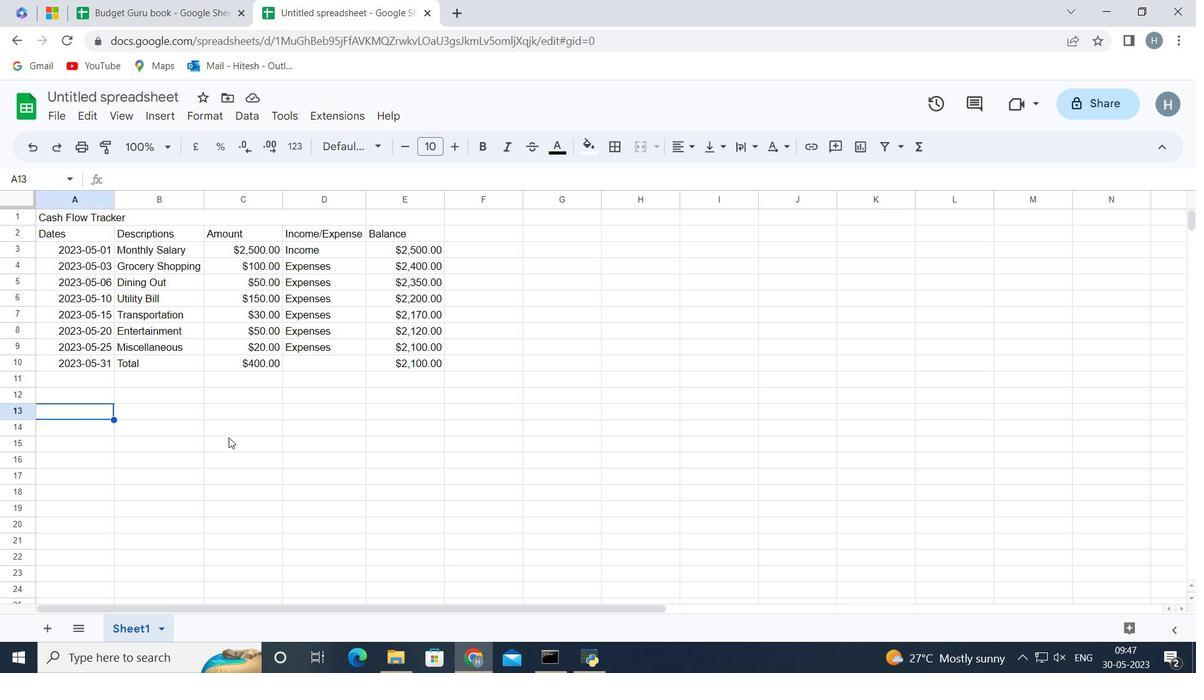 
Action: Mouse moved to (50, 113)
Screenshot: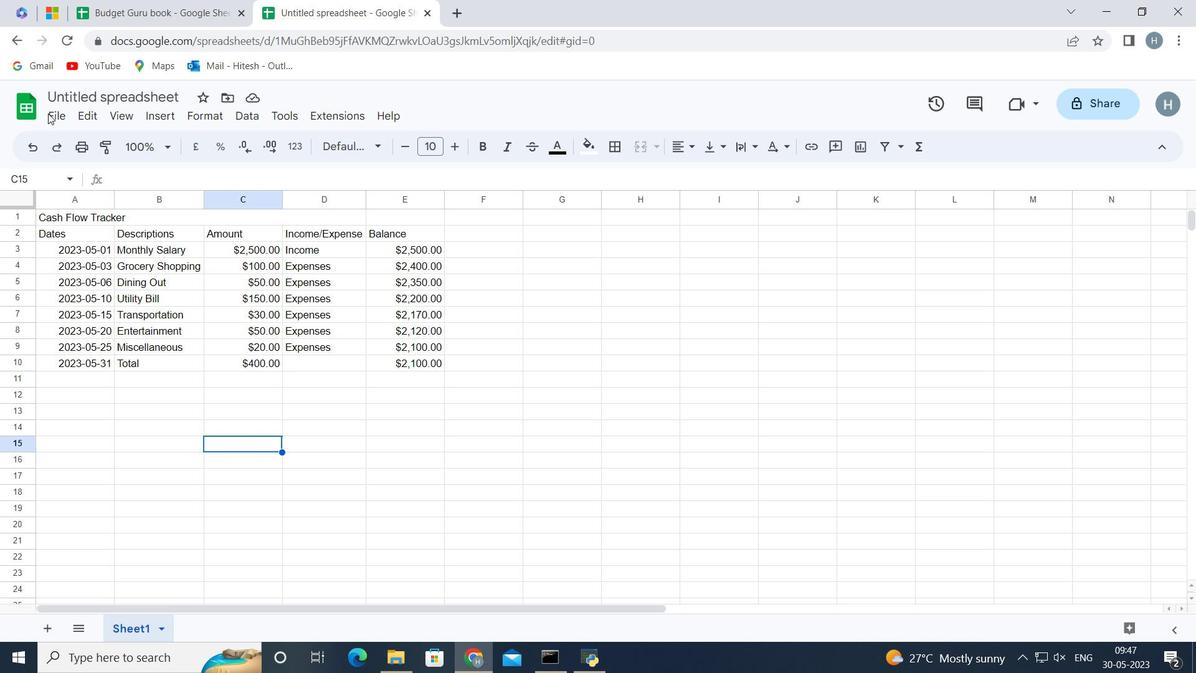 
Action: Mouse pressed left at (50, 113)
Screenshot: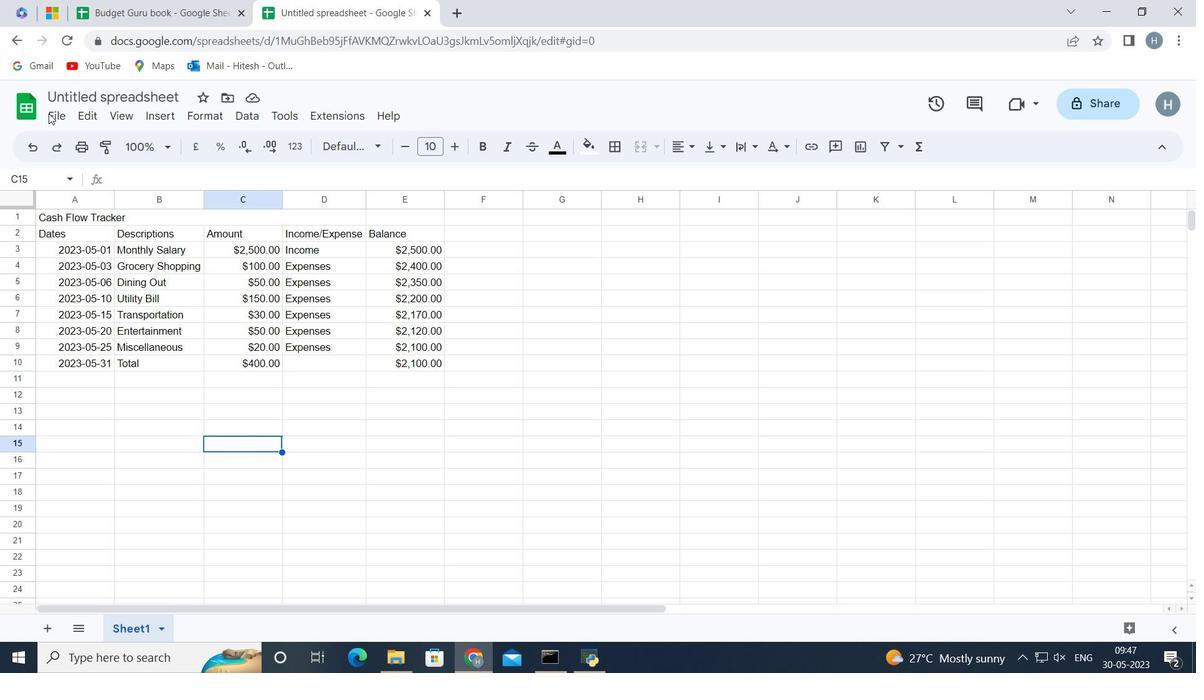 
Action: Mouse moved to (105, 349)
Screenshot: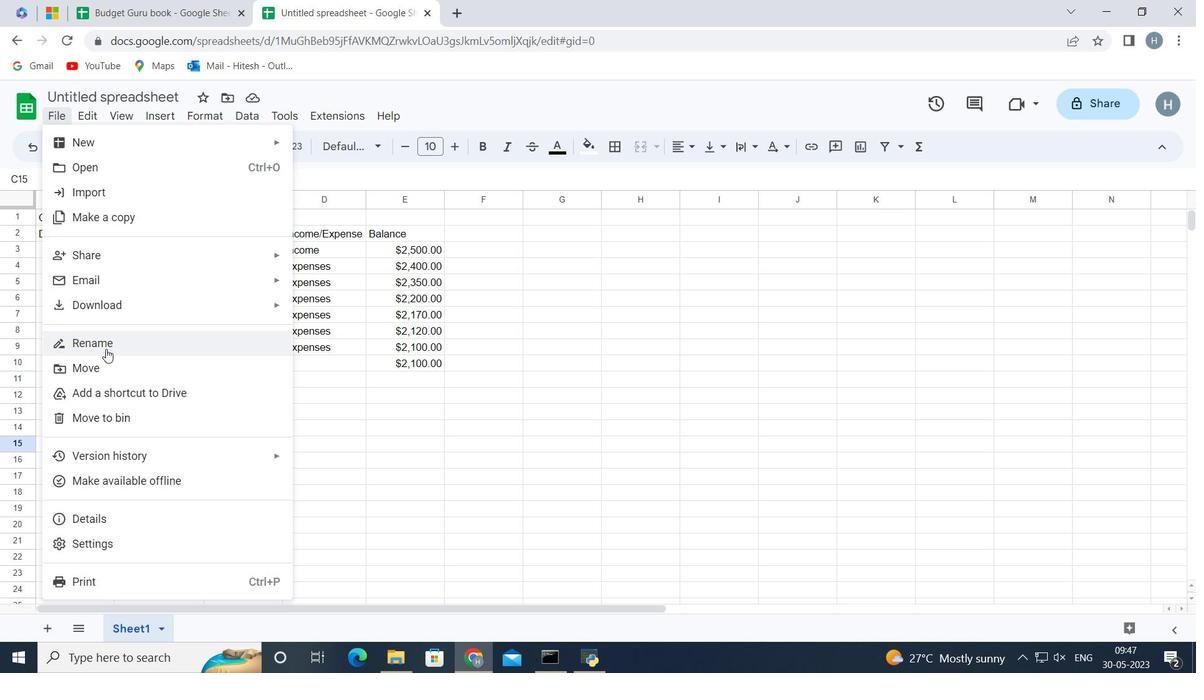 
Action: Mouse pressed left at (105, 349)
Screenshot: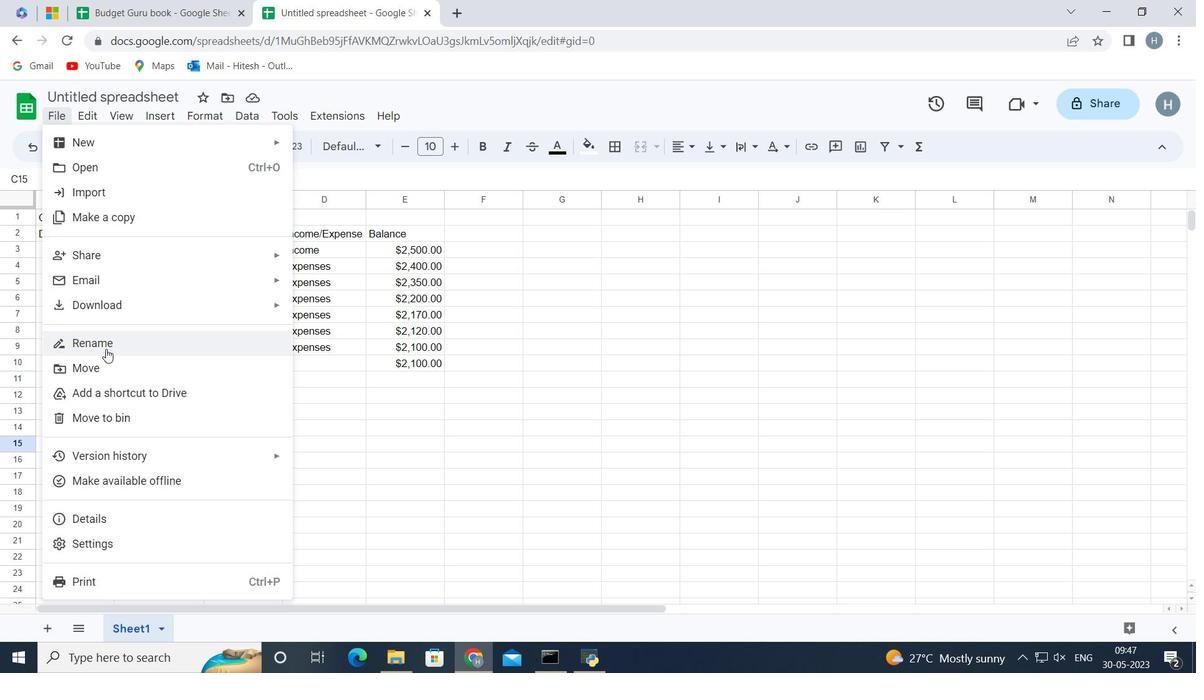
Action: Mouse moved to (110, 347)
Screenshot: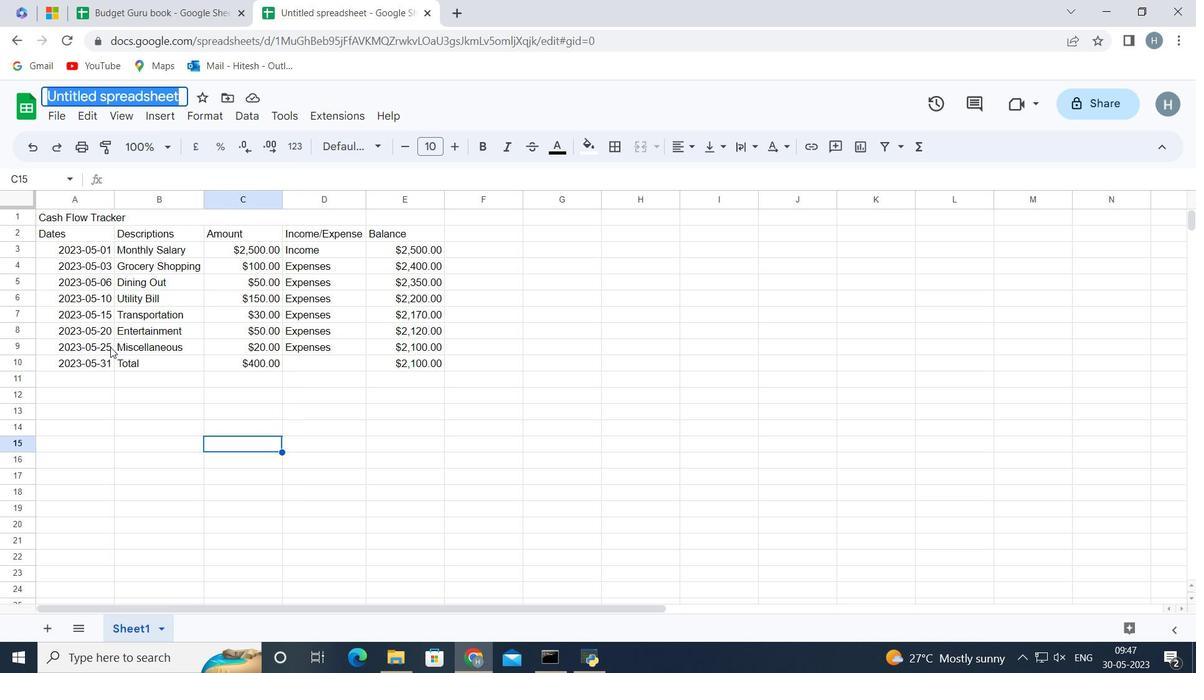 
Action: Key pressed <Key.backspace><Key.shift>Apex<Key.space><Key.shift>Sales<Key.space><Key.shift>review<Key.enter>
Screenshot: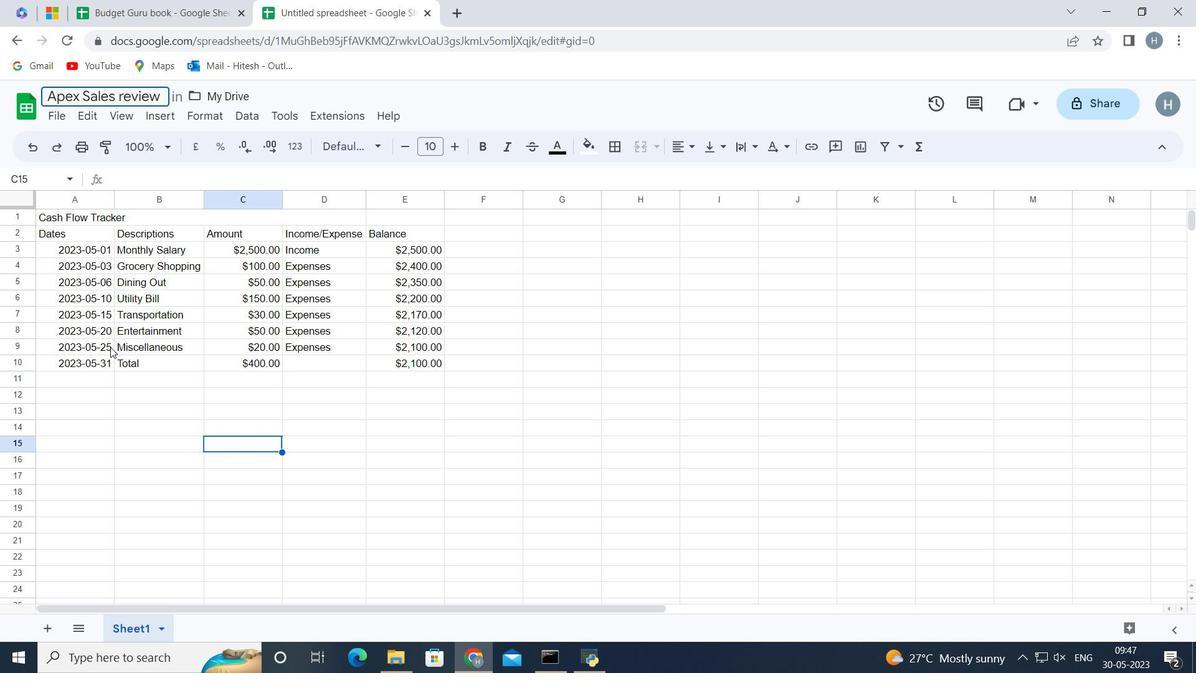 
Action: Mouse moved to (410, 469)
Screenshot: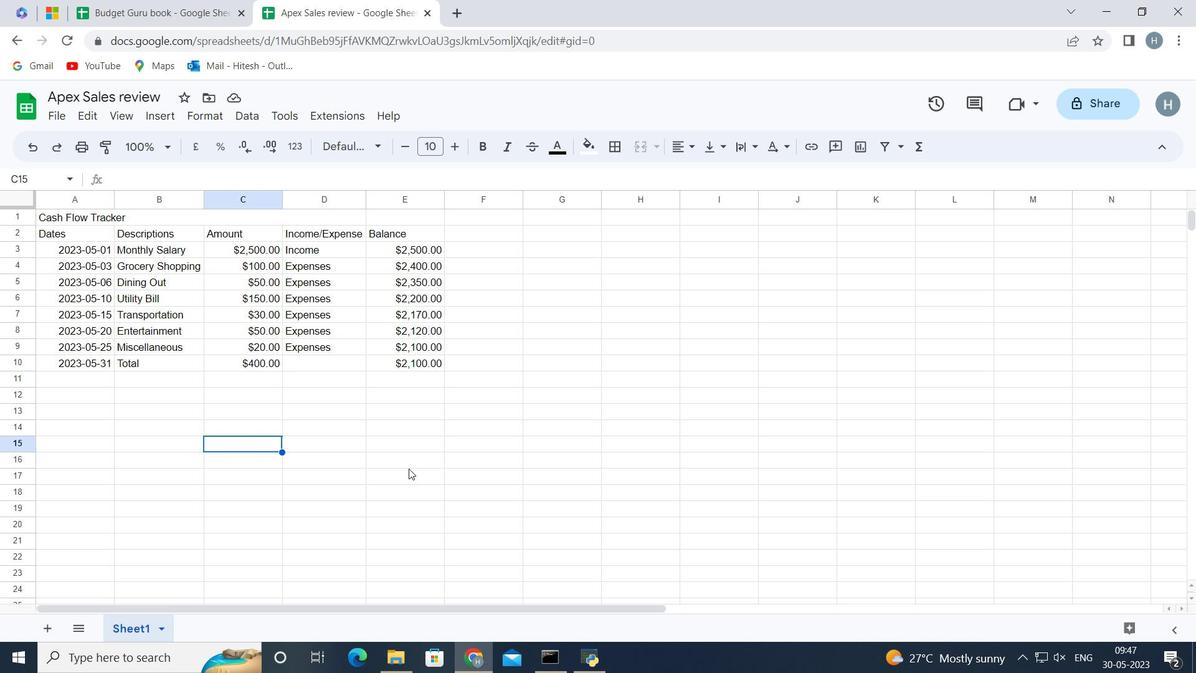 
Action: Mouse pressed left at (410, 469)
Screenshot: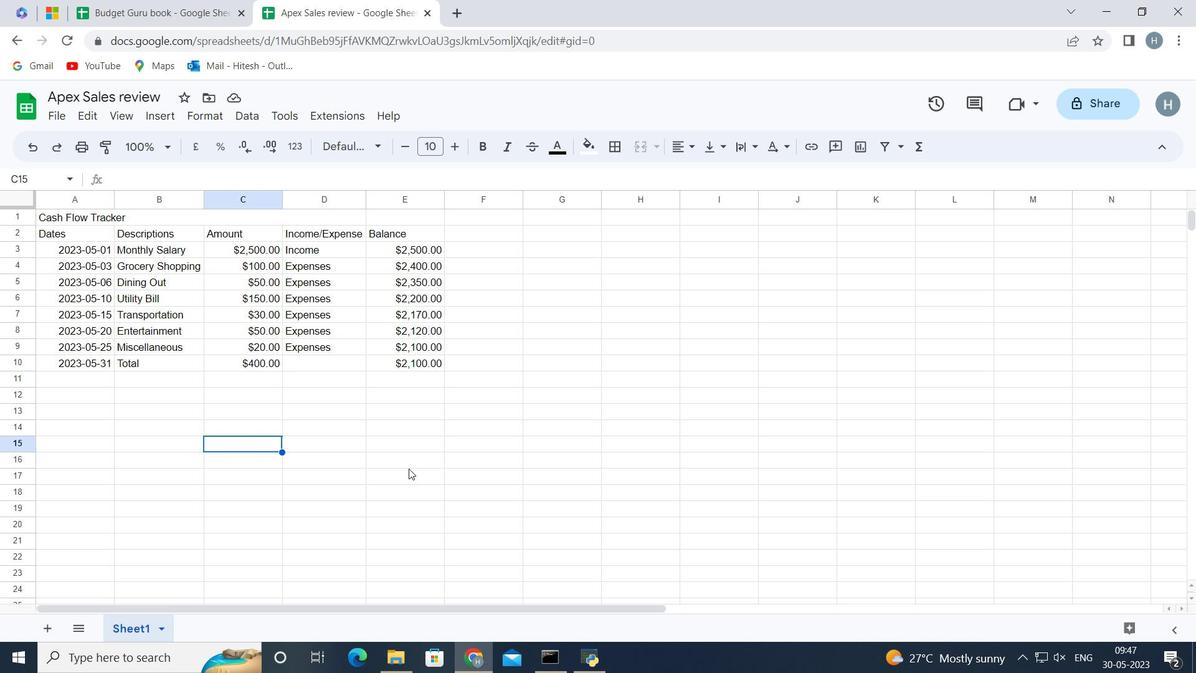 
Action: Mouse moved to (410, 469)
Screenshot: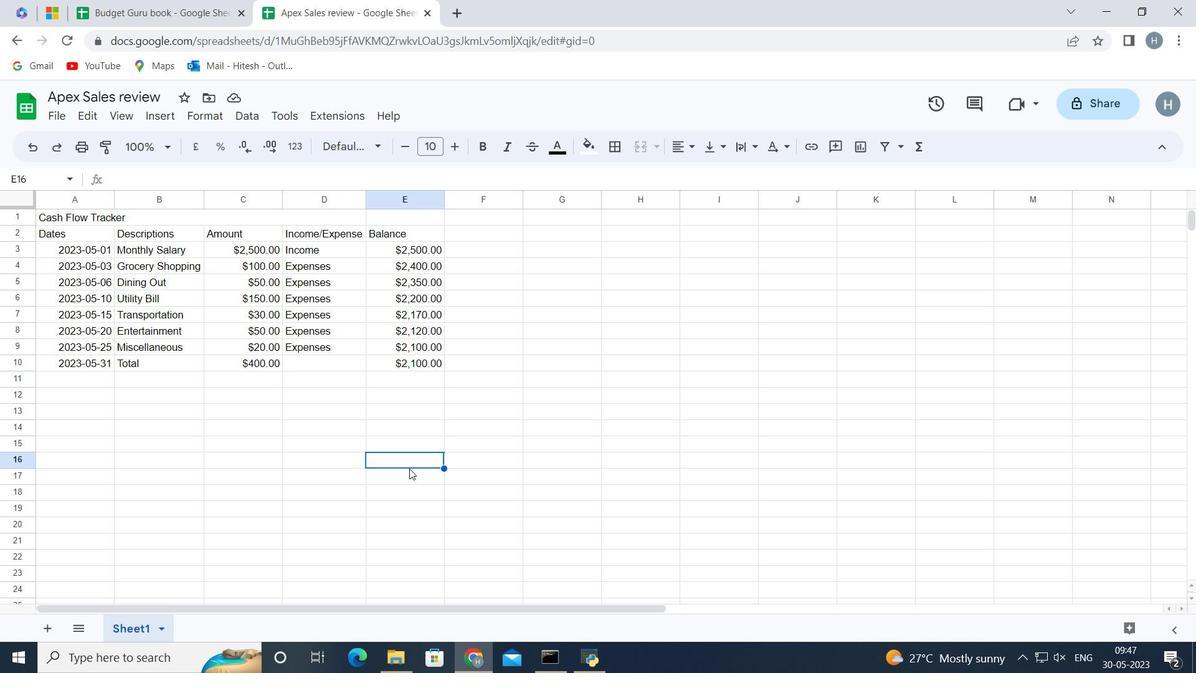 
